 Task: Look for space in Barranqueras, Argentina from 9th June, 2023 to 16th June, 2023 for 2 adults in price range Rs.8000 to Rs.16000. Place can be entire place with 2 bedrooms having 2 beds and 1 bathroom. Property type can be house, flat, guest house. Amenities needed are: heating. Booking option can be shelf check-in. Required host language is English.
Action: Mouse moved to (540, 103)
Screenshot: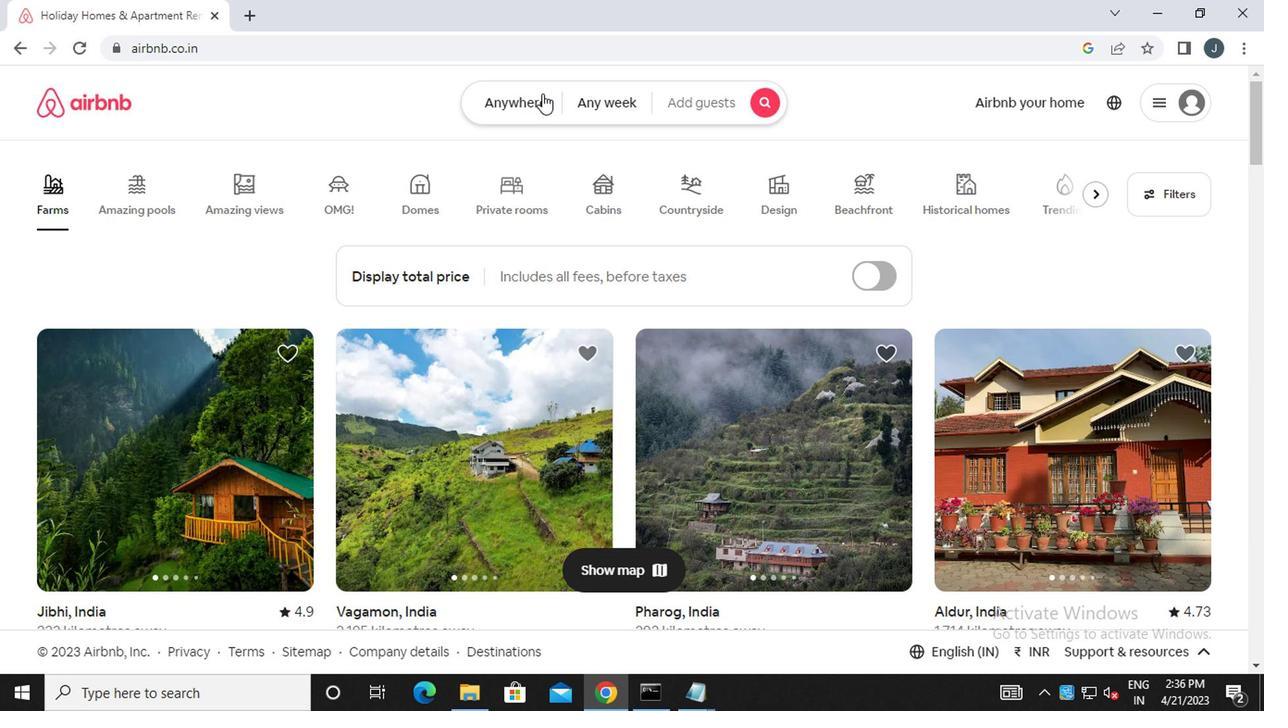
Action: Mouse pressed left at (540, 103)
Screenshot: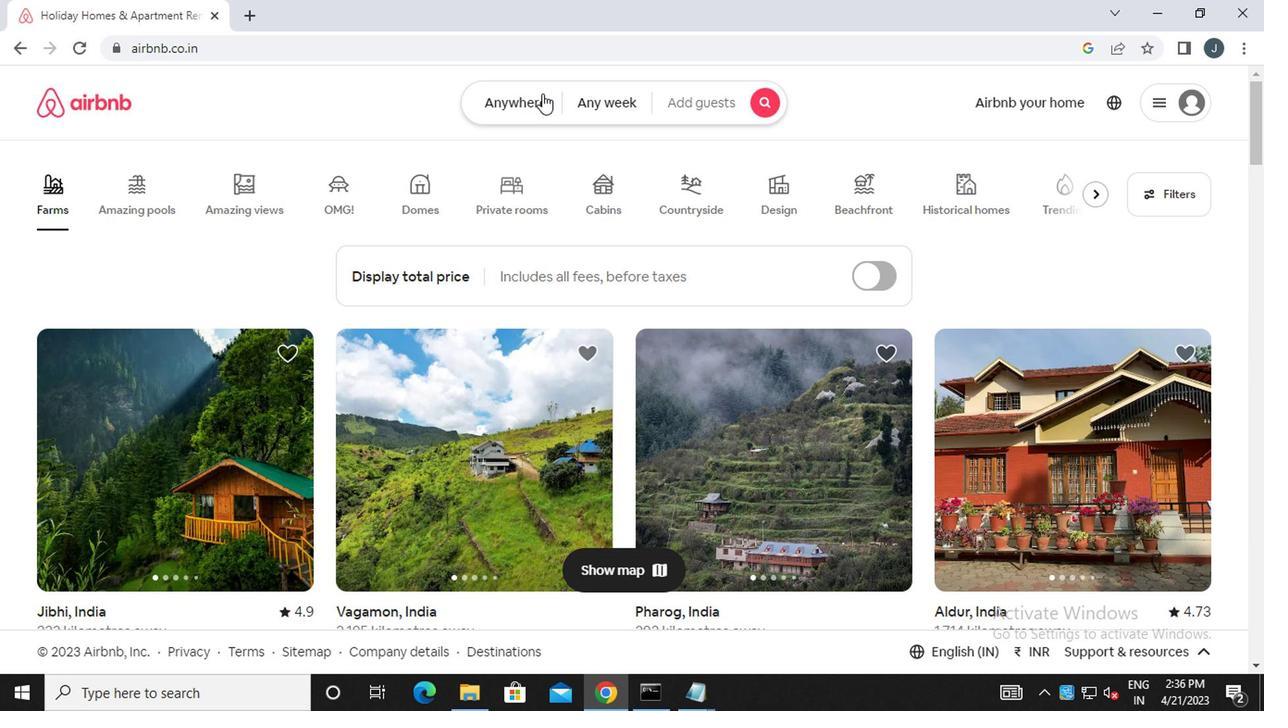 
Action: Mouse moved to (331, 187)
Screenshot: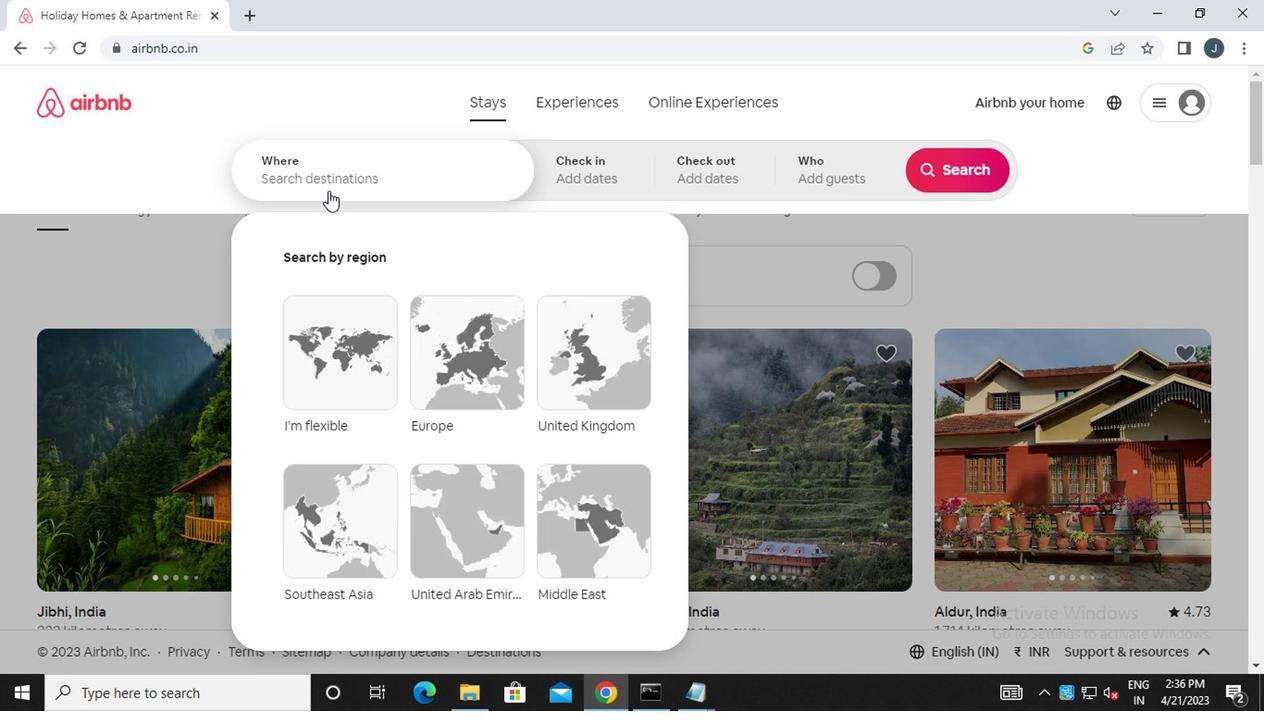 
Action: Mouse pressed left at (331, 187)
Screenshot: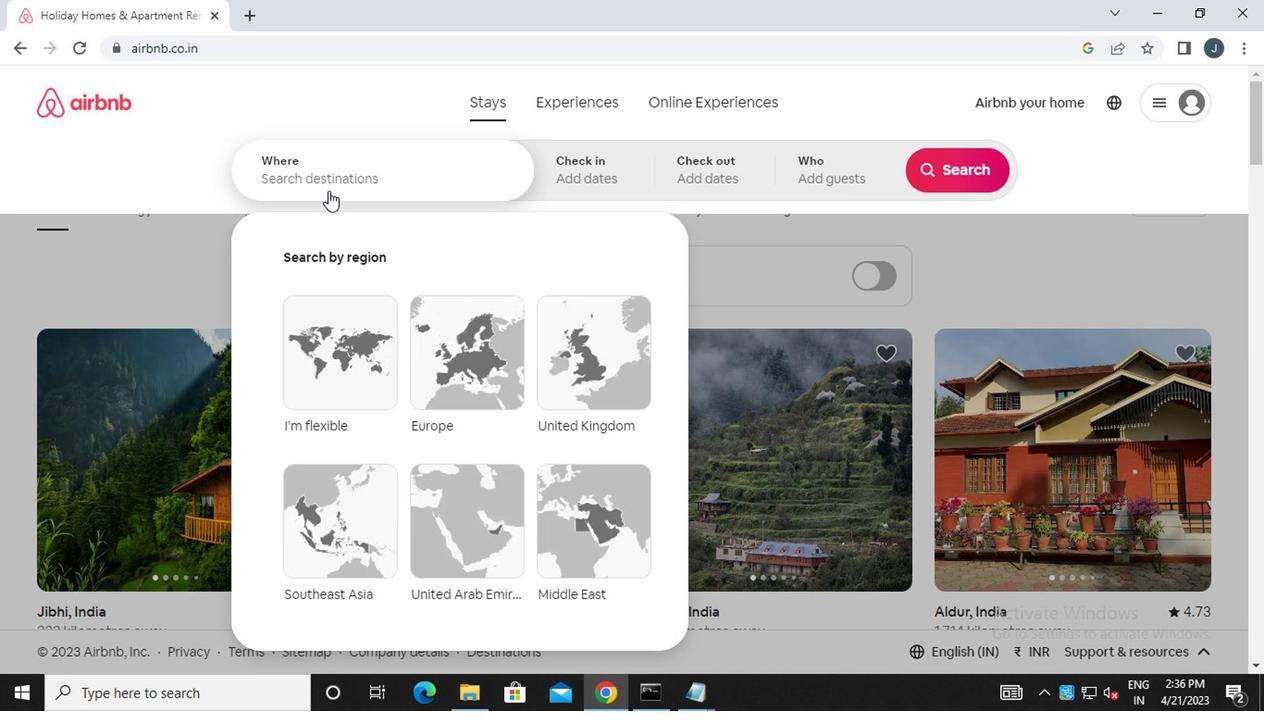 
Action: Key pressed b<Key.caps_lock>arranqueras,<Key.space><Key.caps_lock>a<Key.caps_lock>rgentina
Screenshot: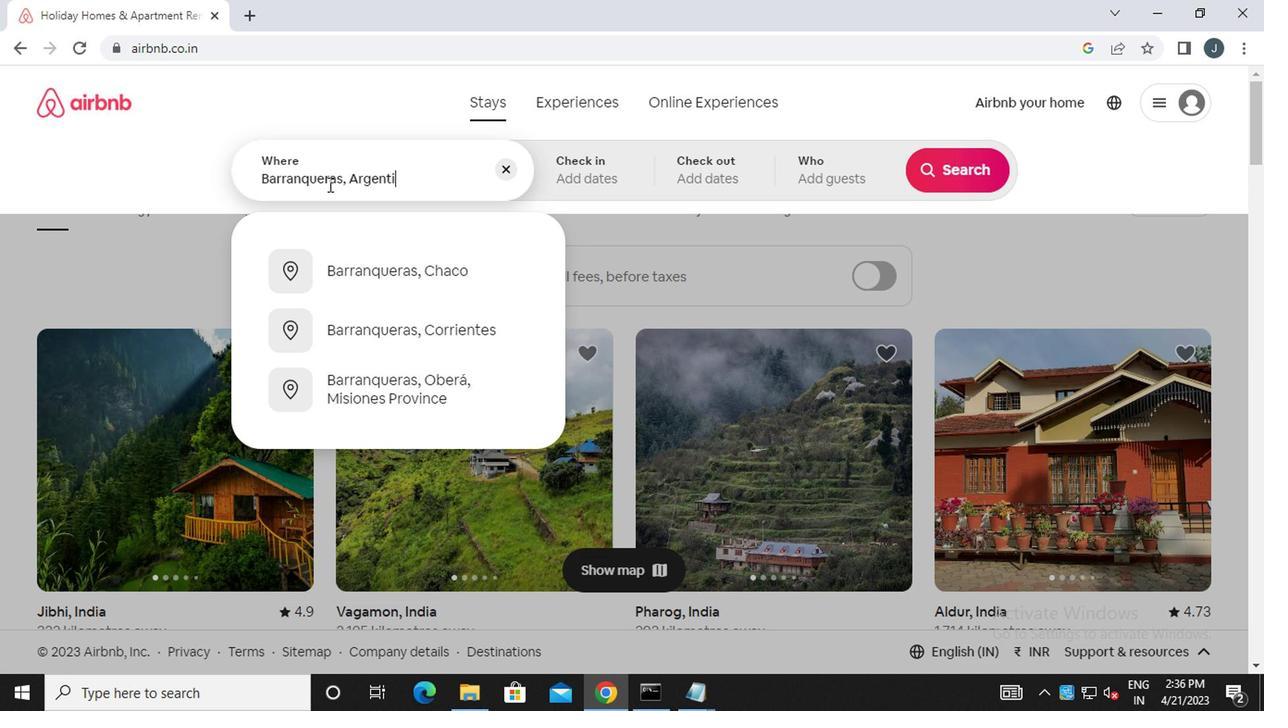 
Action: Mouse moved to (604, 183)
Screenshot: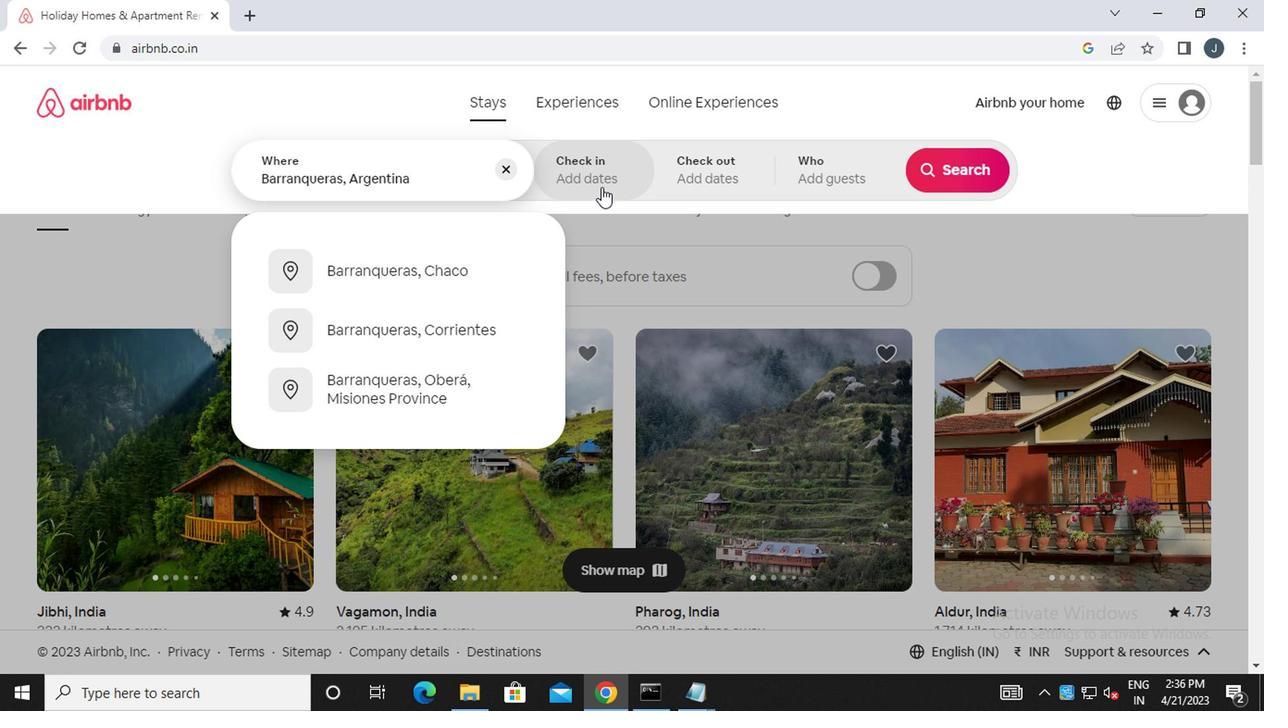 
Action: Mouse pressed left at (604, 183)
Screenshot: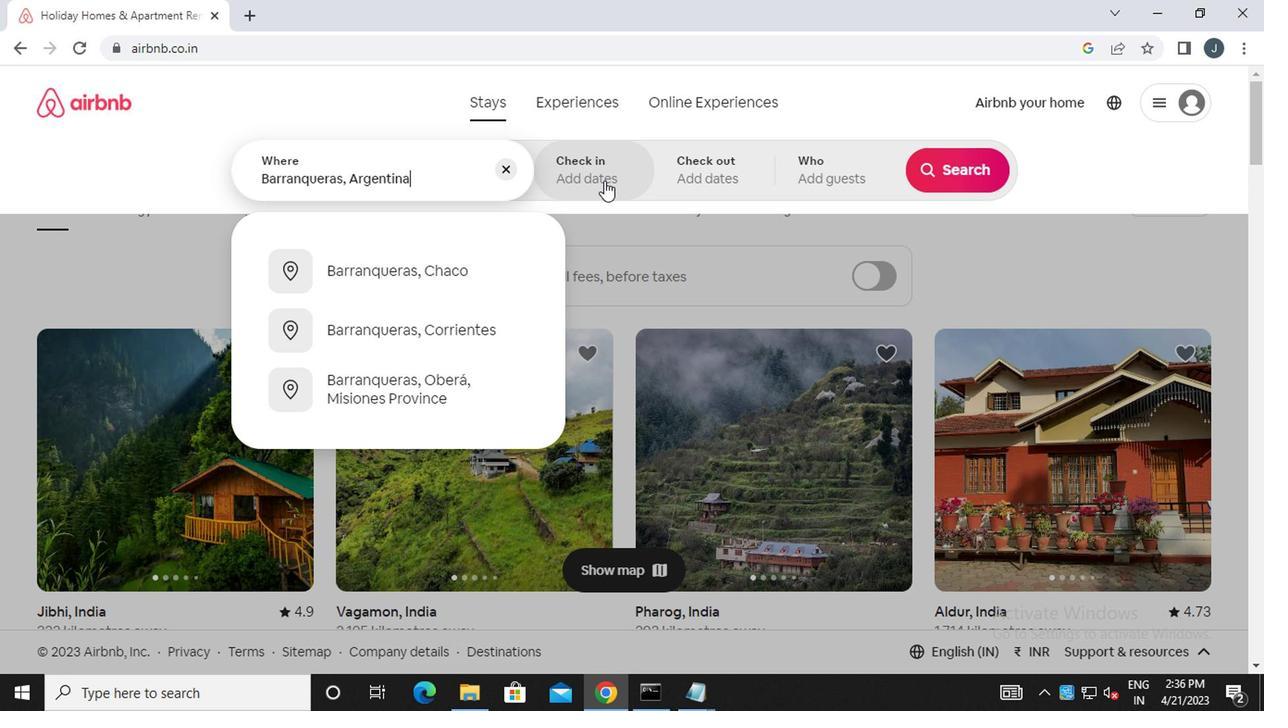 
Action: Mouse moved to (941, 318)
Screenshot: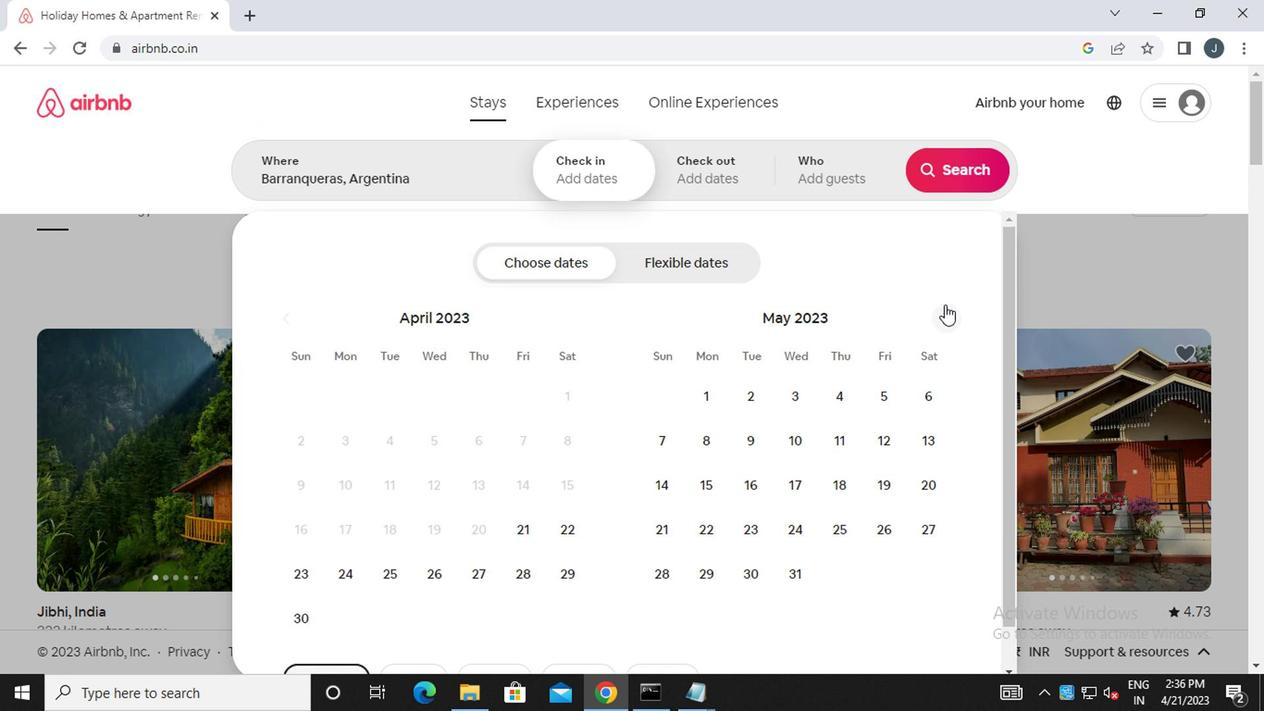
Action: Mouse pressed left at (941, 318)
Screenshot: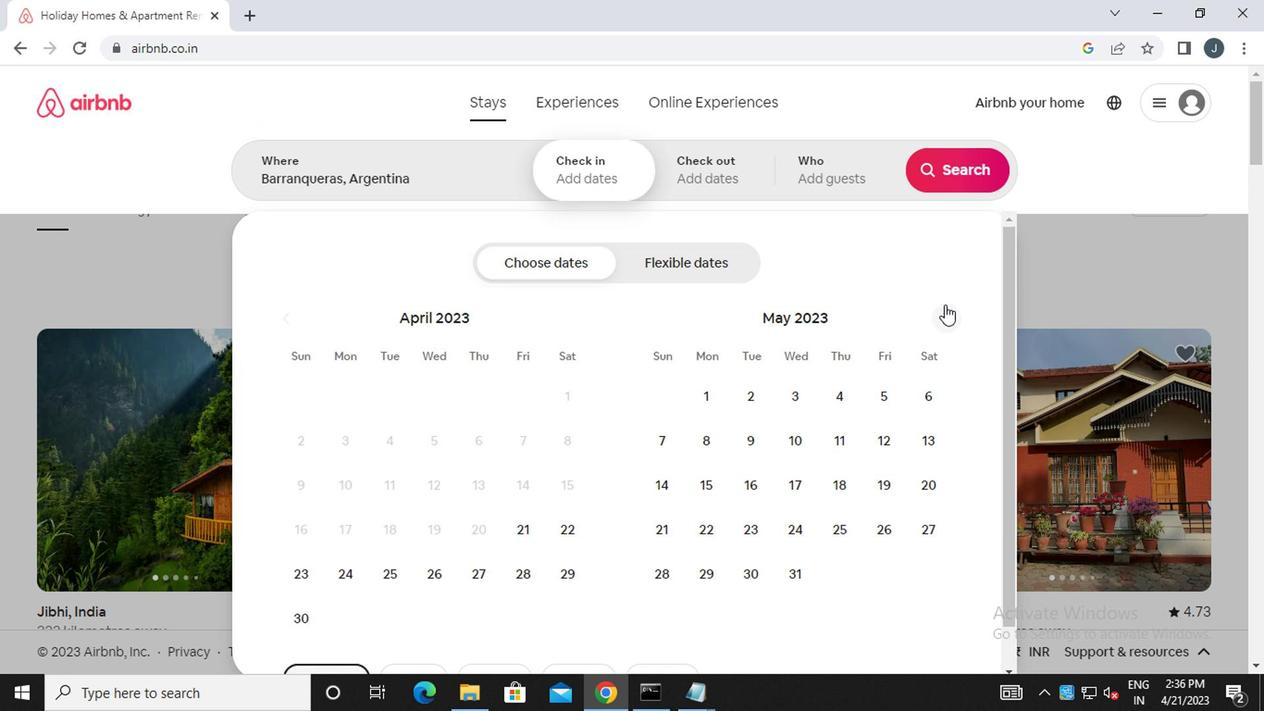 
Action: Mouse moved to (942, 318)
Screenshot: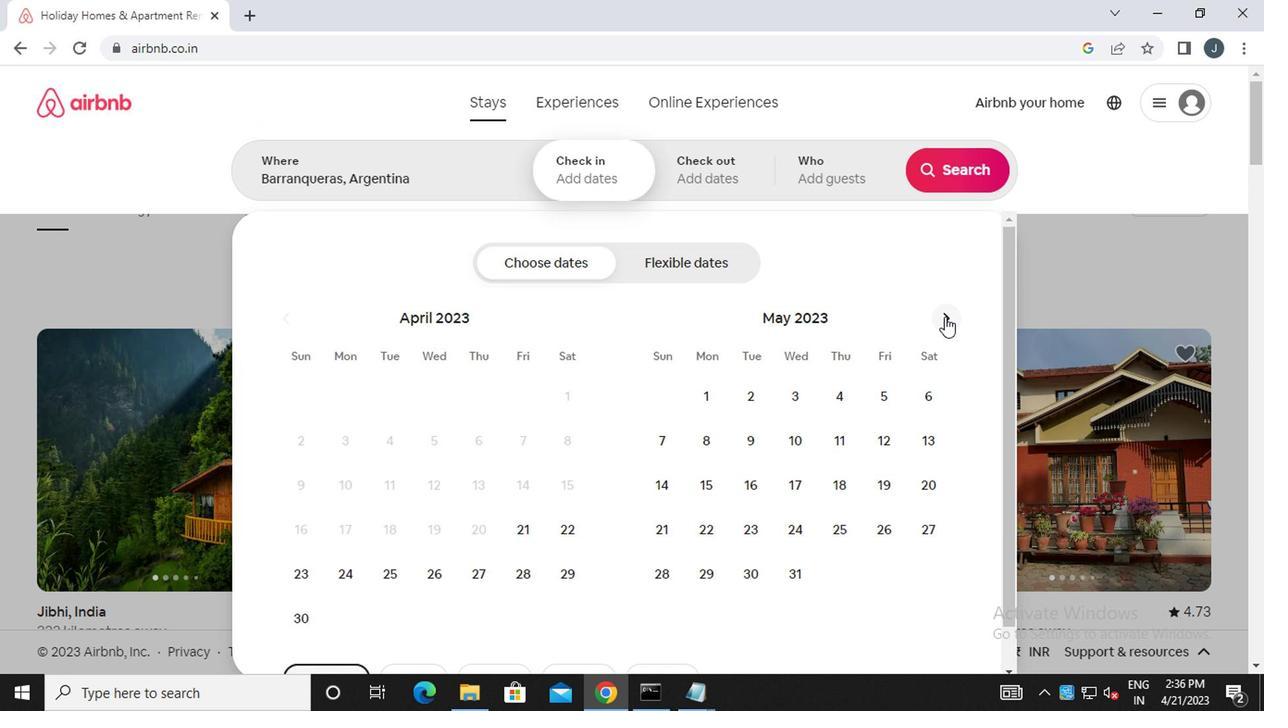 
Action: Mouse pressed left at (942, 318)
Screenshot: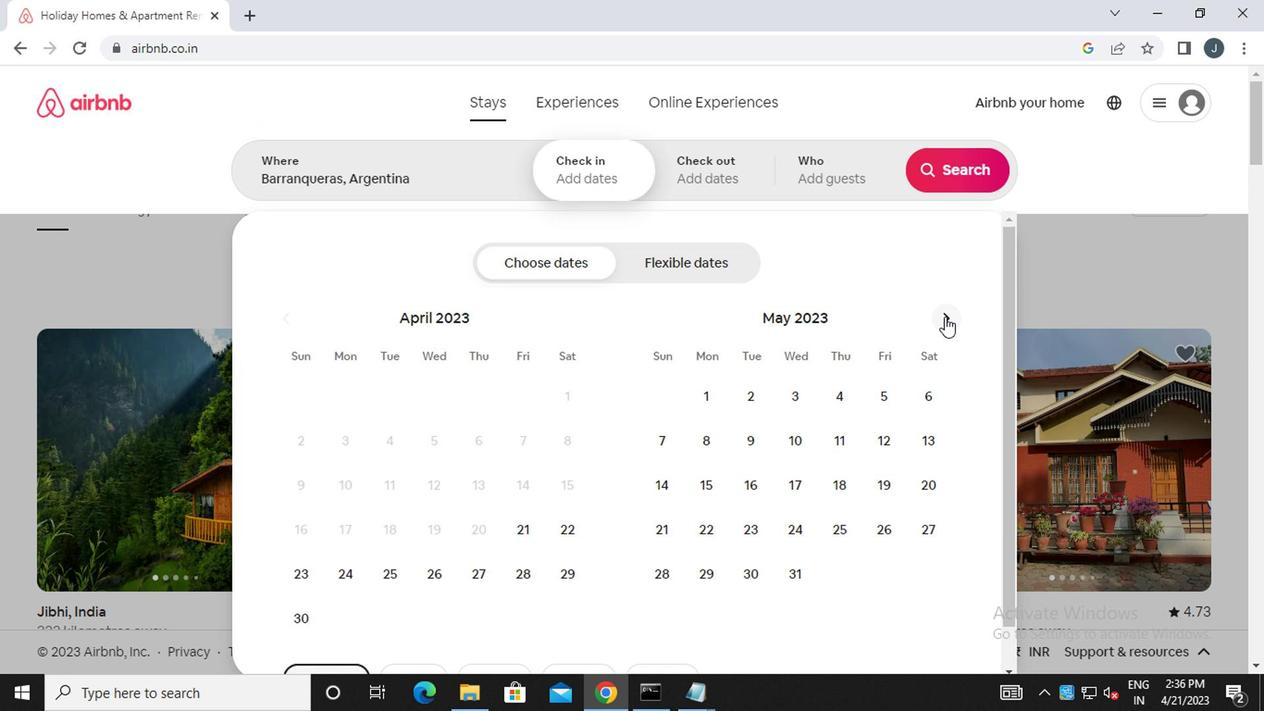 
Action: Mouse moved to (884, 445)
Screenshot: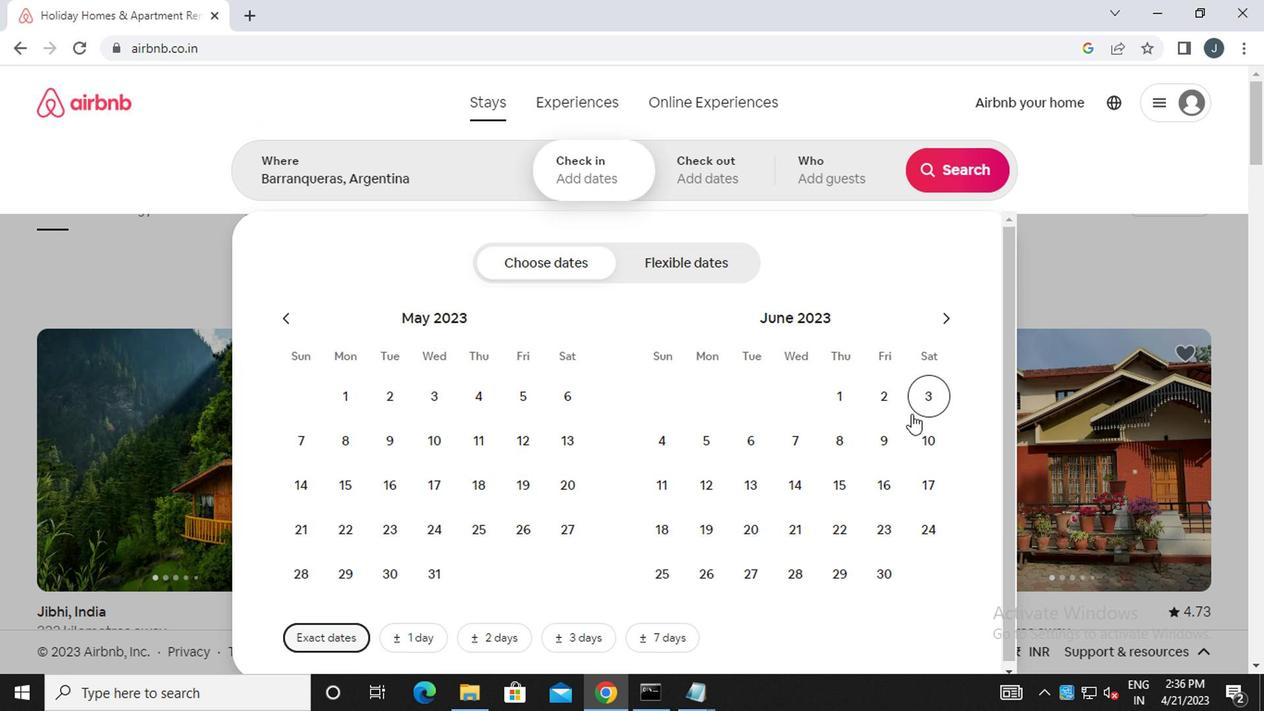 
Action: Mouse pressed left at (884, 445)
Screenshot: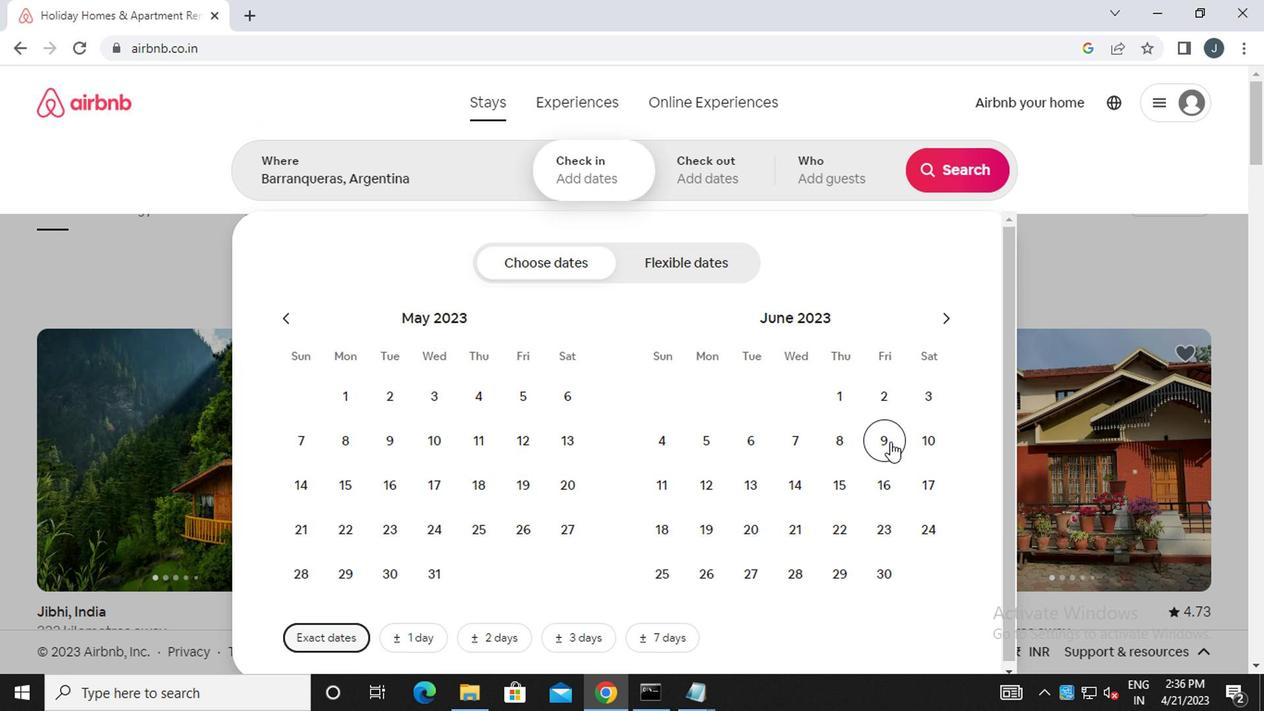 
Action: Mouse moved to (875, 484)
Screenshot: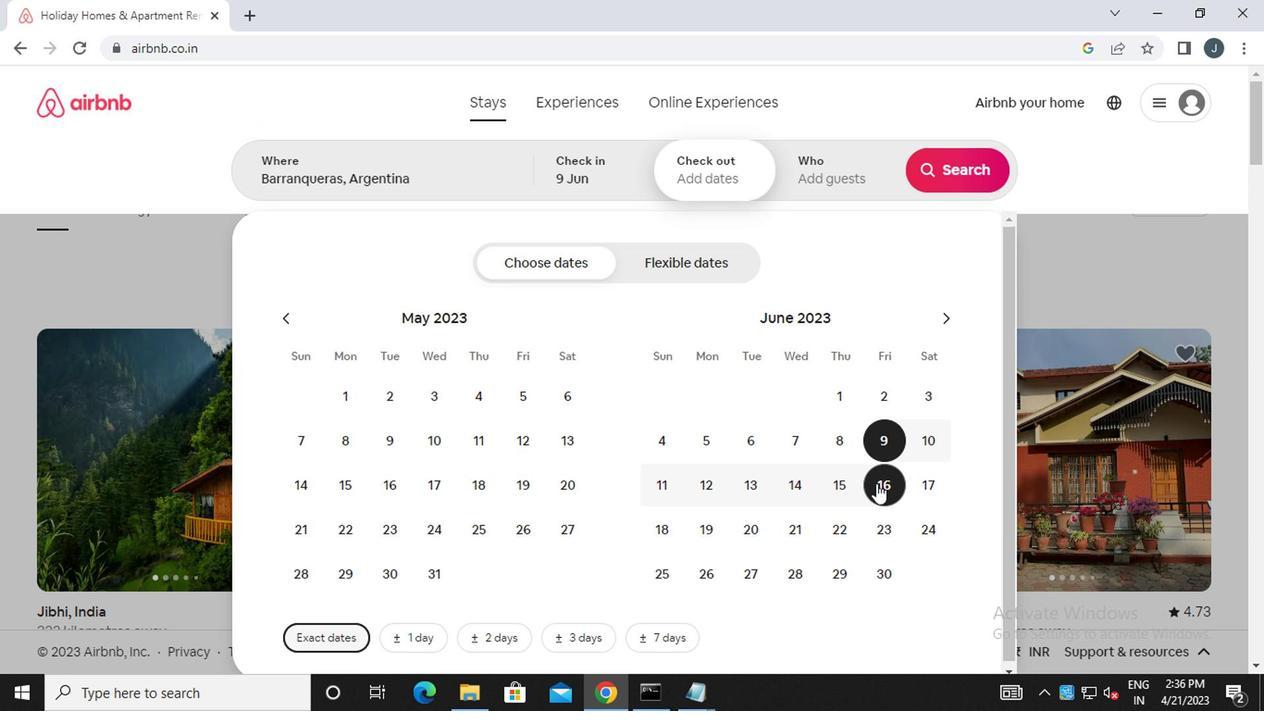 
Action: Mouse pressed left at (875, 484)
Screenshot: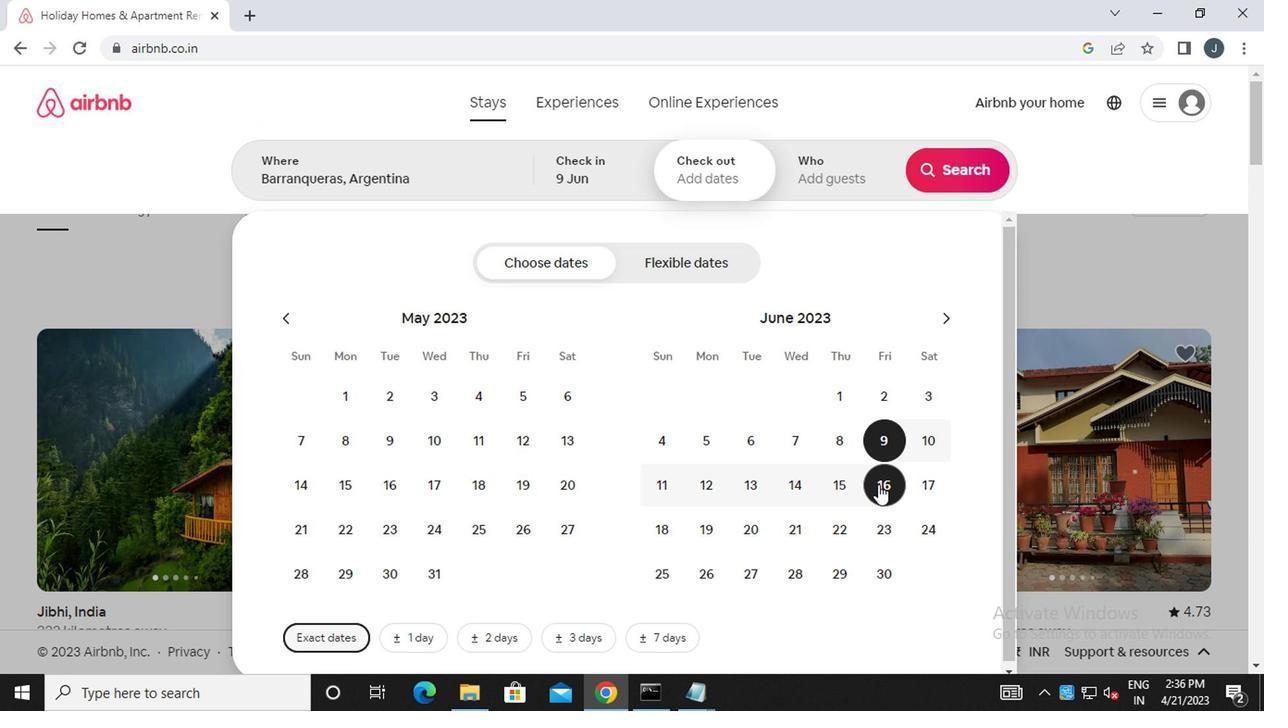
Action: Mouse moved to (847, 192)
Screenshot: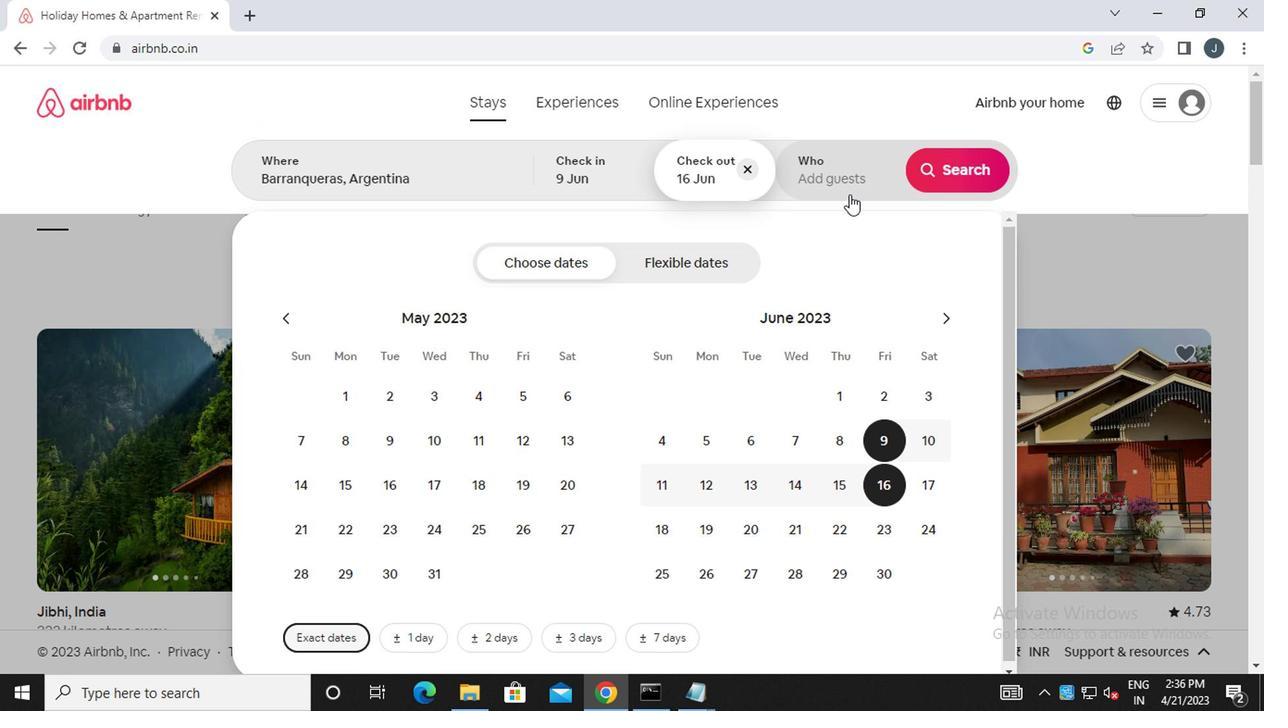 
Action: Mouse pressed left at (847, 192)
Screenshot: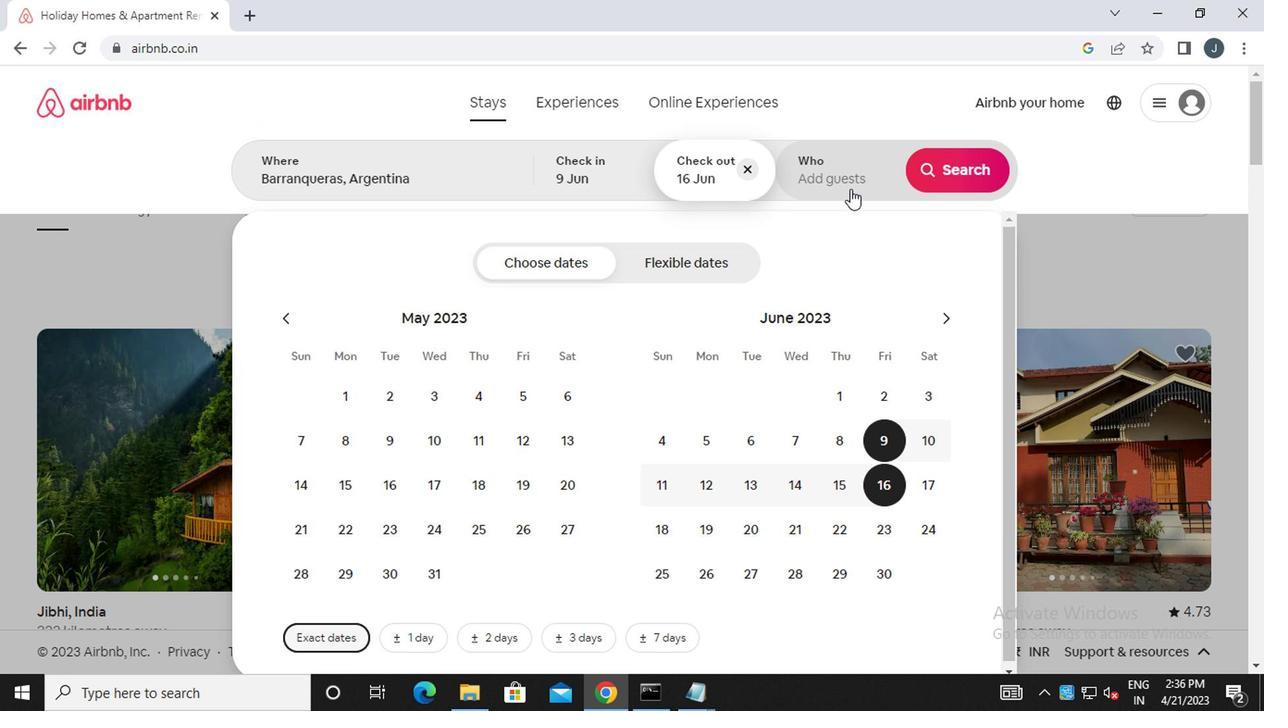 
Action: Mouse moved to (962, 265)
Screenshot: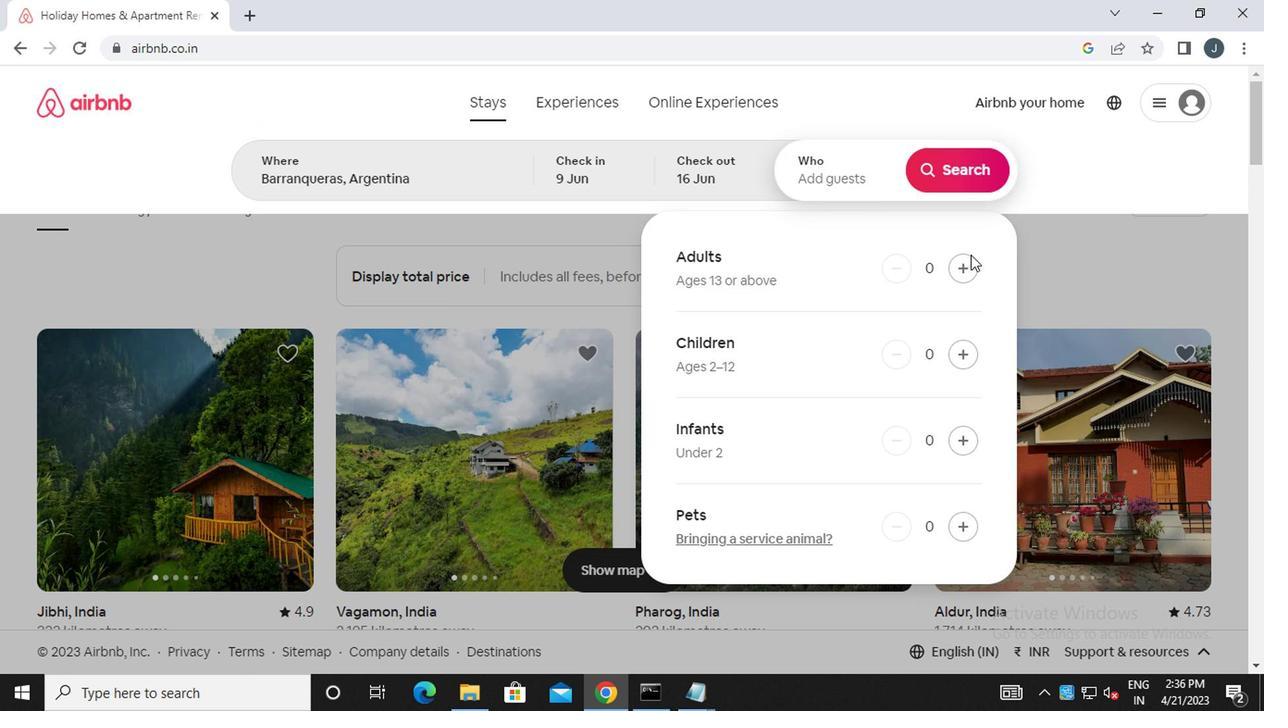 
Action: Mouse pressed left at (962, 265)
Screenshot: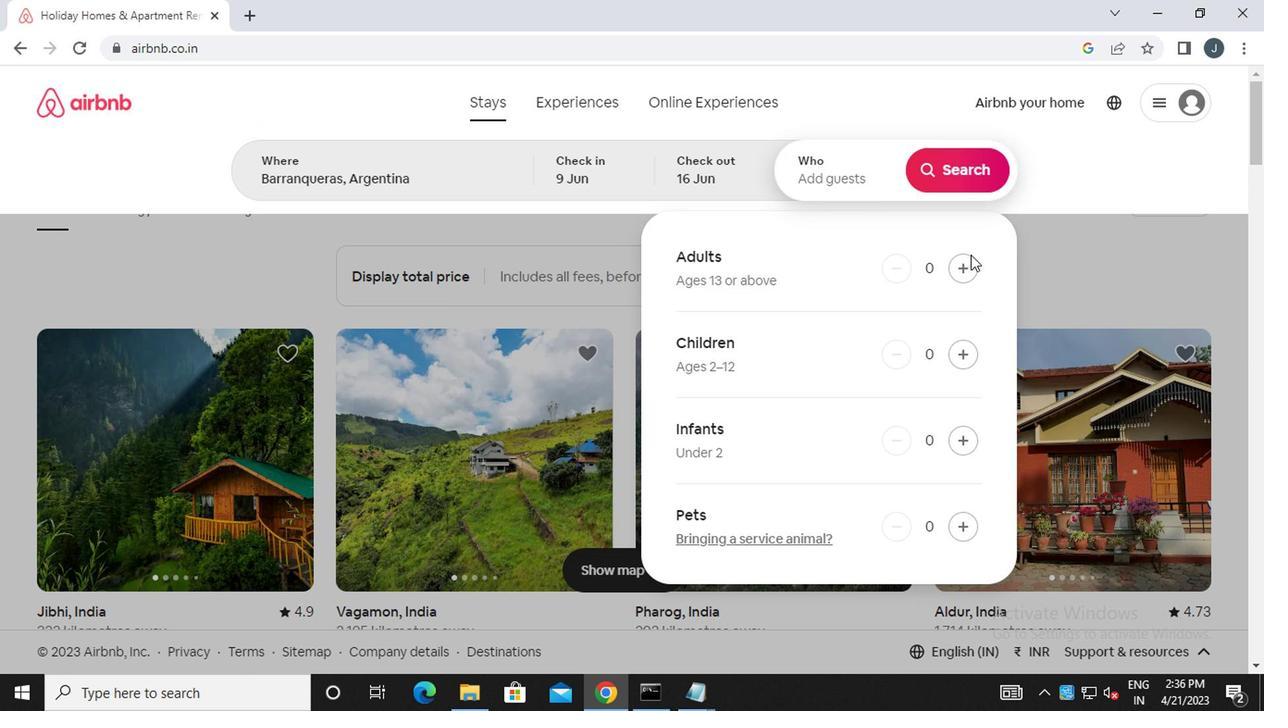 
Action: Mouse moved to (963, 266)
Screenshot: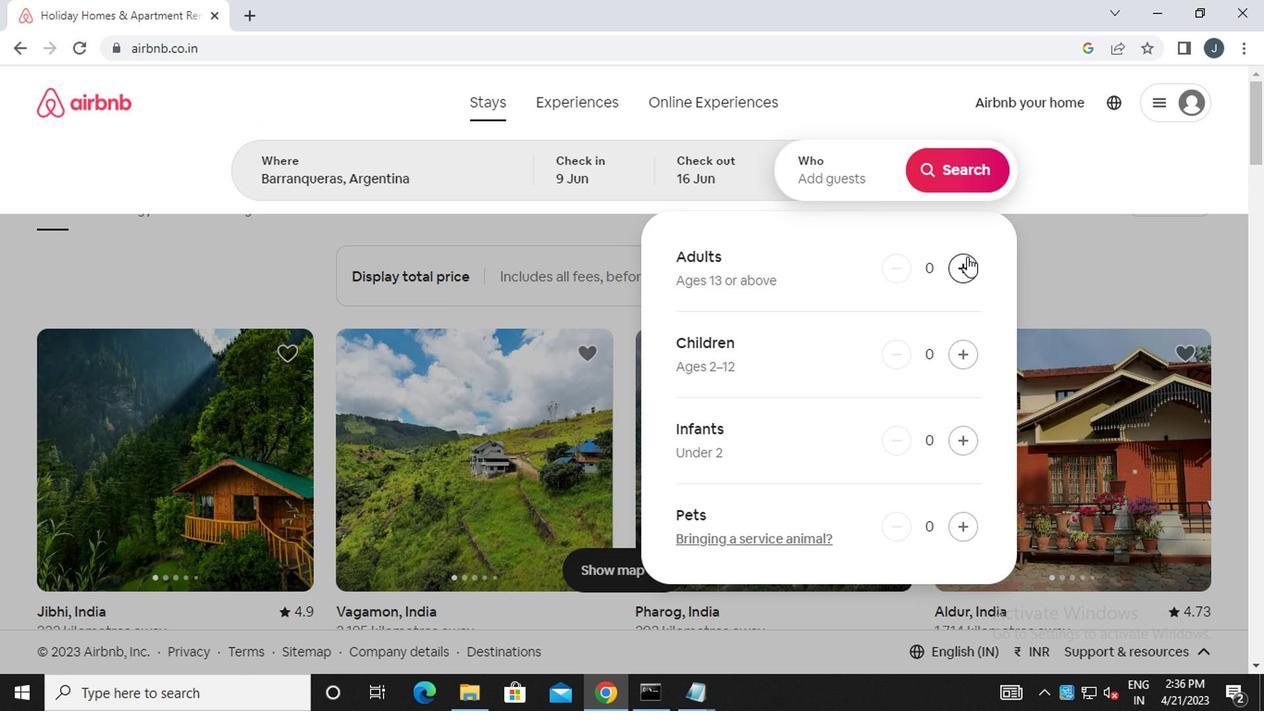 
Action: Mouse pressed left at (963, 266)
Screenshot: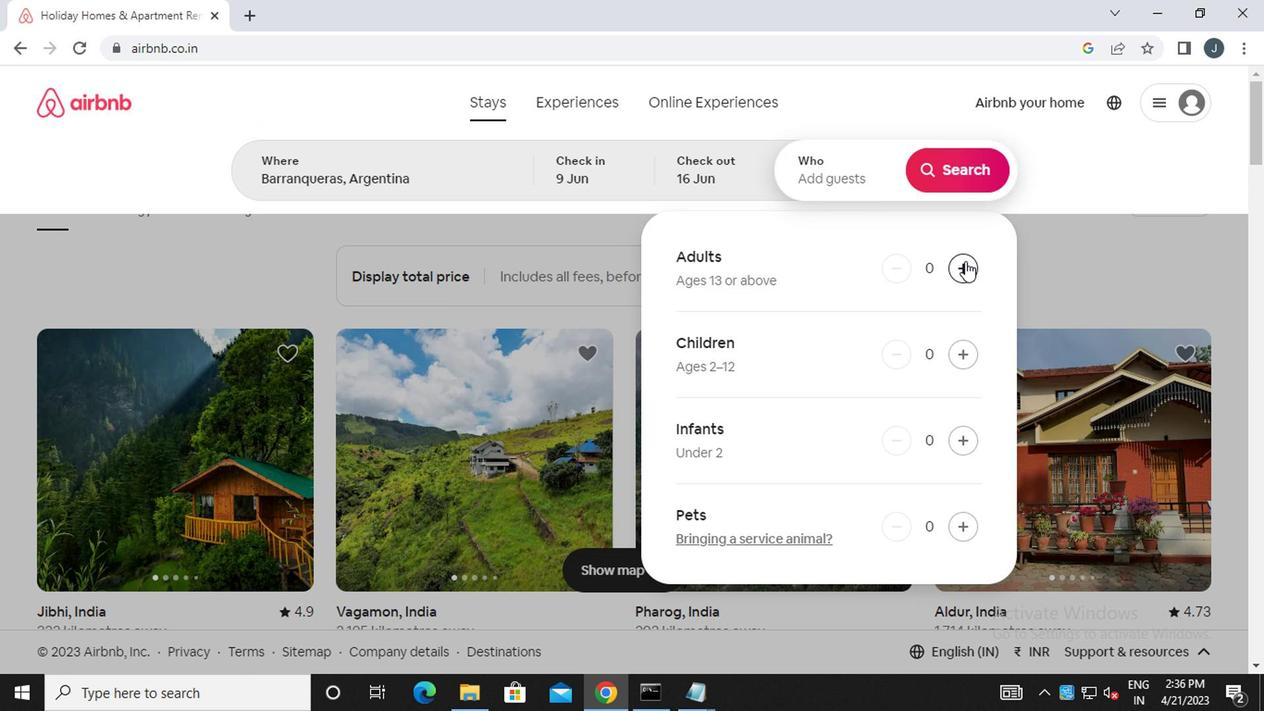 
Action: Mouse moved to (950, 169)
Screenshot: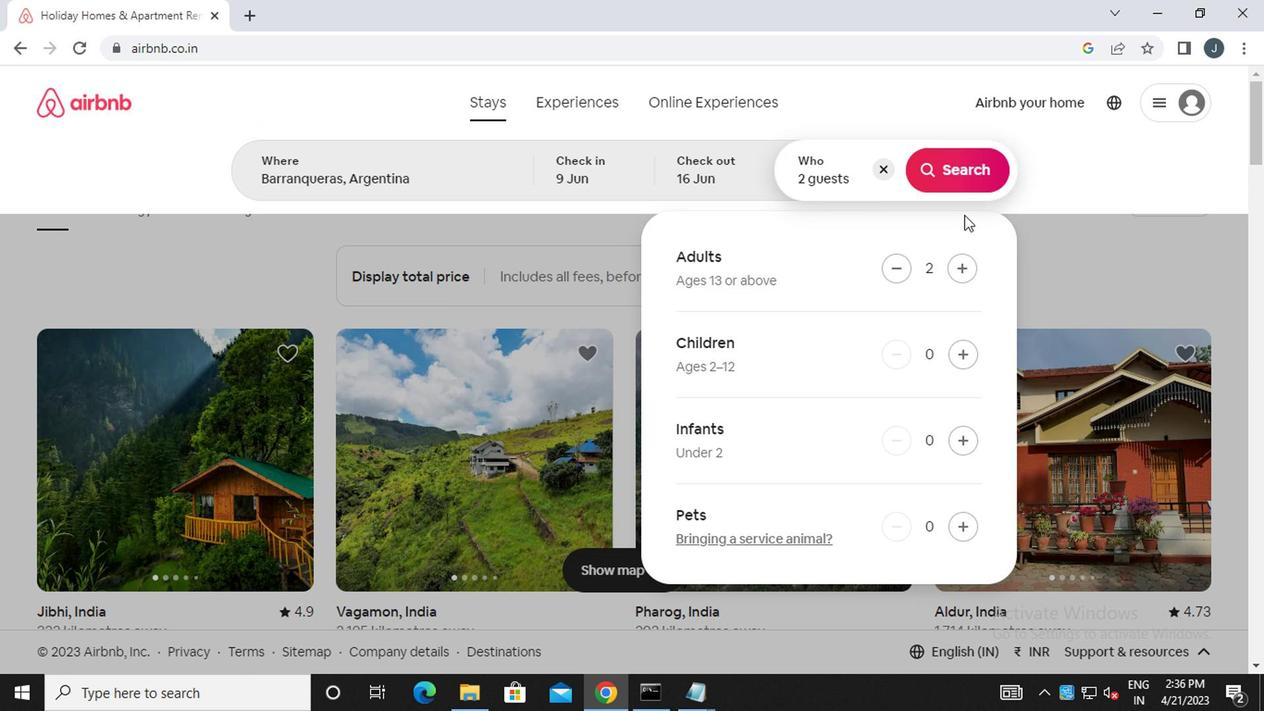 
Action: Mouse pressed left at (950, 169)
Screenshot: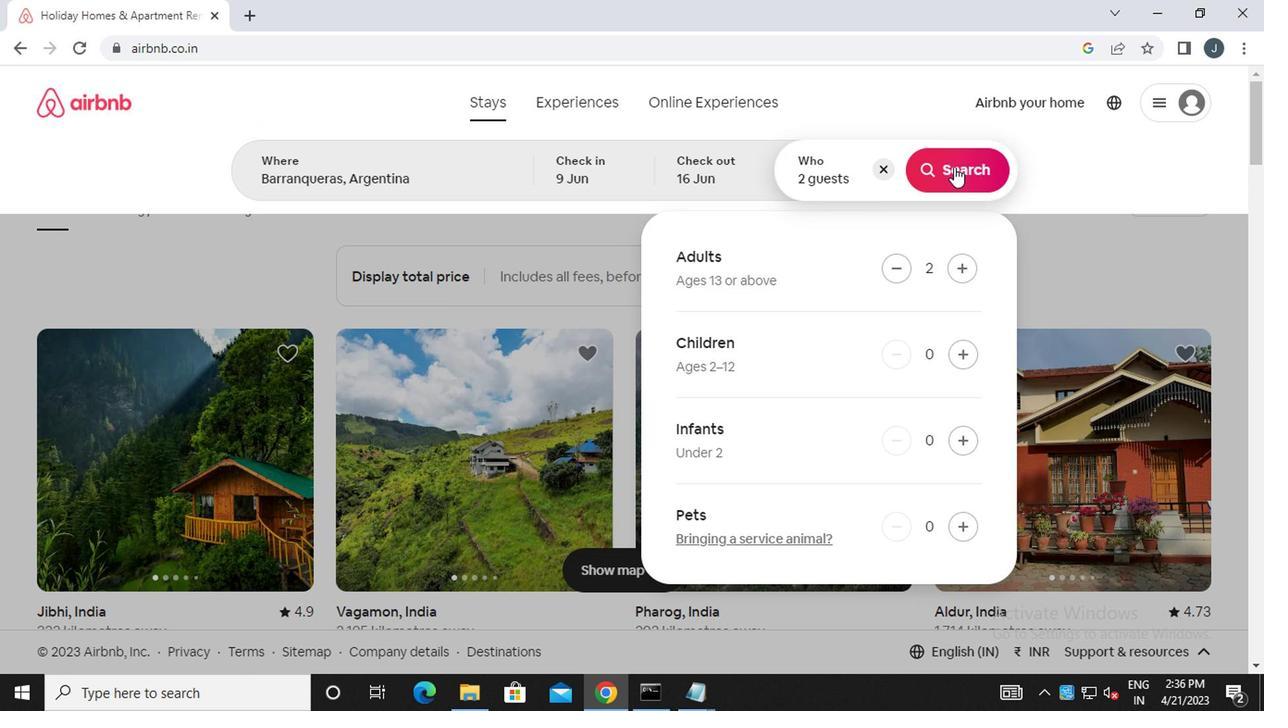 
Action: Mouse moved to (1187, 196)
Screenshot: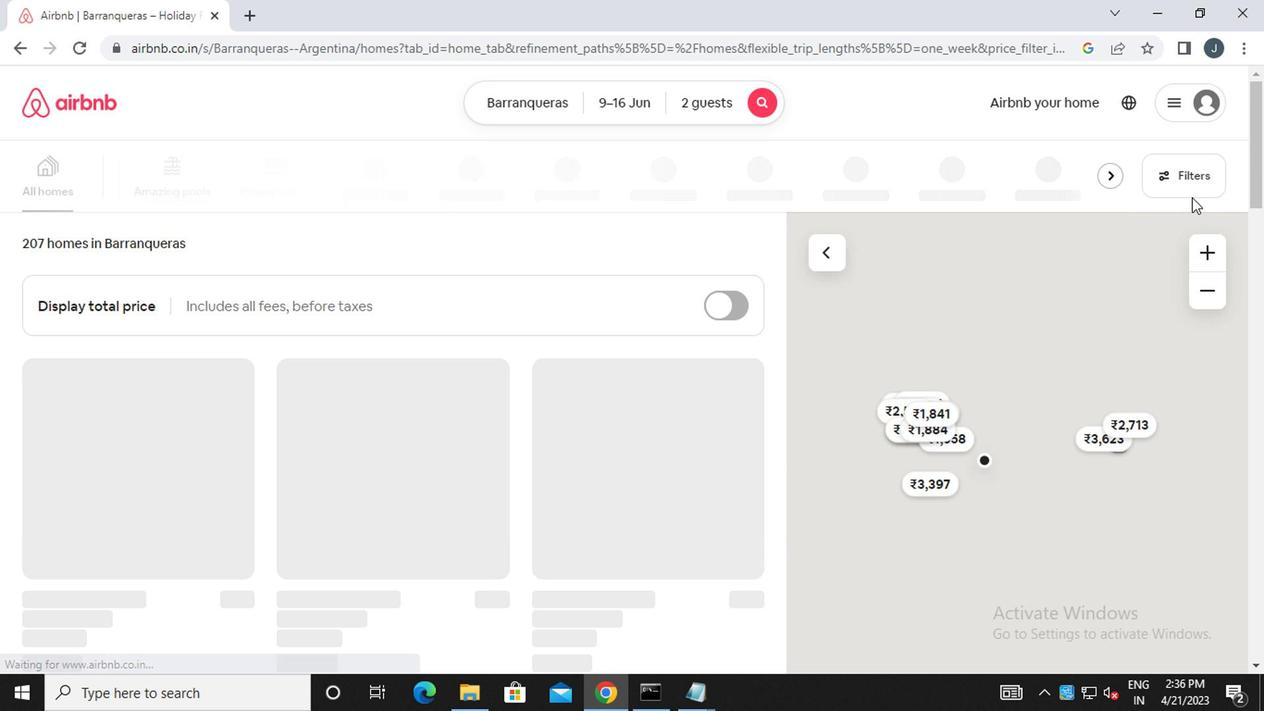 
Action: Mouse pressed left at (1187, 196)
Screenshot: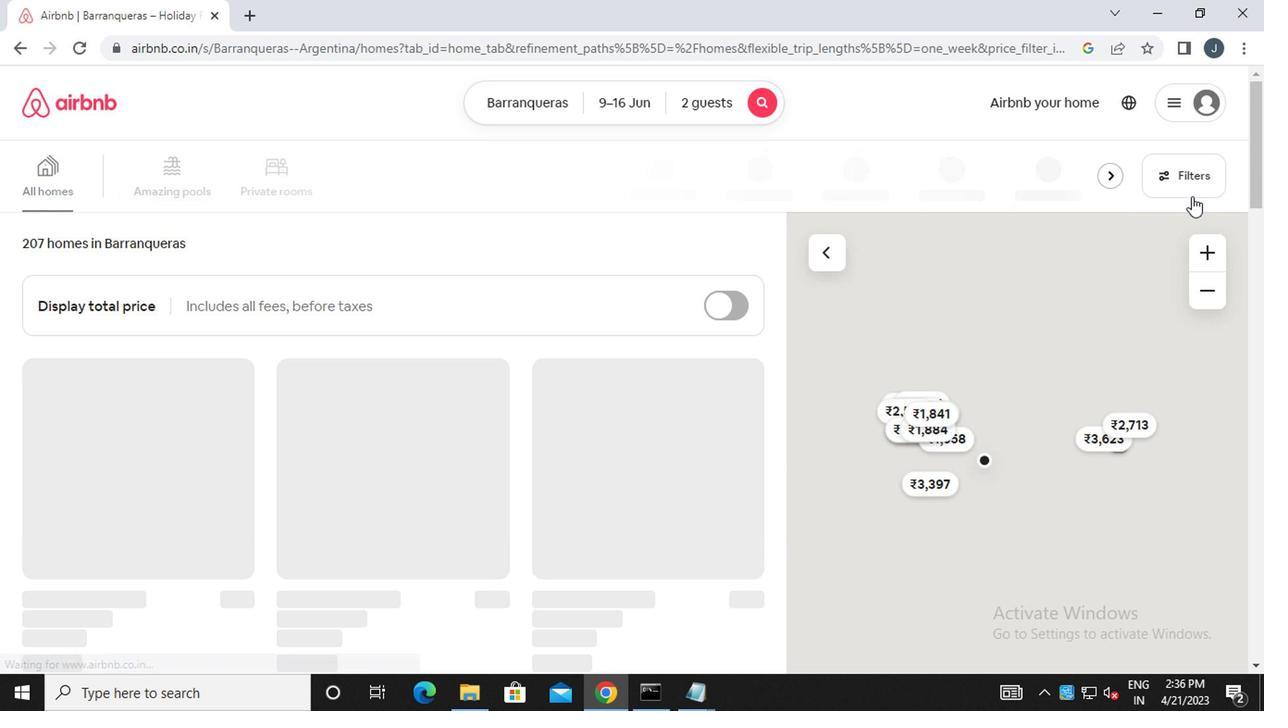 
Action: Mouse moved to (411, 422)
Screenshot: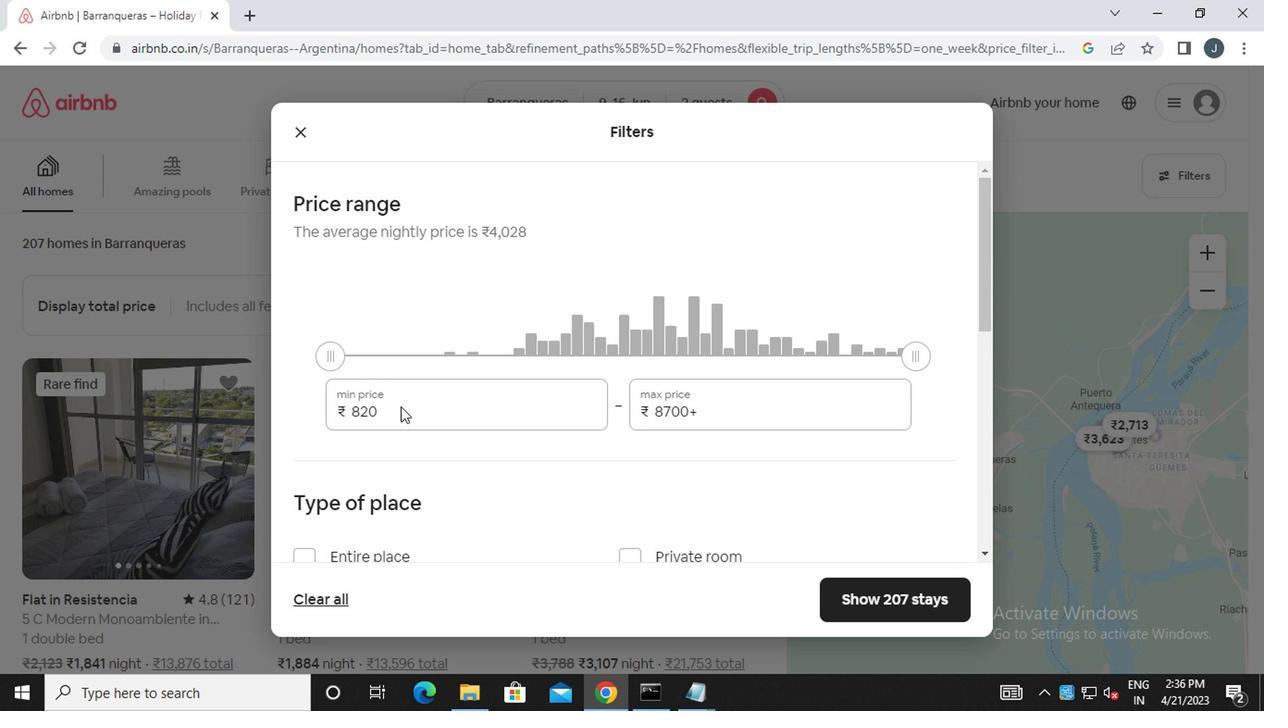
Action: Mouse pressed left at (411, 422)
Screenshot: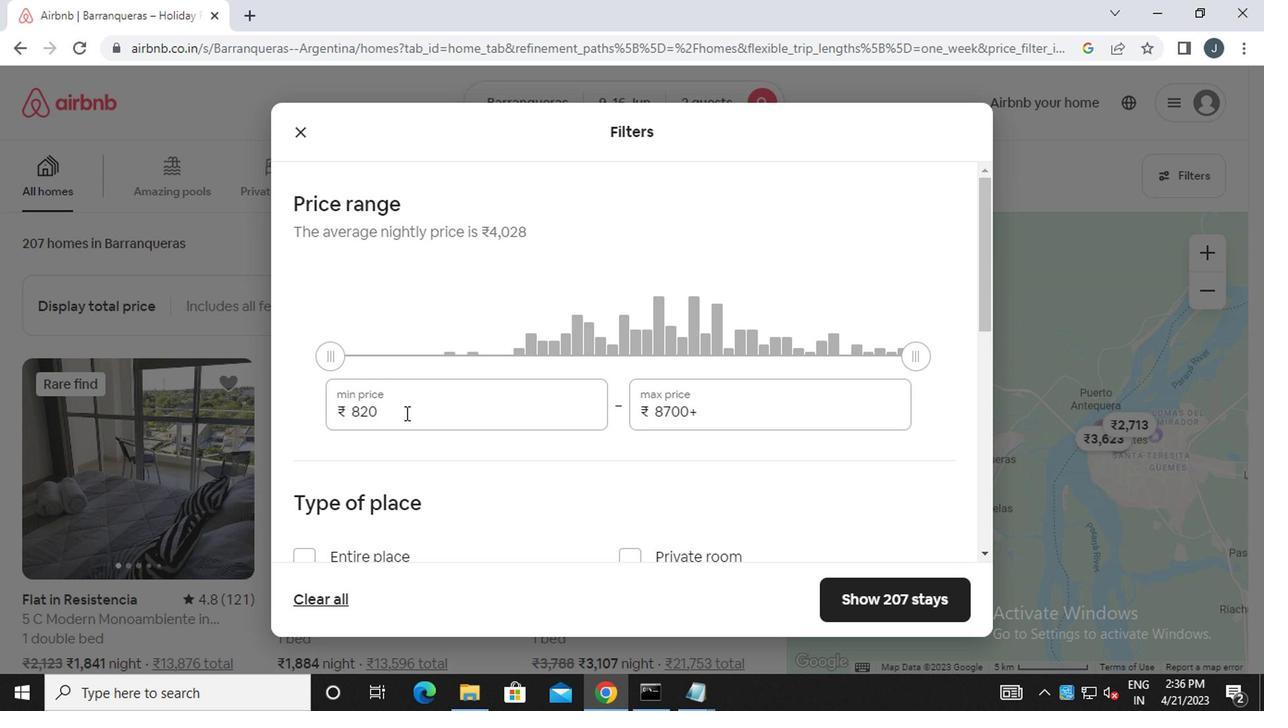 
Action: Mouse moved to (394, 416)
Screenshot: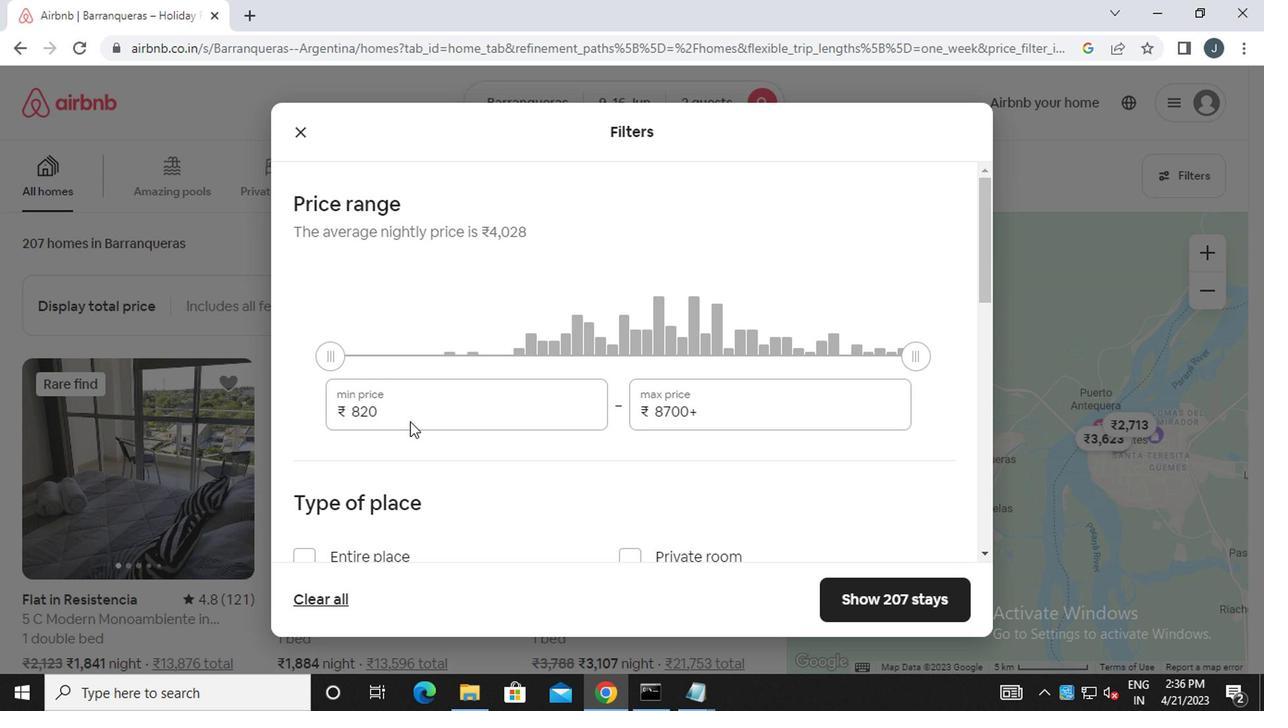 
Action: Key pressed <Key.backspace><Key.backspace>000
Screenshot: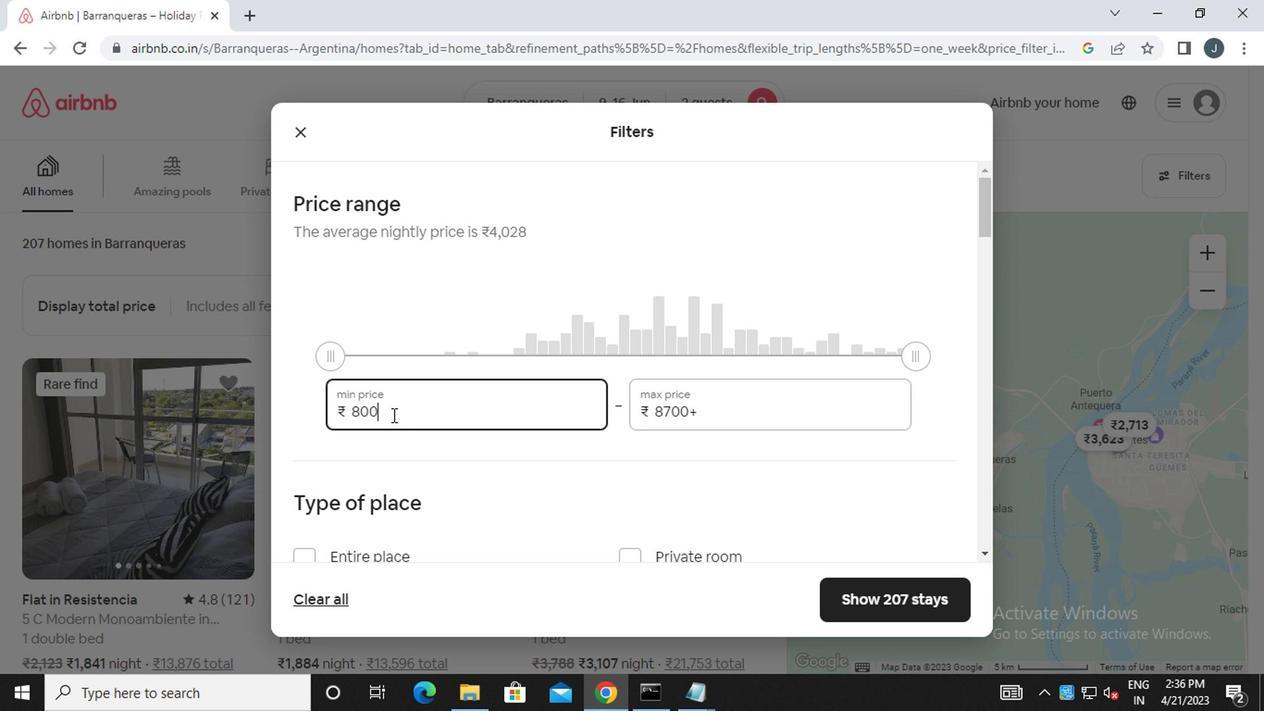 
Action: Mouse moved to (735, 408)
Screenshot: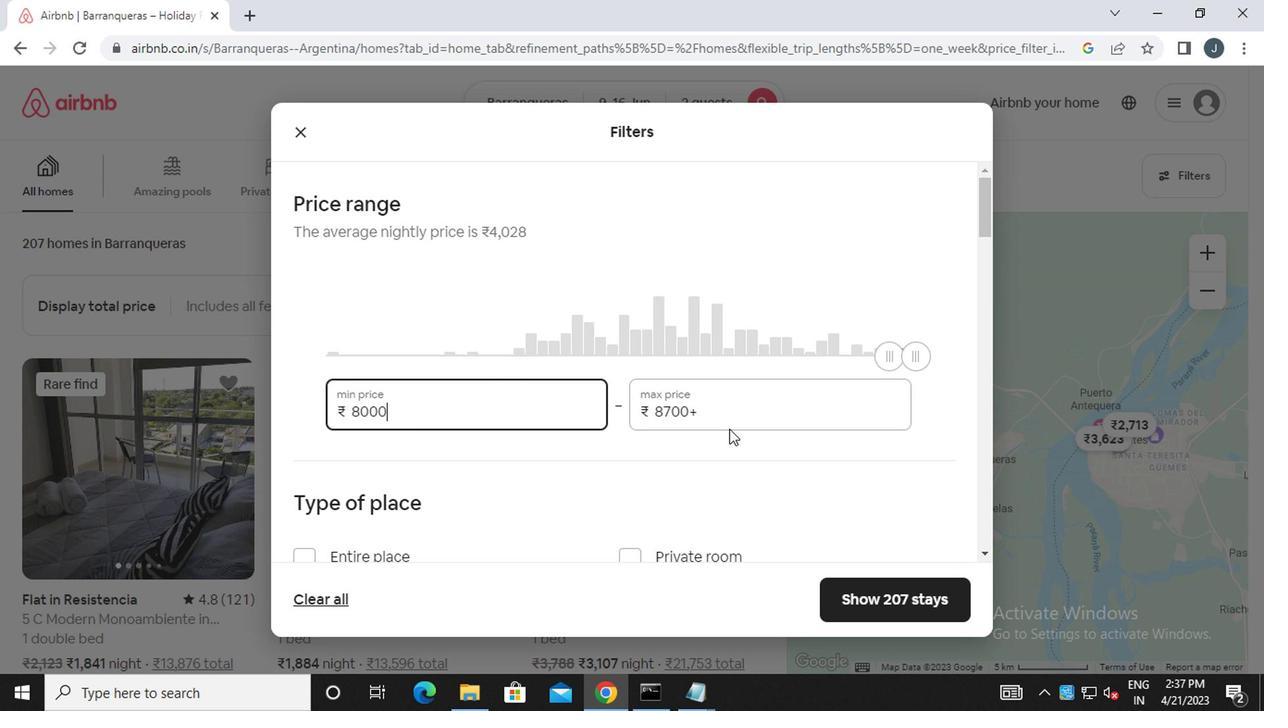 
Action: Mouse pressed left at (735, 408)
Screenshot: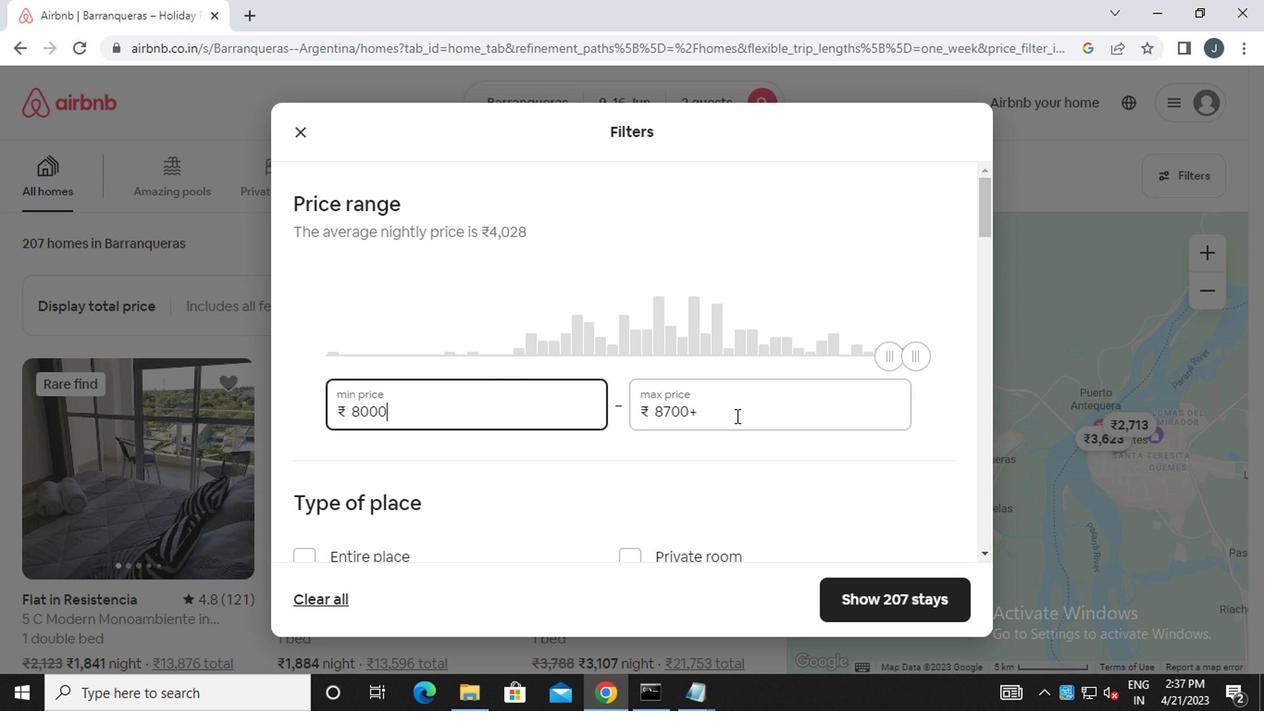 
Action: Mouse moved to (652, 418)
Screenshot: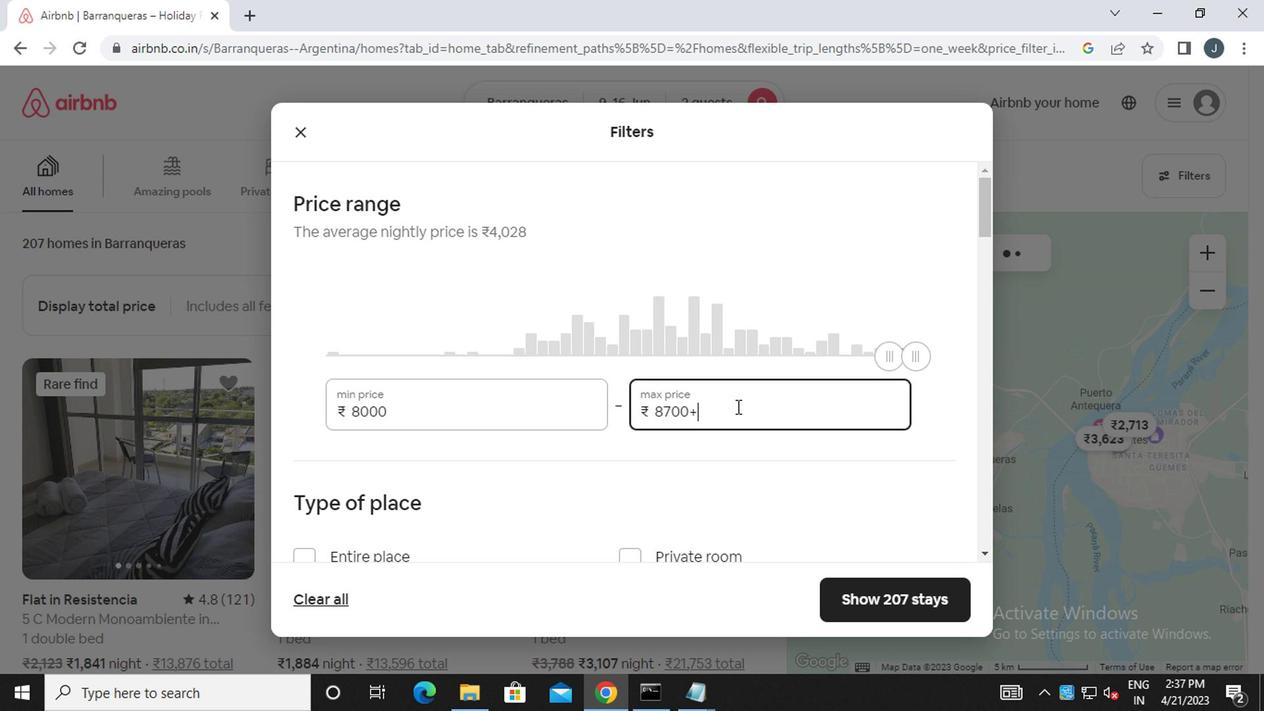 
Action: Key pressed <Key.backspace><Key.backspace><Key.backspace><Key.backspace><Key.backspace><Key.backspace><Key.backspace>16000
Screenshot: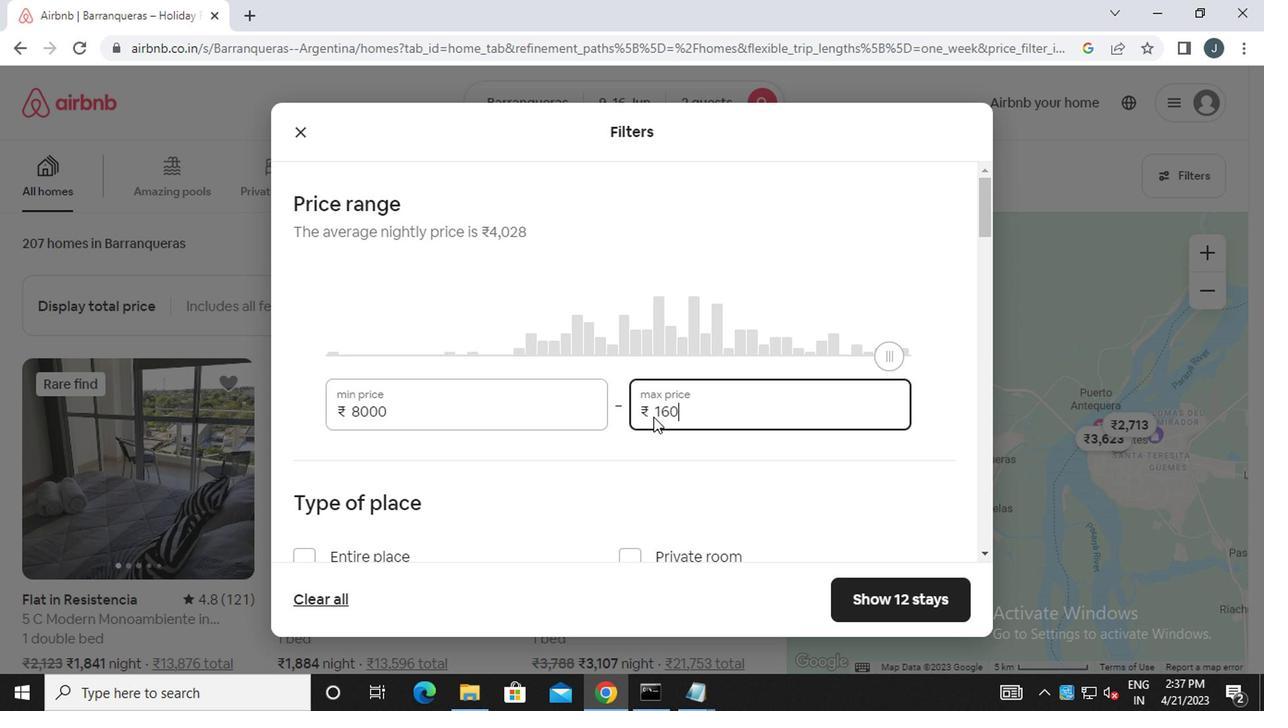 
Action: Mouse moved to (652, 420)
Screenshot: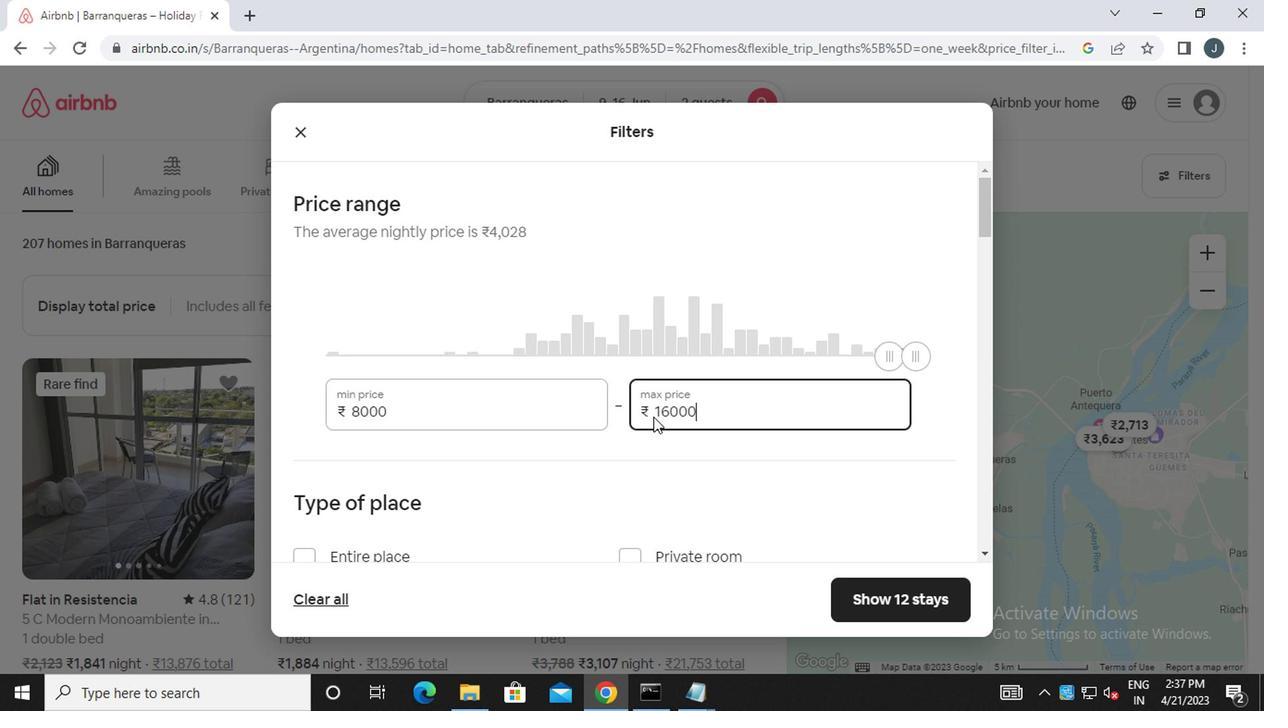 
Action: Mouse scrolled (652, 419) with delta (0, 0)
Screenshot: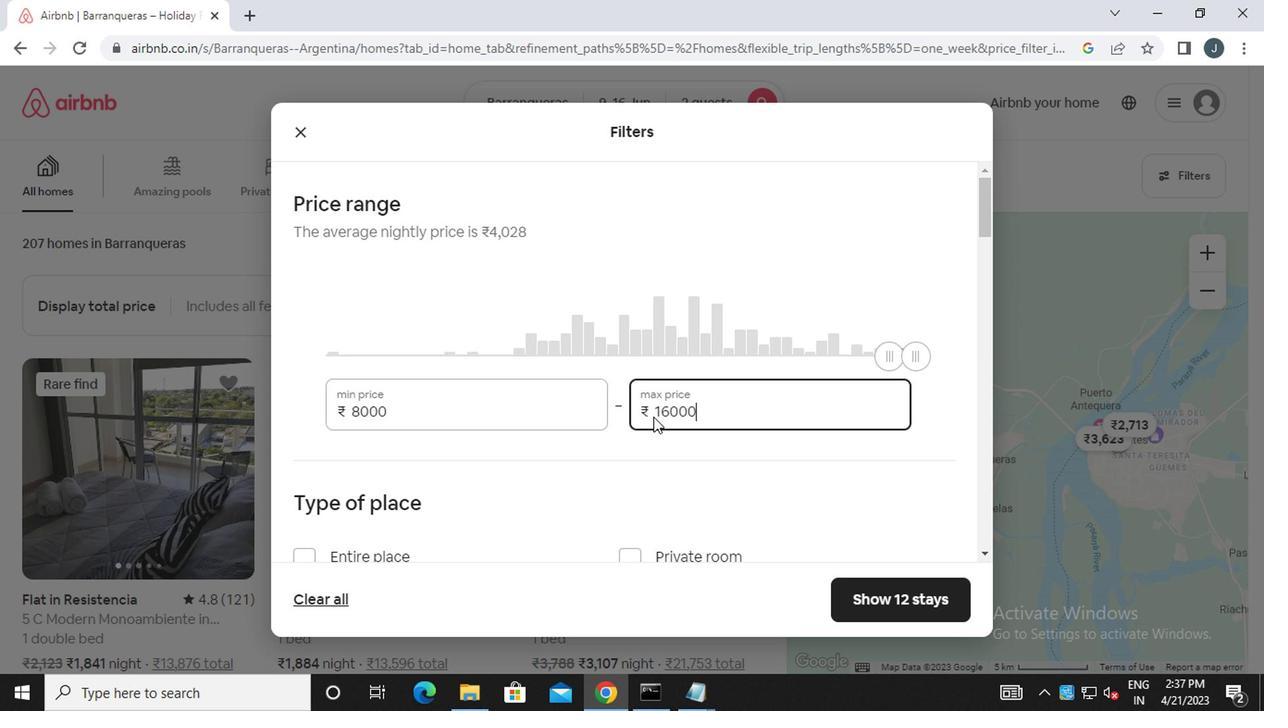 
Action: Mouse moved to (652, 421)
Screenshot: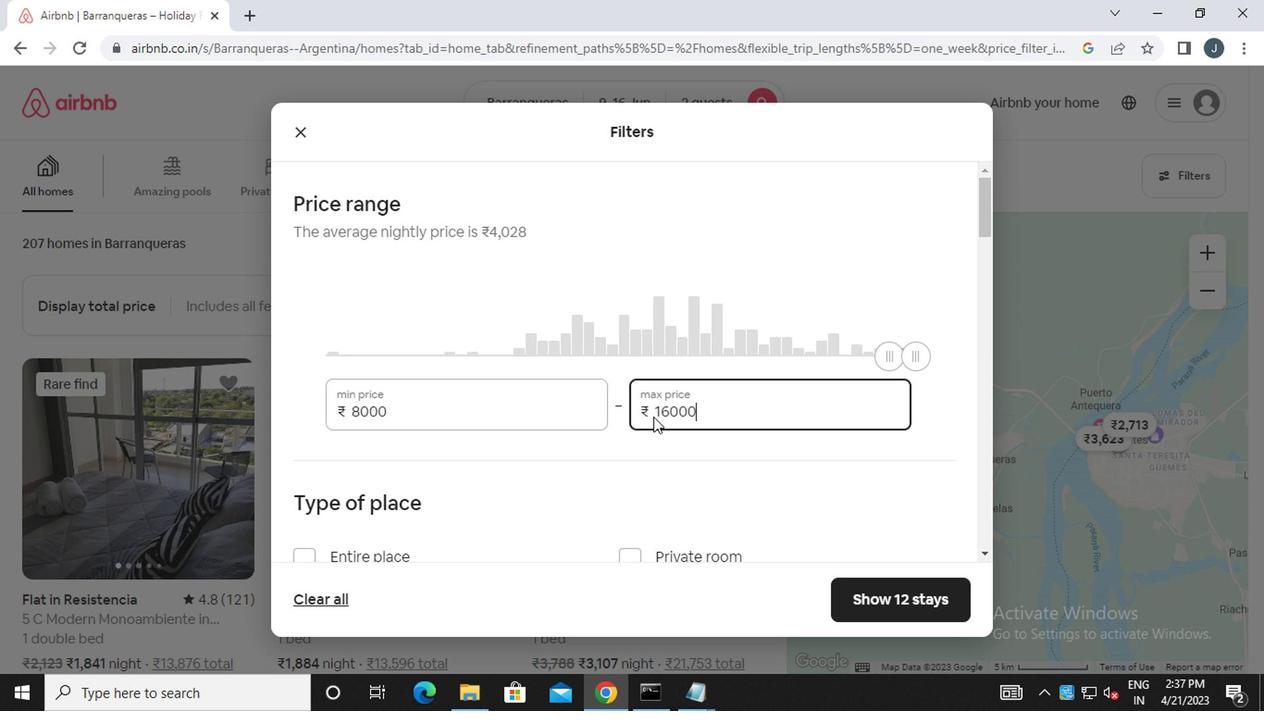 
Action: Mouse scrolled (652, 420) with delta (0, -1)
Screenshot: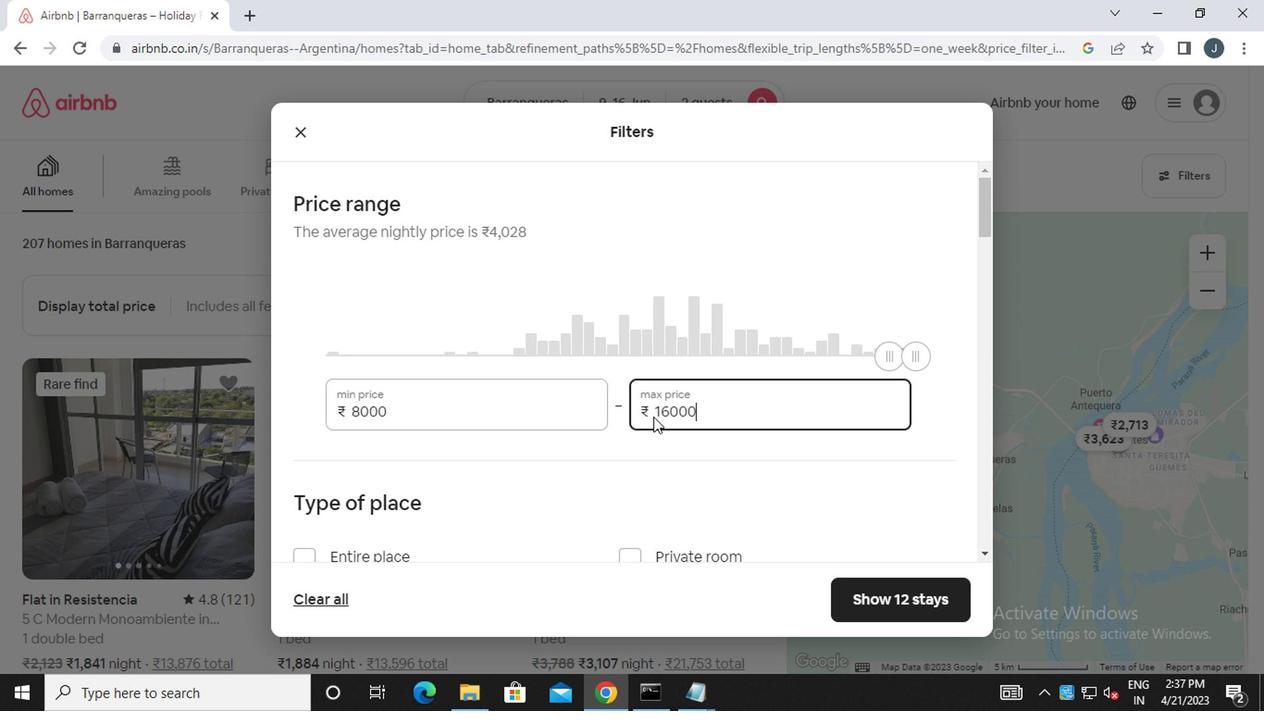
Action: Mouse moved to (652, 422)
Screenshot: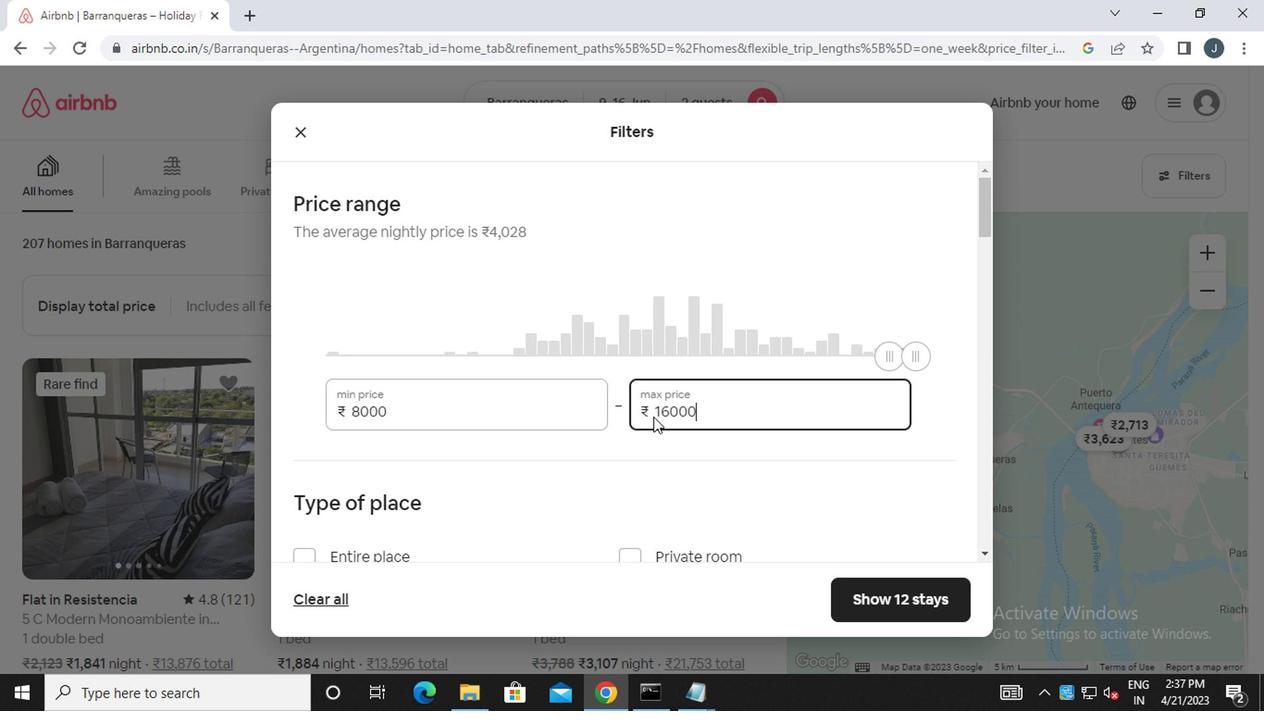
Action: Mouse scrolled (652, 421) with delta (0, 0)
Screenshot: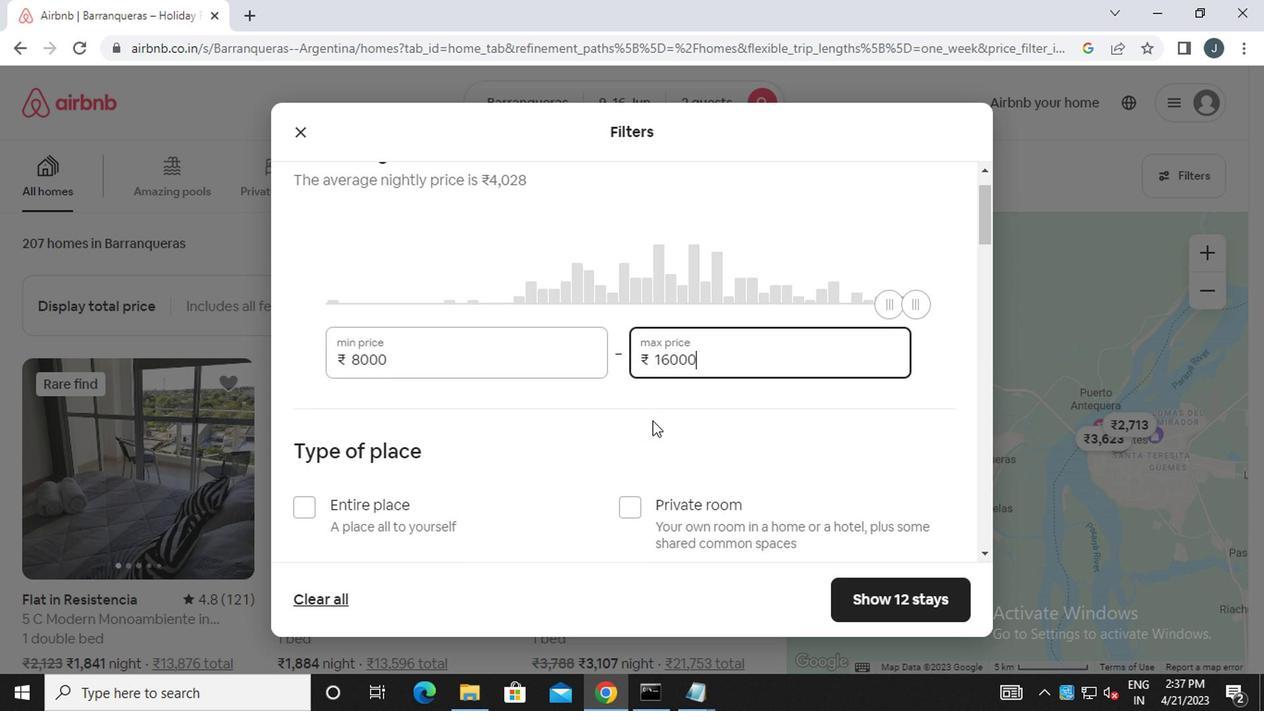 
Action: Mouse scrolled (652, 421) with delta (0, 0)
Screenshot: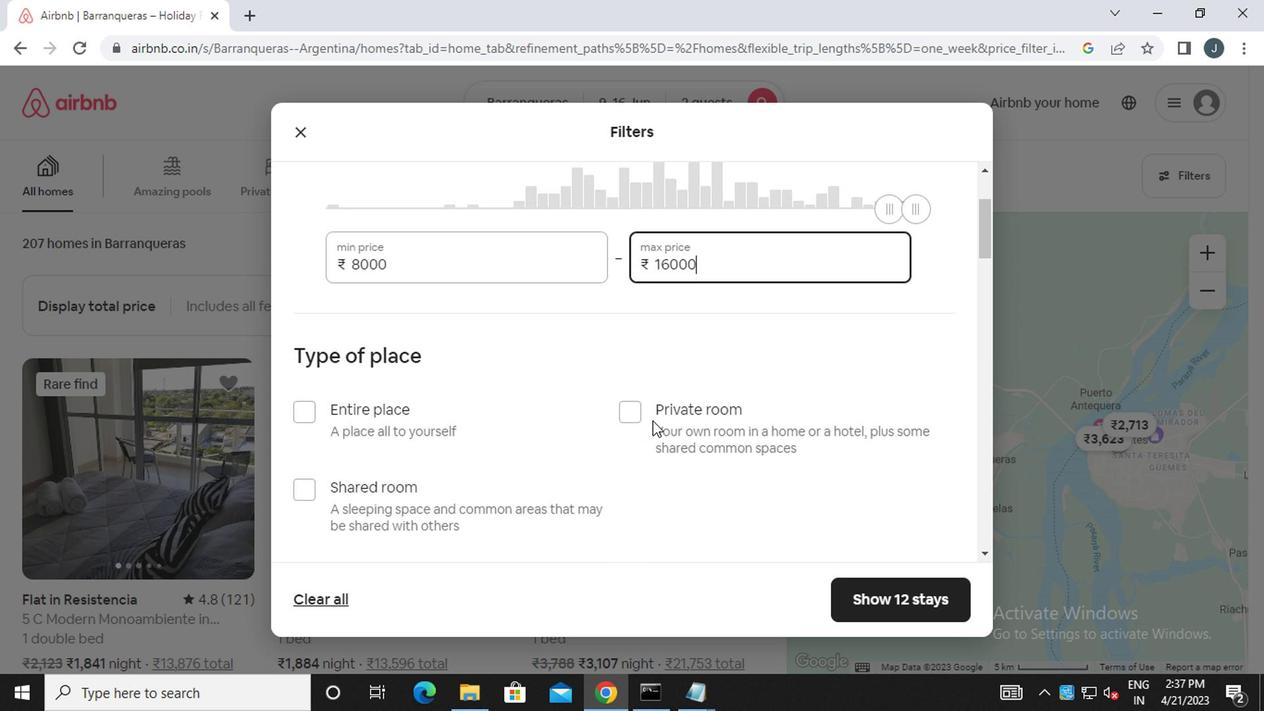 
Action: Mouse moved to (472, 209)
Screenshot: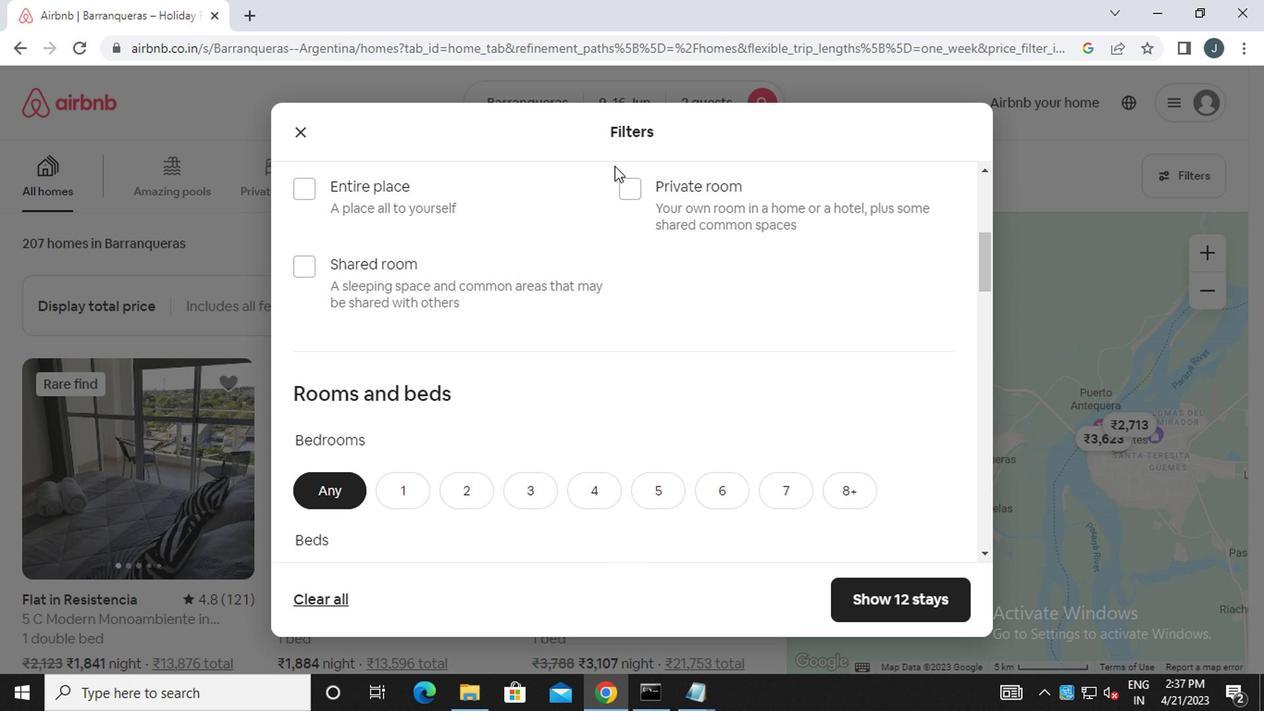 
Action: Mouse pressed left at (472, 209)
Screenshot: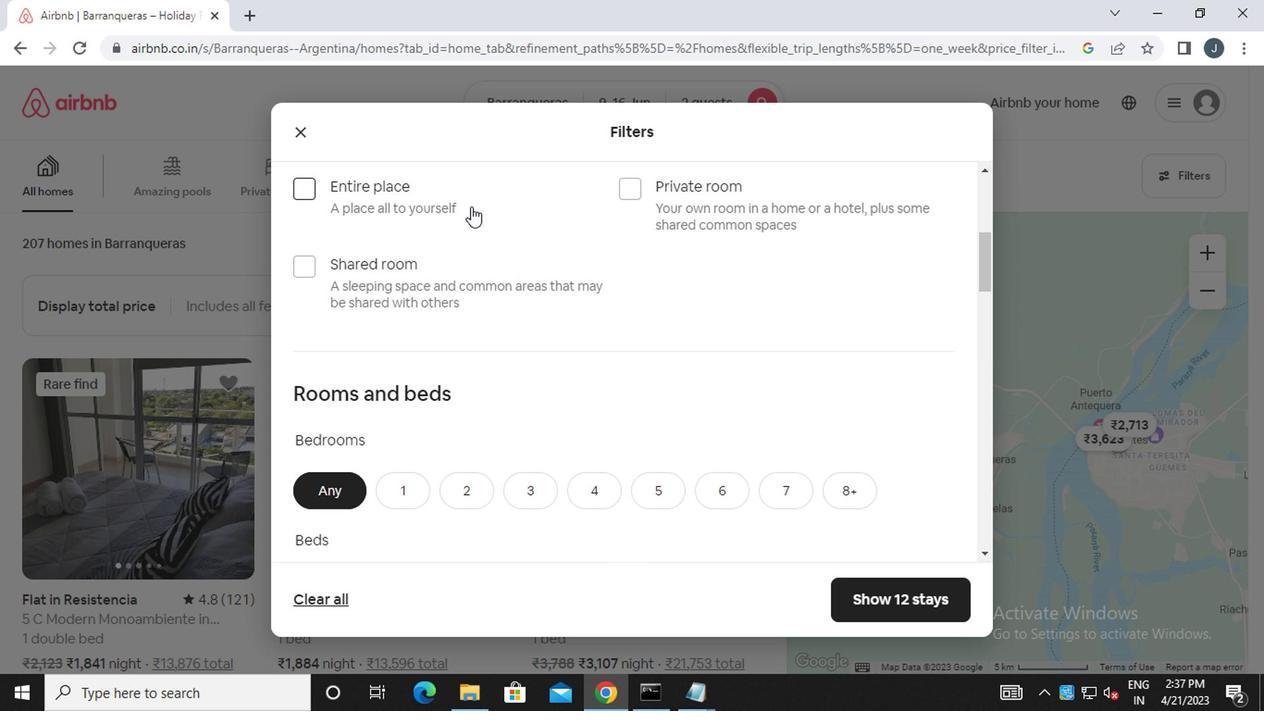
Action: Mouse moved to (474, 403)
Screenshot: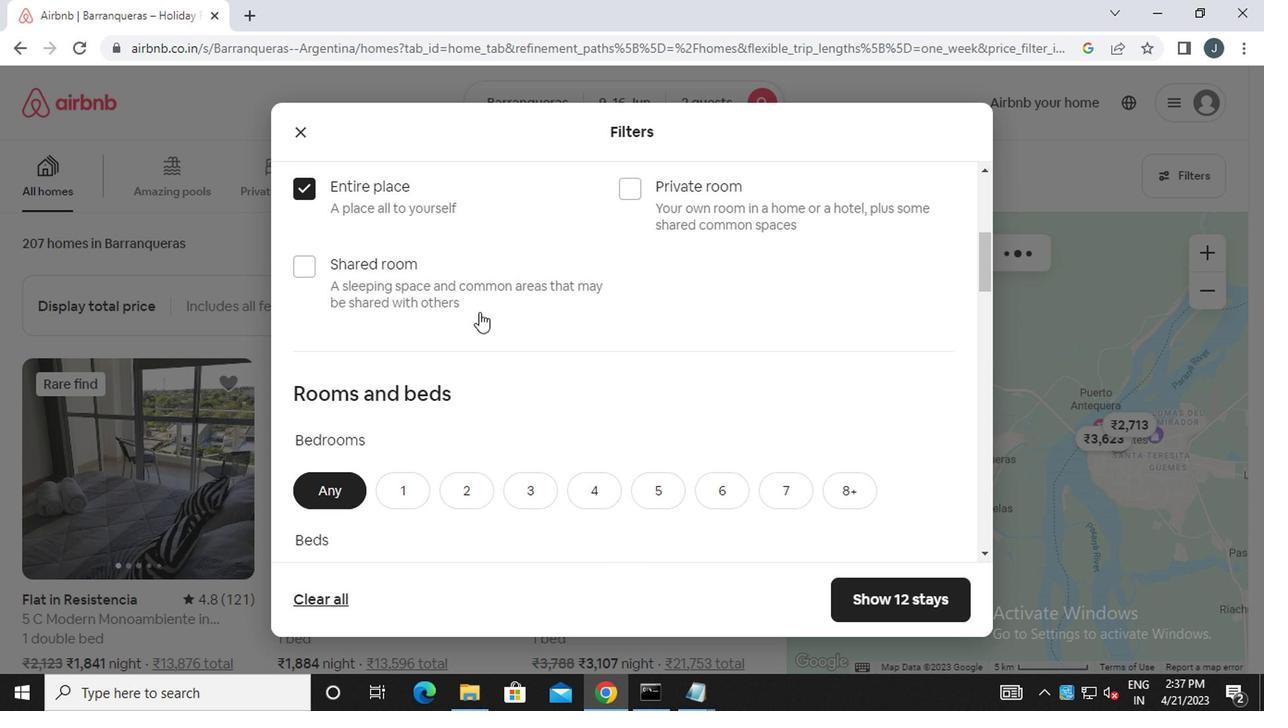 
Action: Mouse scrolled (474, 403) with delta (0, 0)
Screenshot: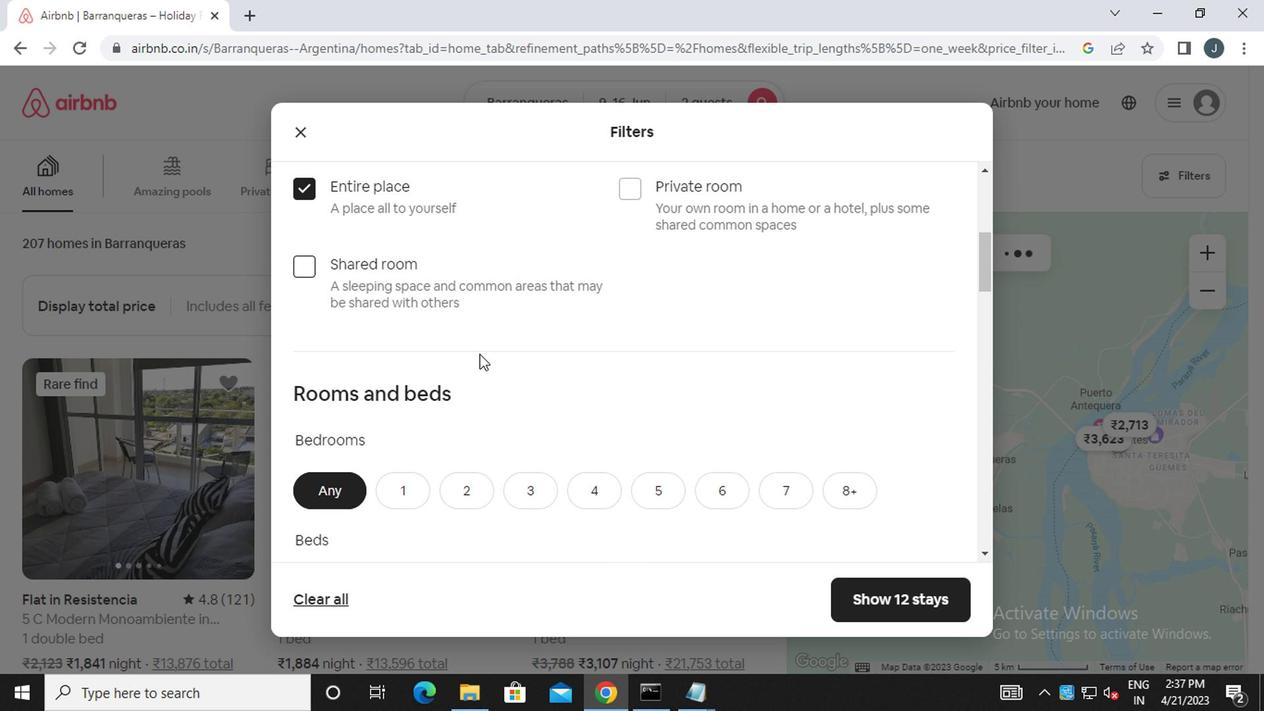 
Action: Mouse moved to (456, 411)
Screenshot: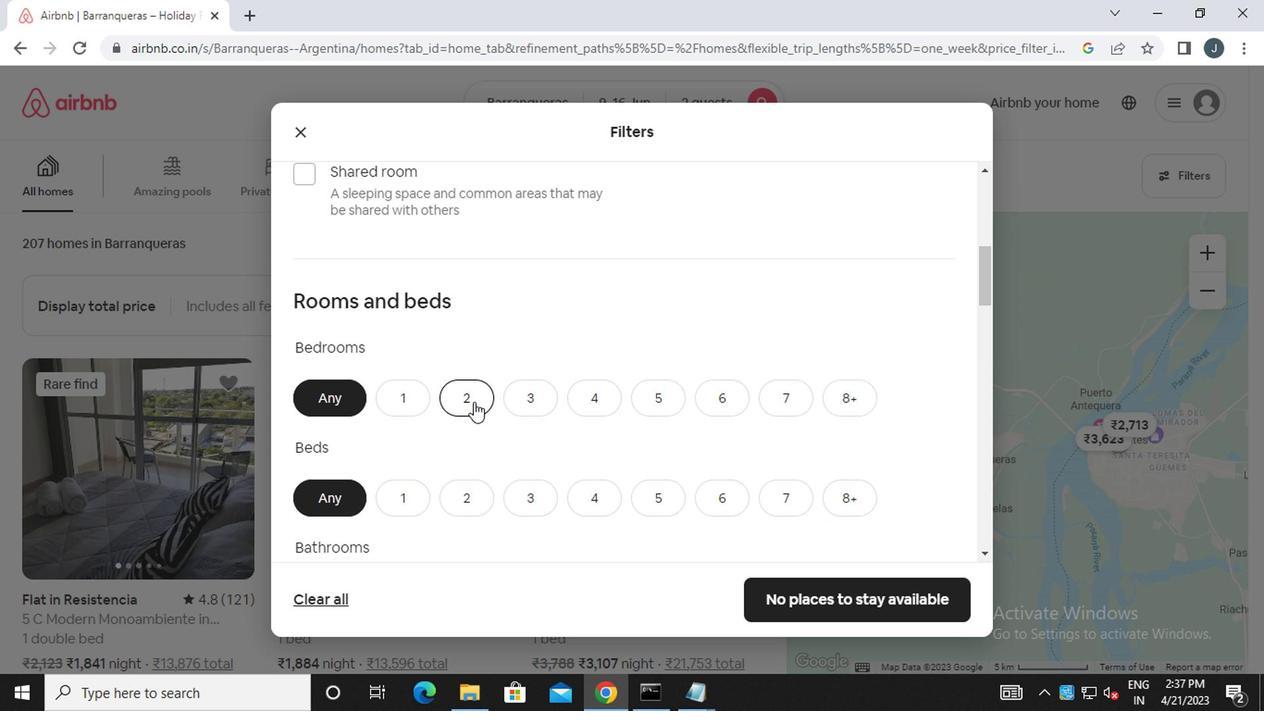 
Action: Mouse scrolled (456, 410) with delta (0, 0)
Screenshot: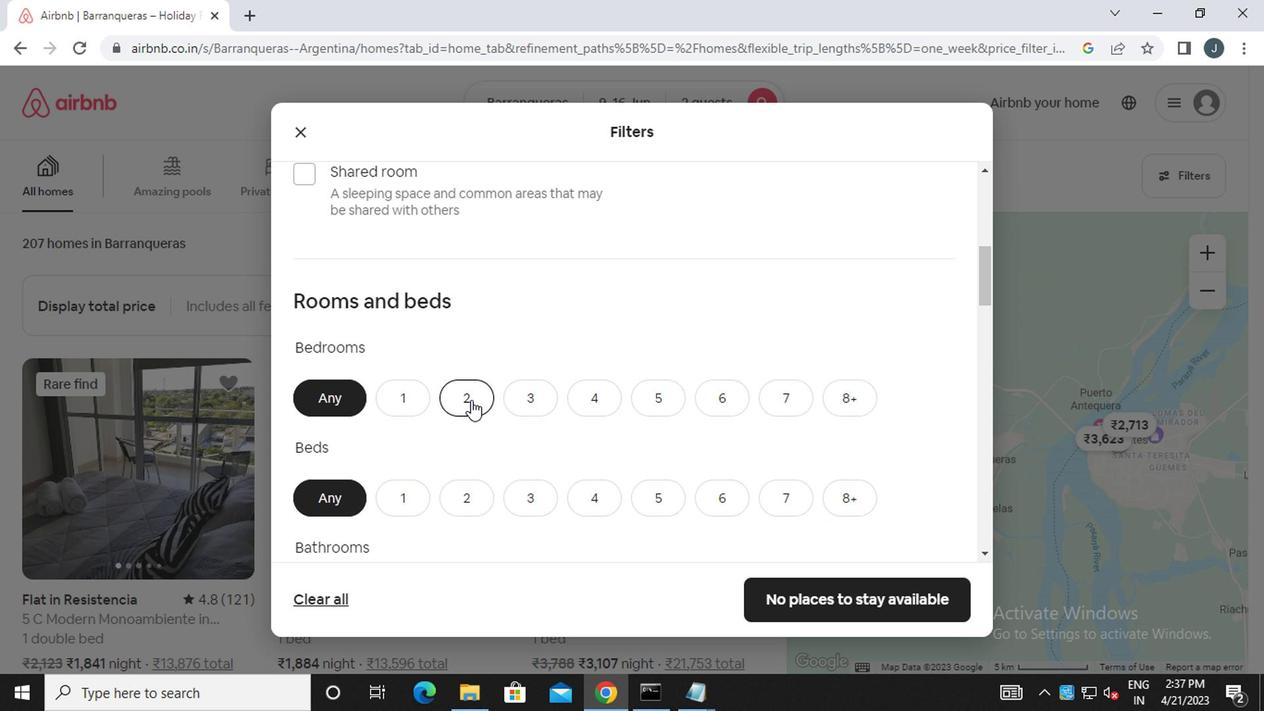 
Action: Mouse moved to (437, 428)
Screenshot: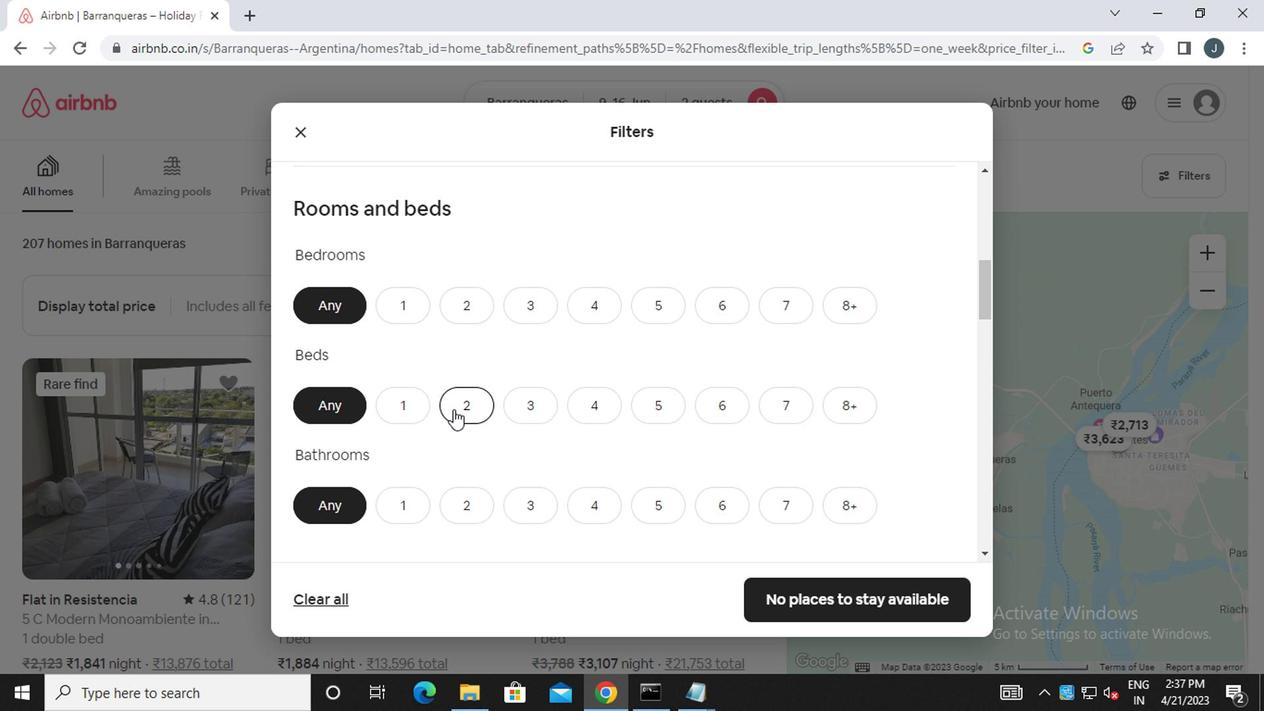 
Action: Mouse scrolled (437, 427) with delta (0, -1)
Screenshot: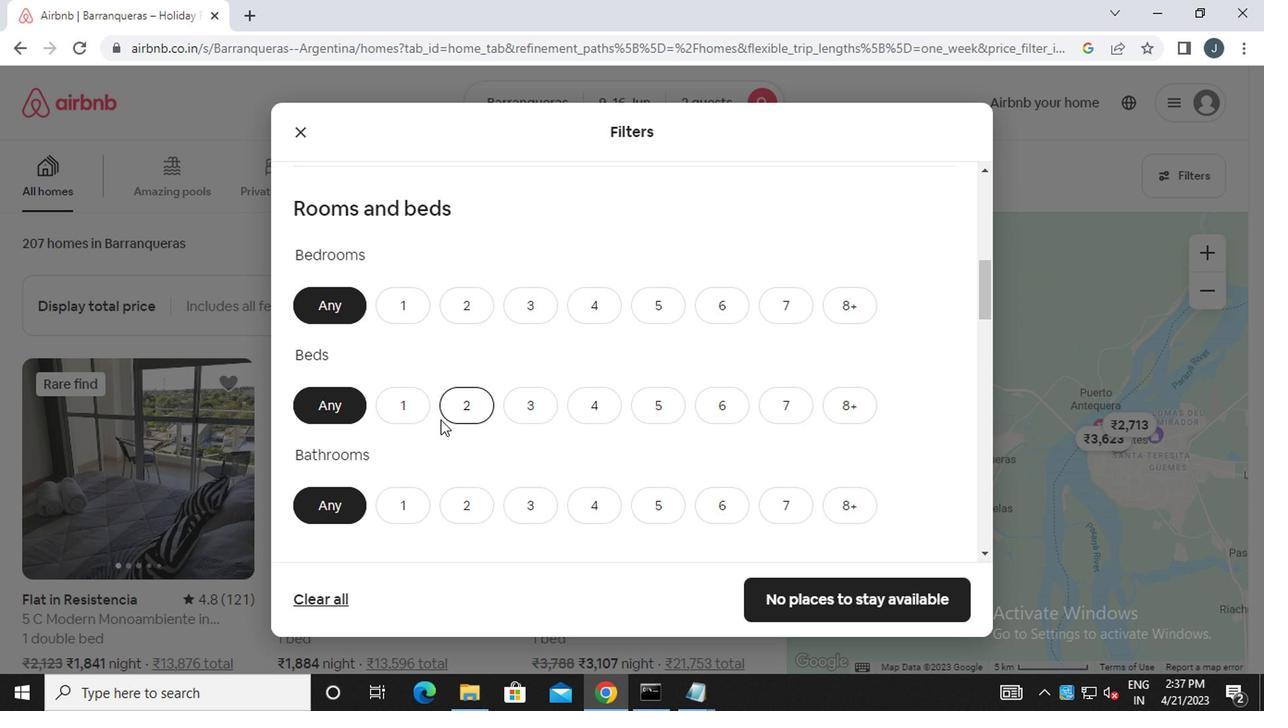 
Action: Mouse moved to (476, 225)
Screenshot: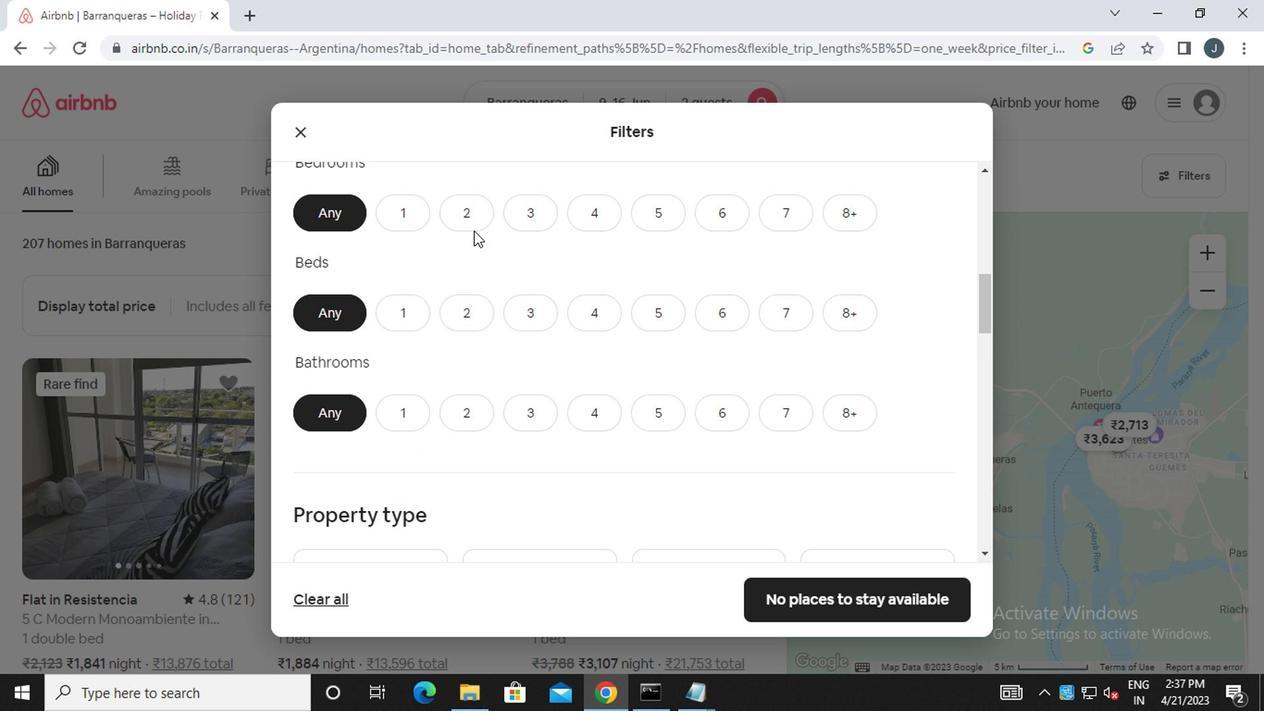 
Action: Mouse pressed left at (476, 225)
Screenshot: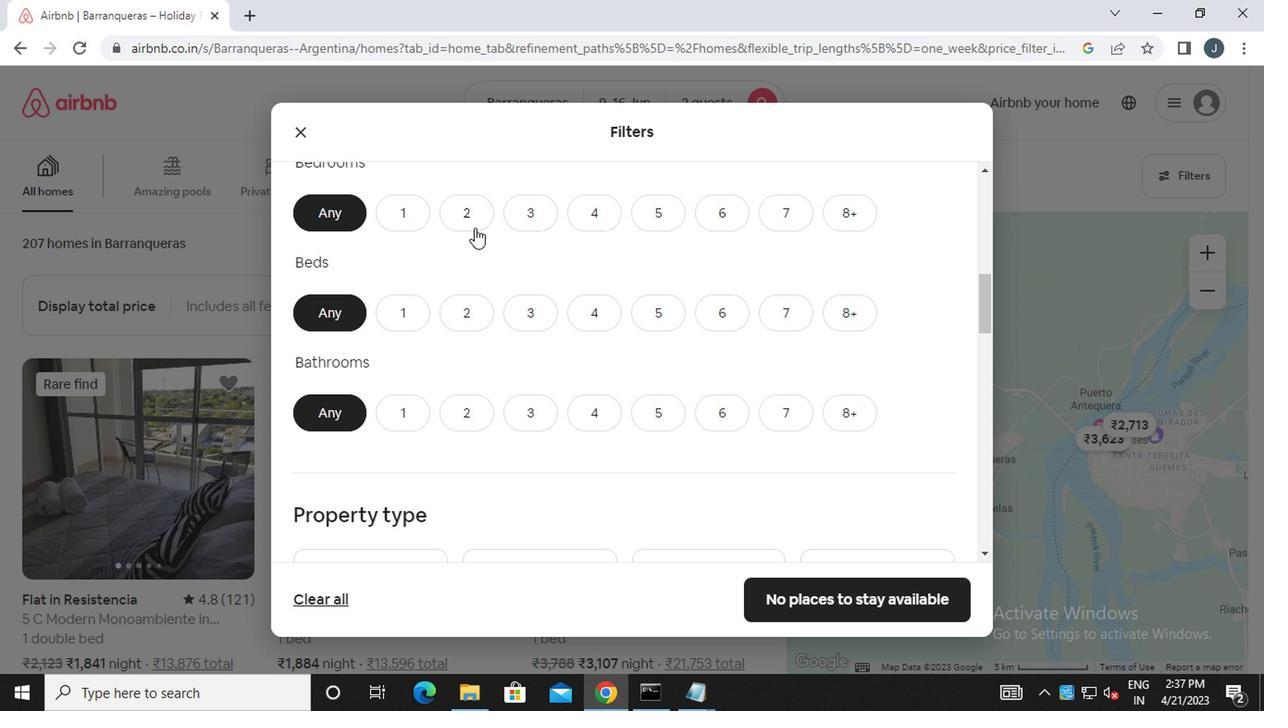 
Action: Mouse moved to (472, 316)
Screenshot: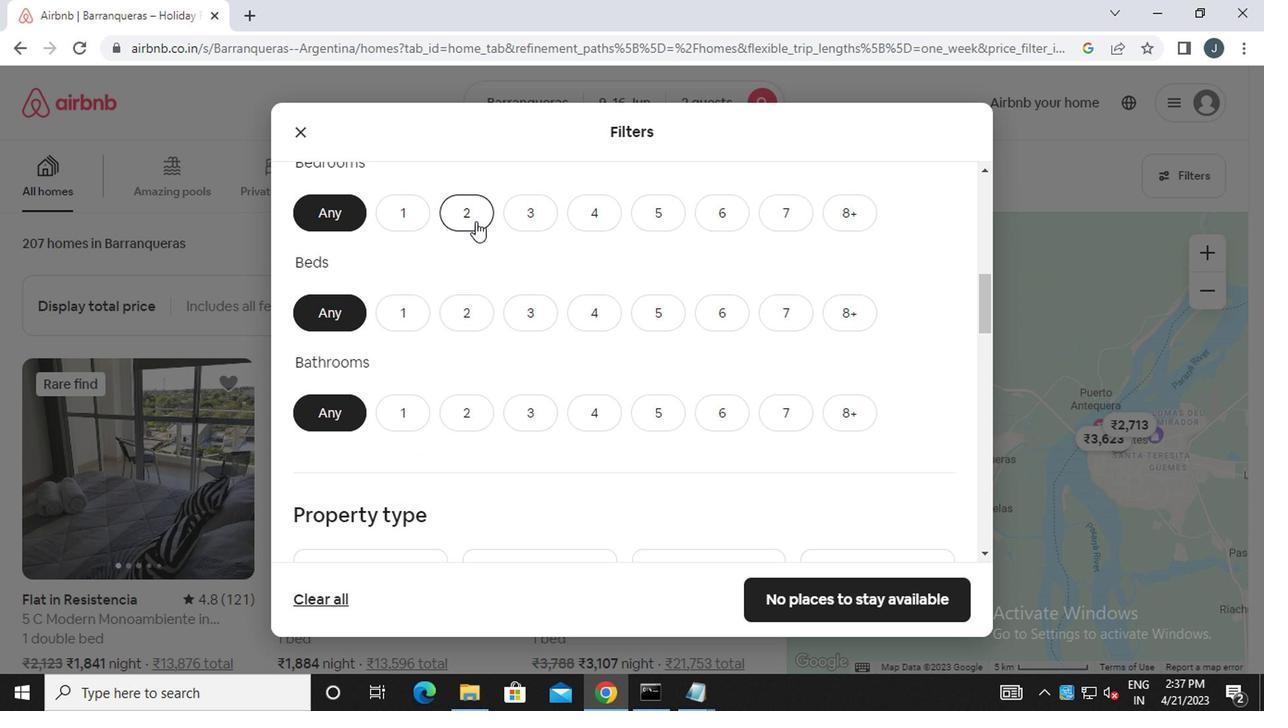 
Action: Mouse pressed left at (472, 316)
Screenshot: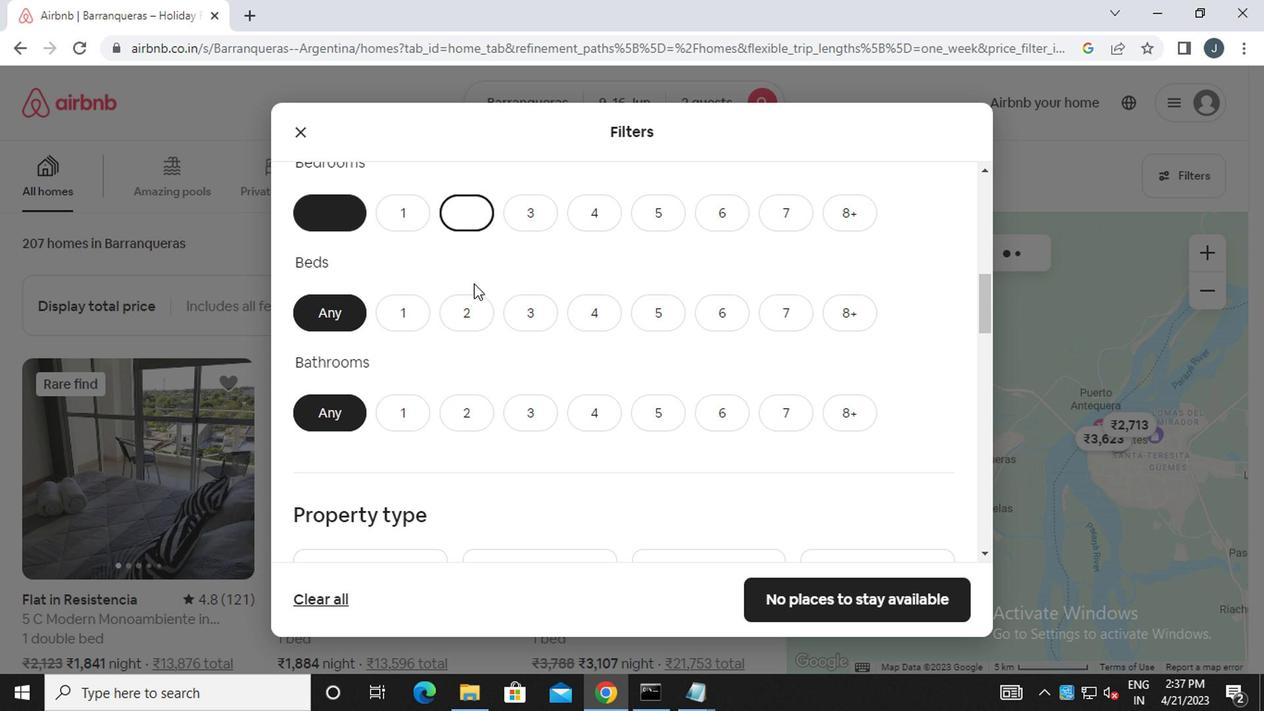 
Action: Mouse moved to (420, 409)
Screenshot: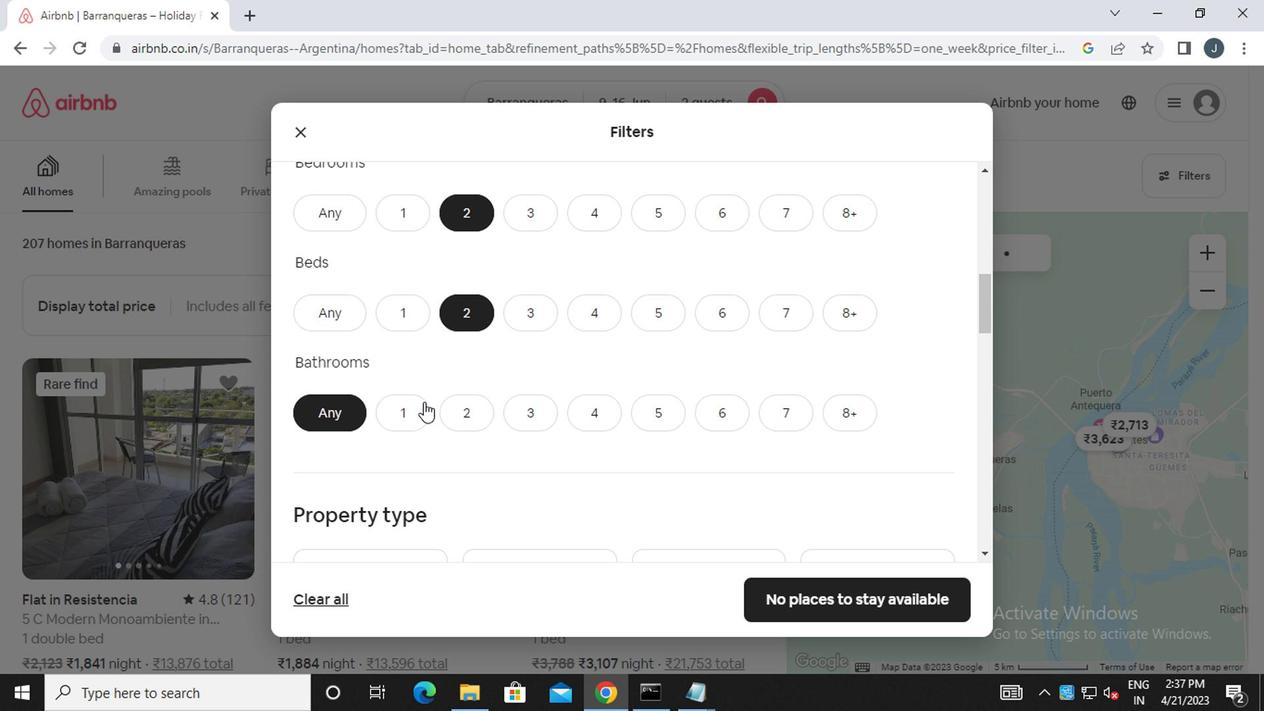 
Action: Mouse pressed left at (420, 409)
Screenshot: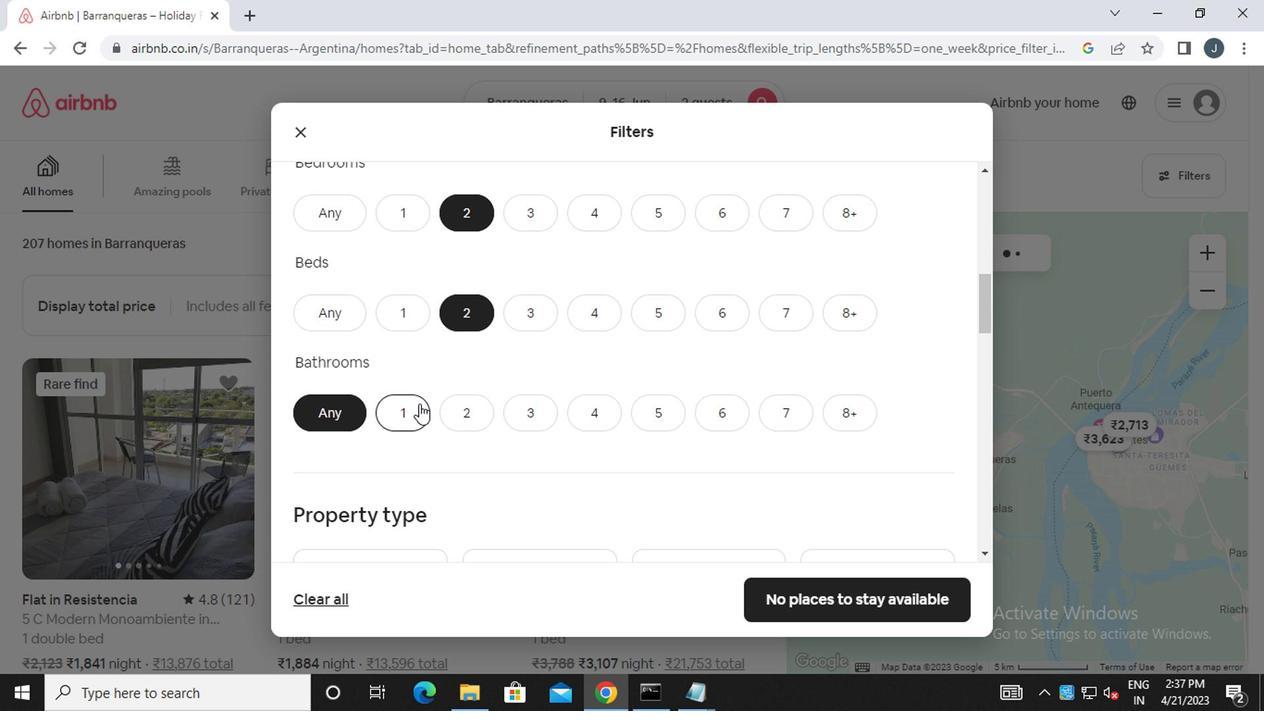 
Action: Mouse moved to (443, 440)
Screenshot: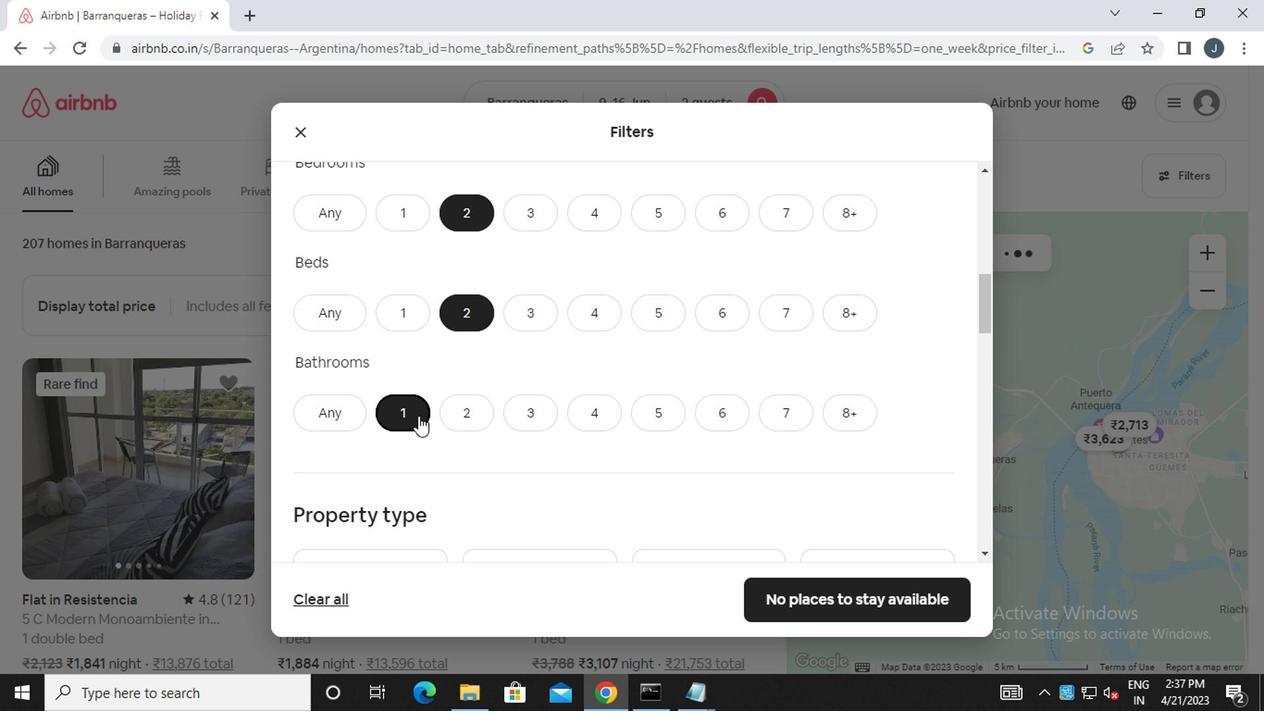 
Action: Mouse scrolled (443, 440) with delta (0, 0)
Screenshot: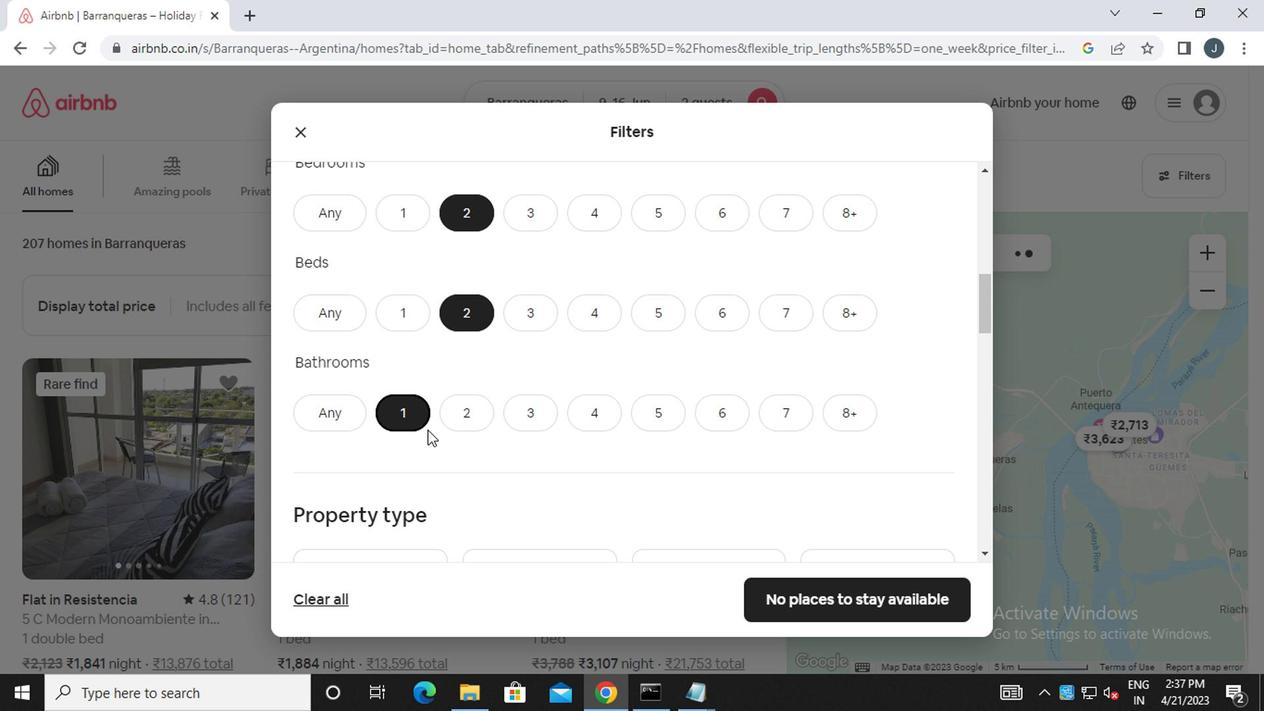 
Action: Mouse scrolled (443, 440) with delta (0, 0)
Screenshot: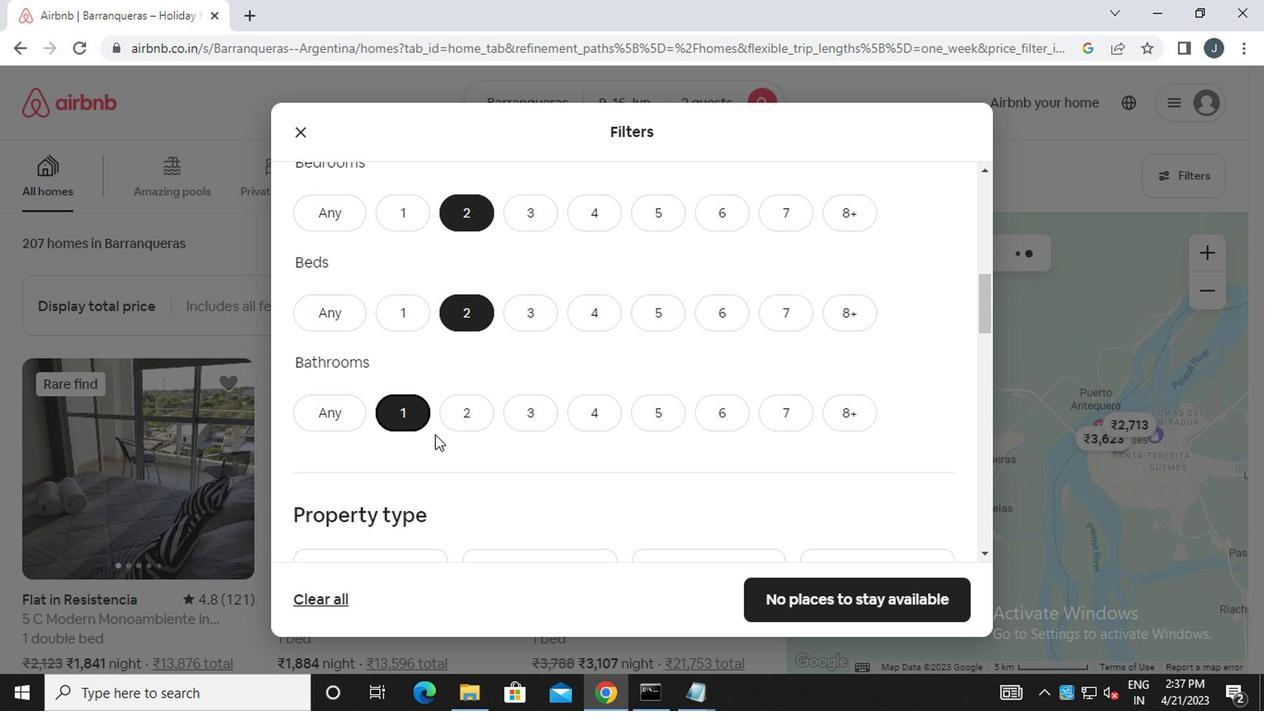 
Action: Mouse scrolled (443, 440) with delta (0, 0)
Screenshot: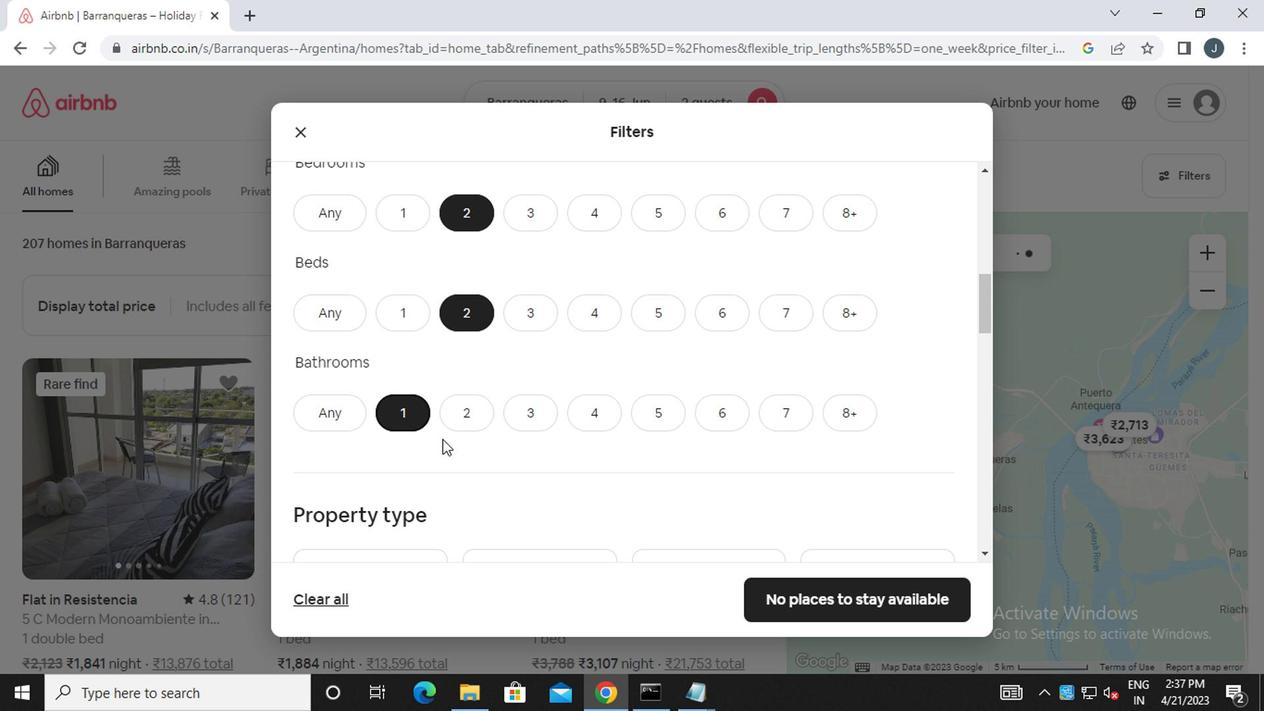 
Action: Mouse scrolled (443, 440) with delta (0, 0)
Screenshot: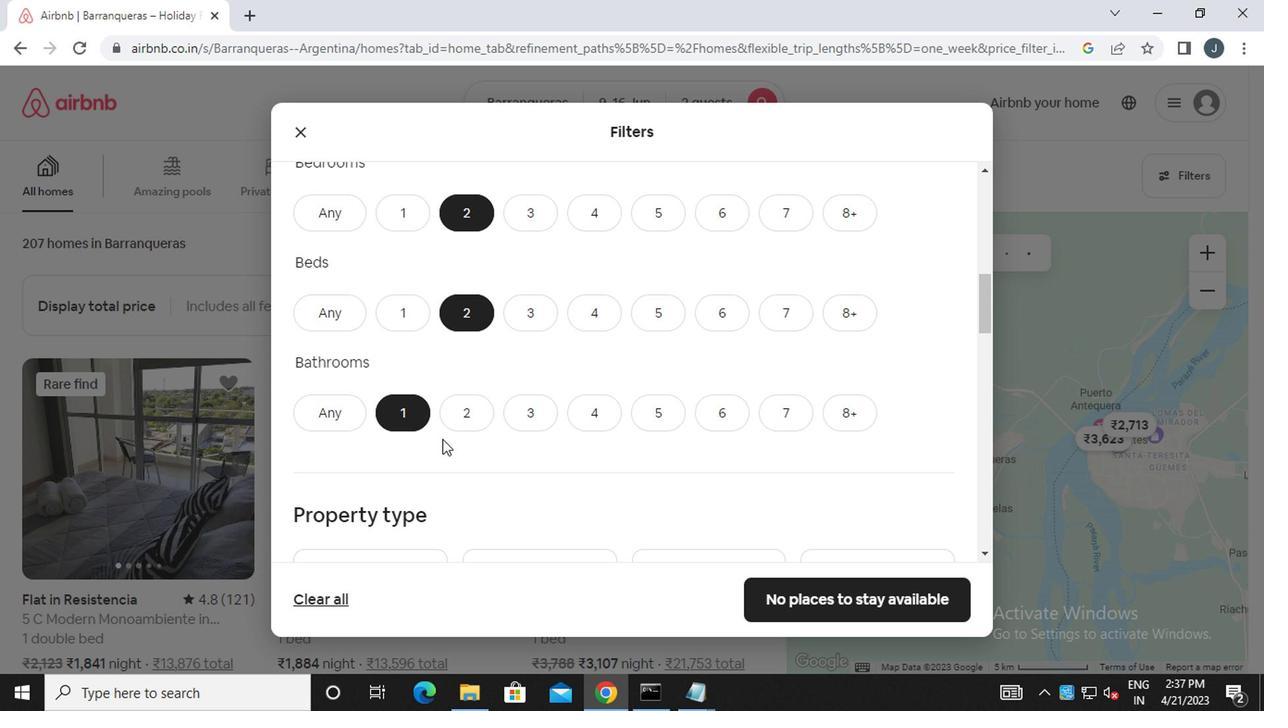 
Action: Mouse moved to (393, 270)
Screenshot: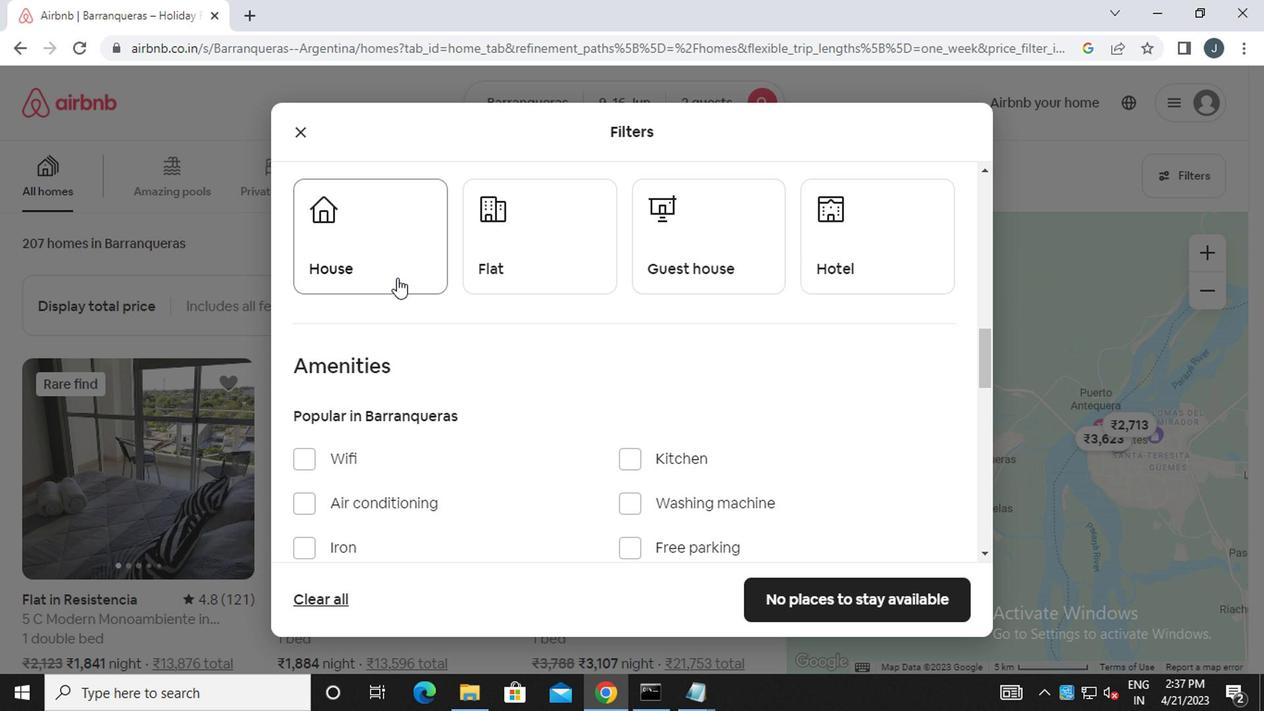 
Action: Mouse pressed left at (393, 270)
Screenshot: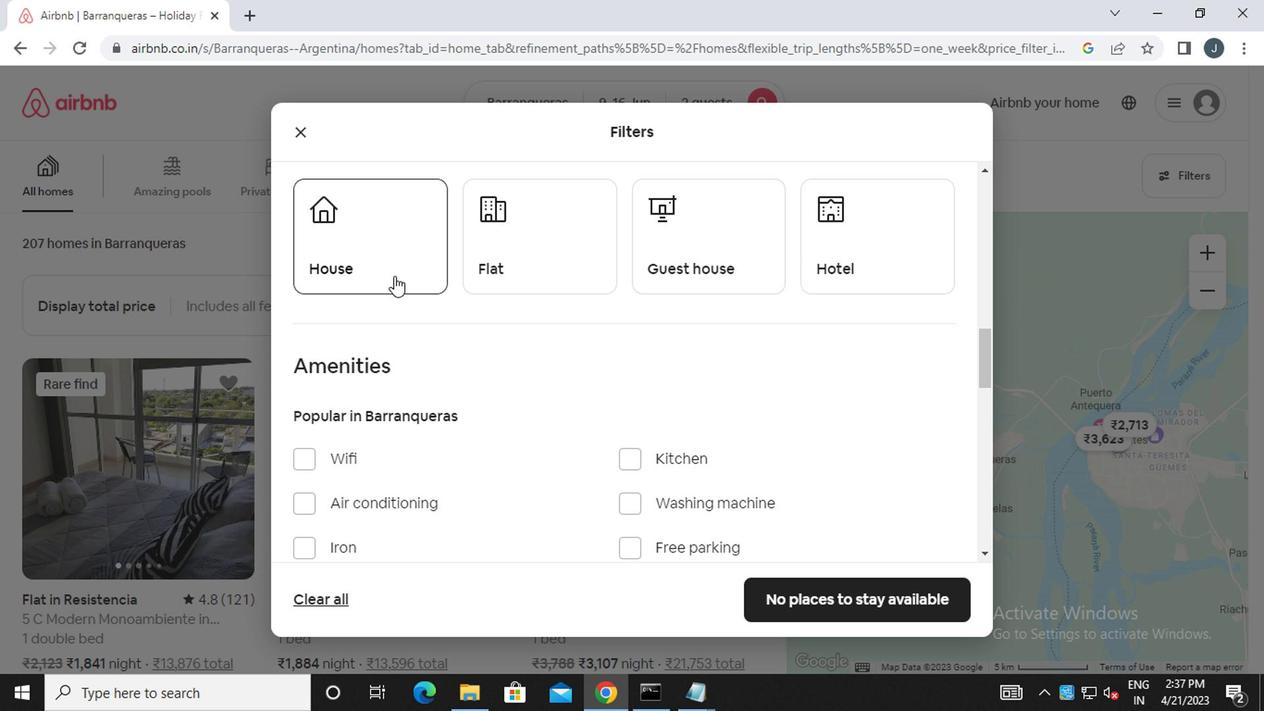 
Action: Mouse moved to (489, 257)
Screenshot: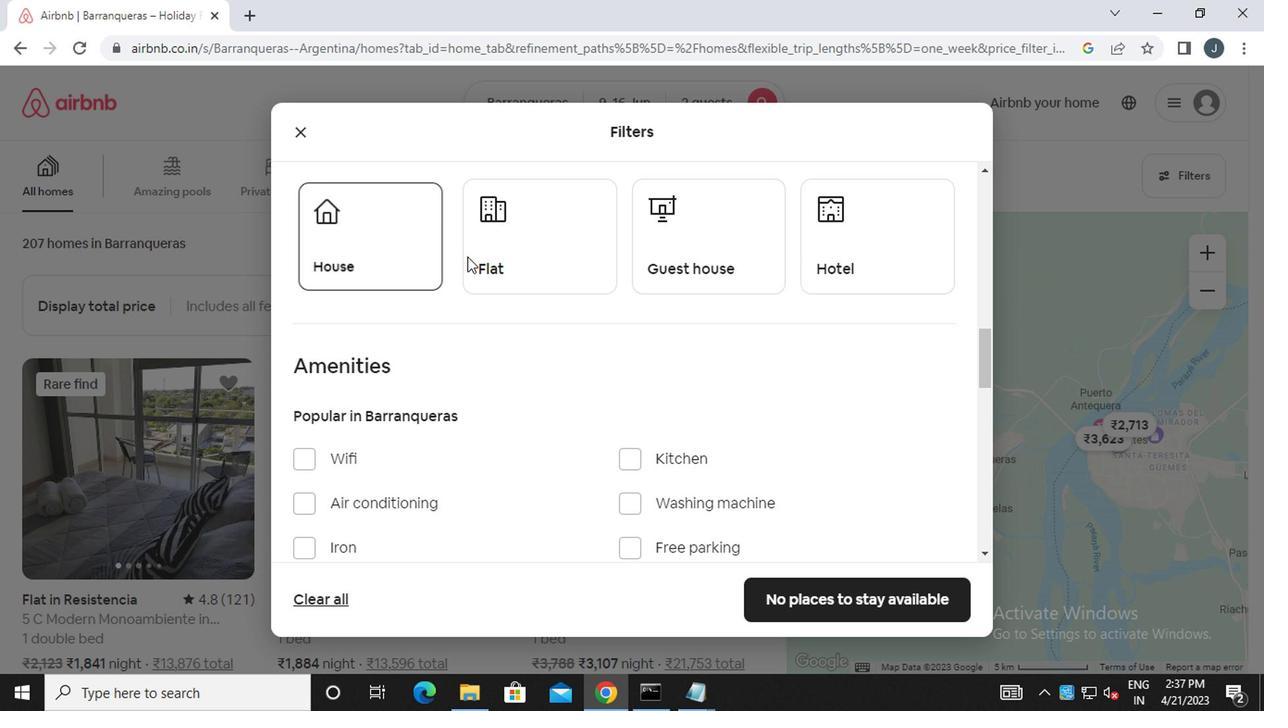 
Action: Mouse pressed left at (489, 257)
Screenshot: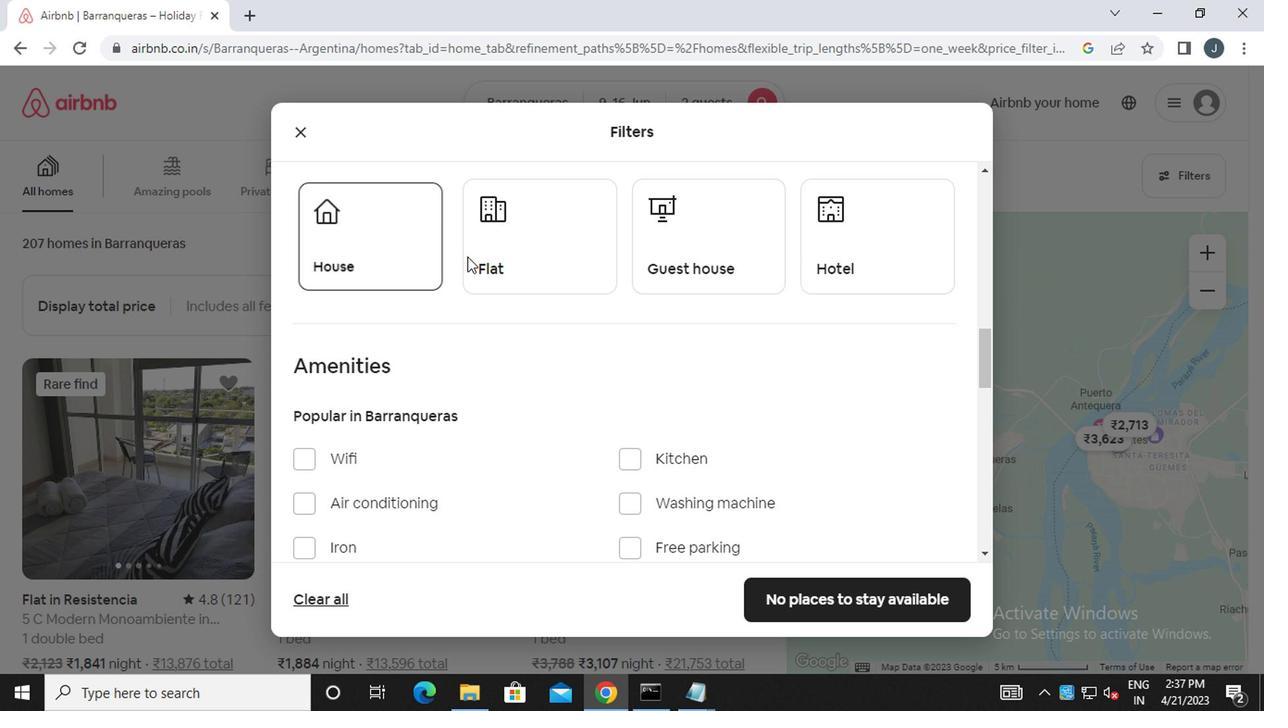 
Action: Mouse moved to (680, 255)
Screenshot: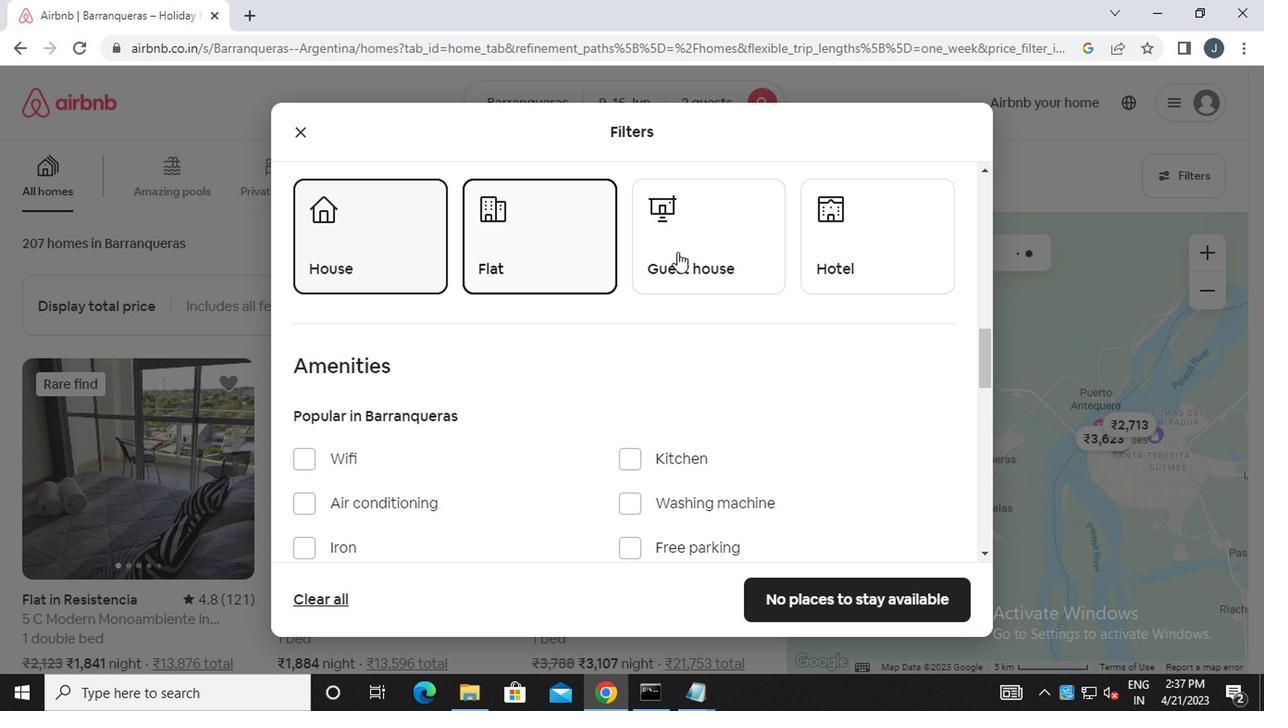 
Action: Mouse pressed left at (680, 255)
Screenshot: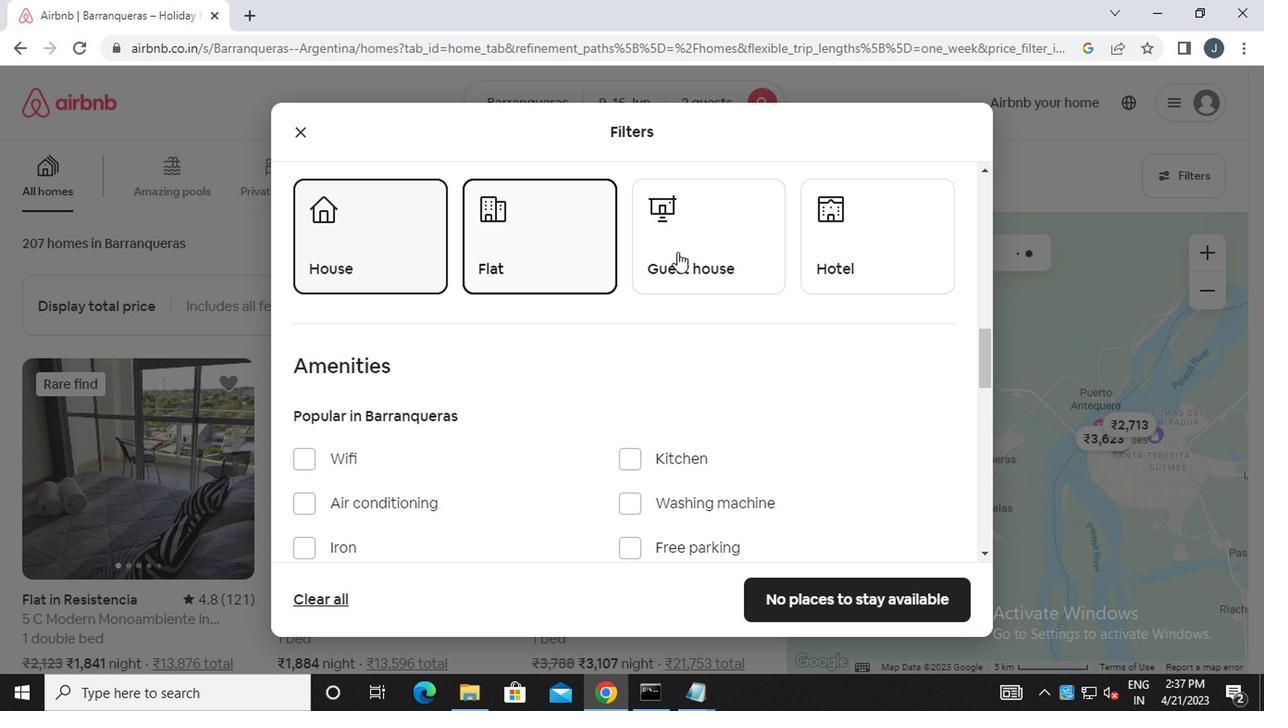
Action: Mouse moved to (681, 276)
Screenshot: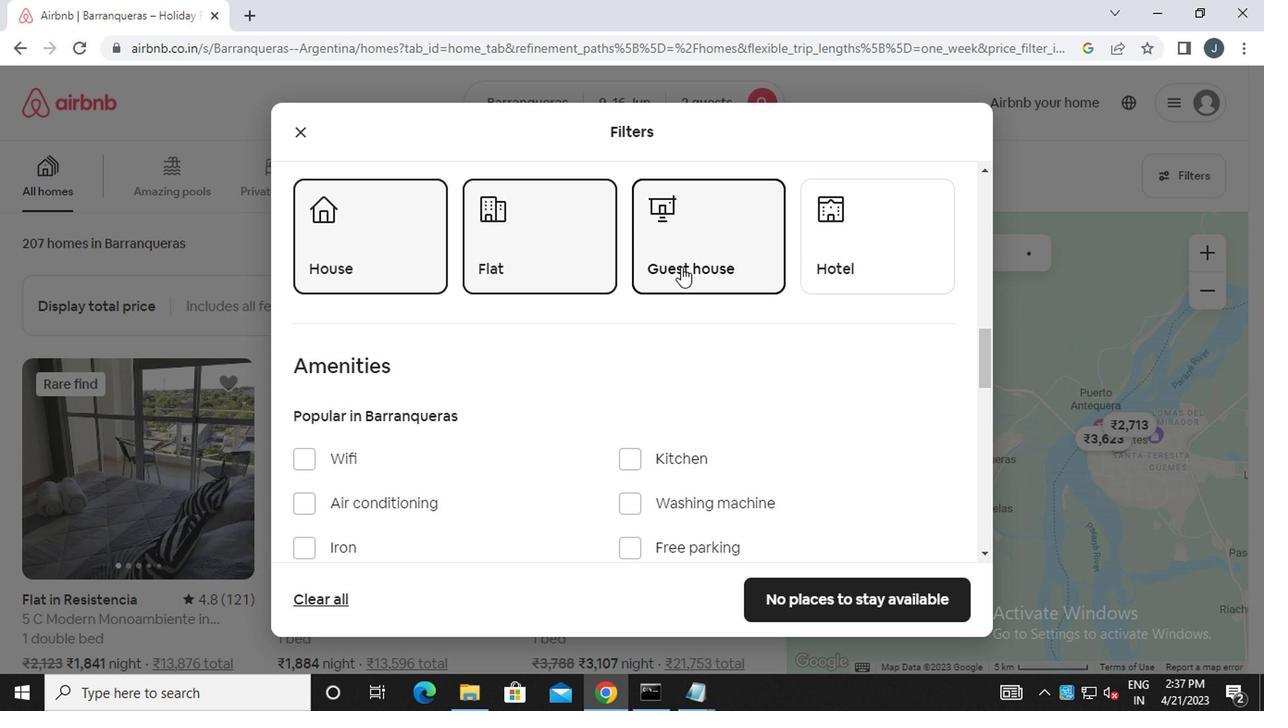 
Action: Mouse scrolled (681, 276) with delta (0, 0)
Screenshot: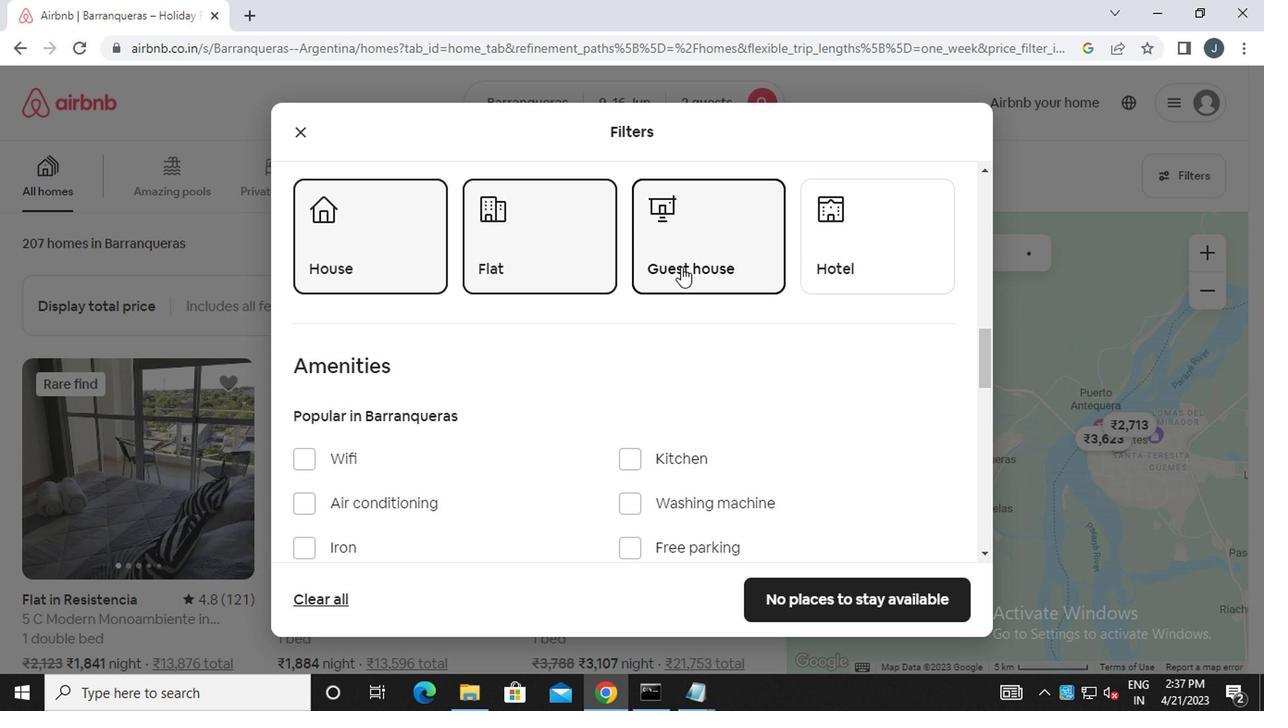 
Action: Mouse scrolled (681, 276) with delta (0, 0)
Screenshot: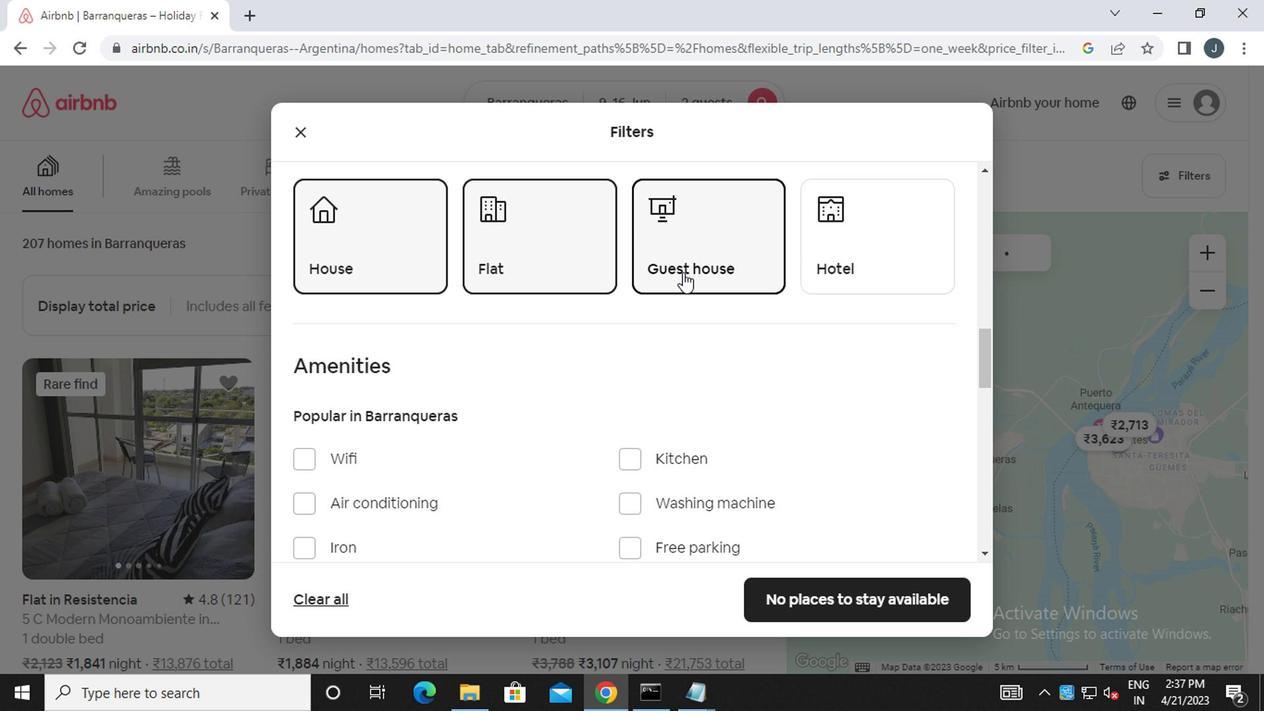 
Action: Mouse scrolled (681, 276) with delta (0, 0)
Screenshot: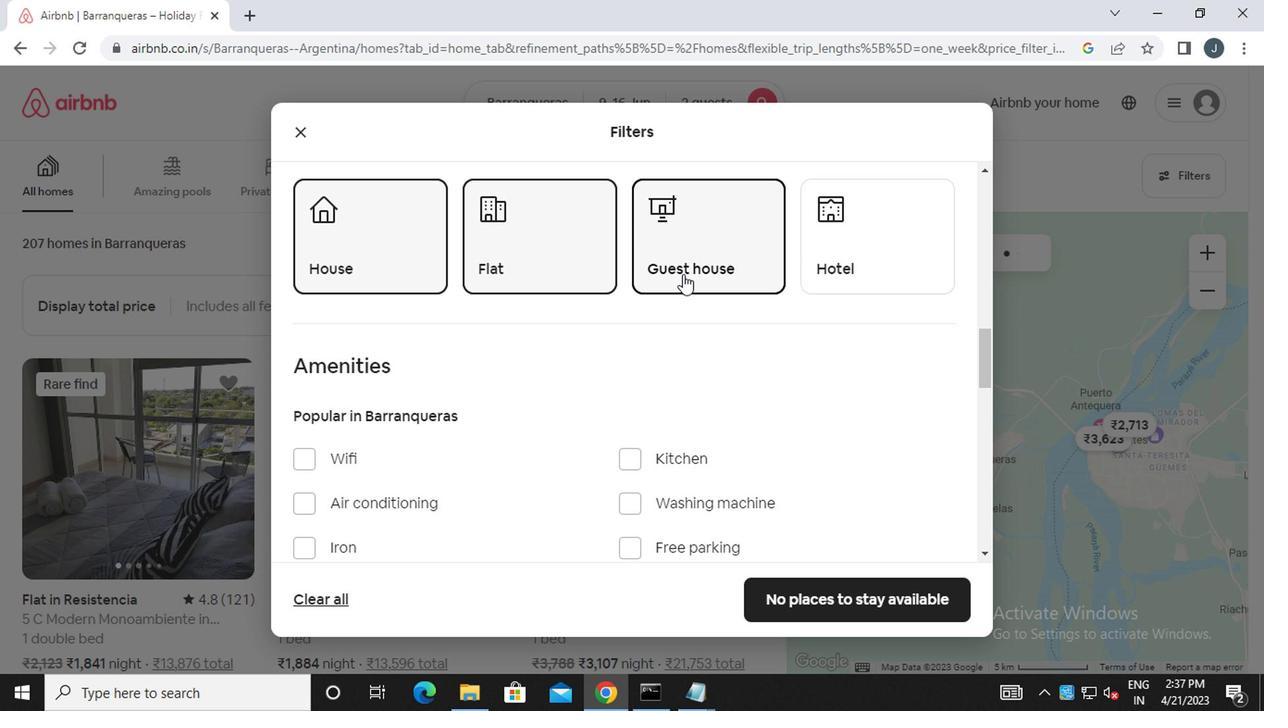 
Action: Mouse moved to (341, 303)
Screenshot: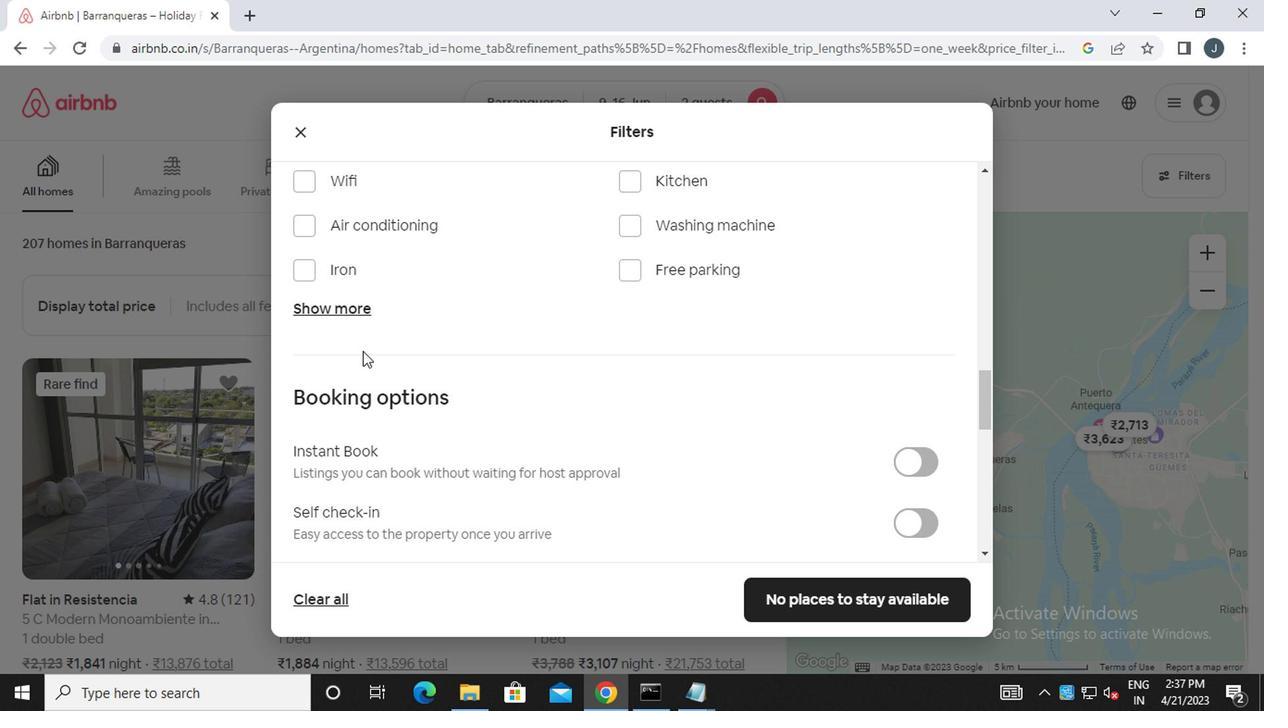 
Action: Mouse pressed left at (341, 303)
Screenshot: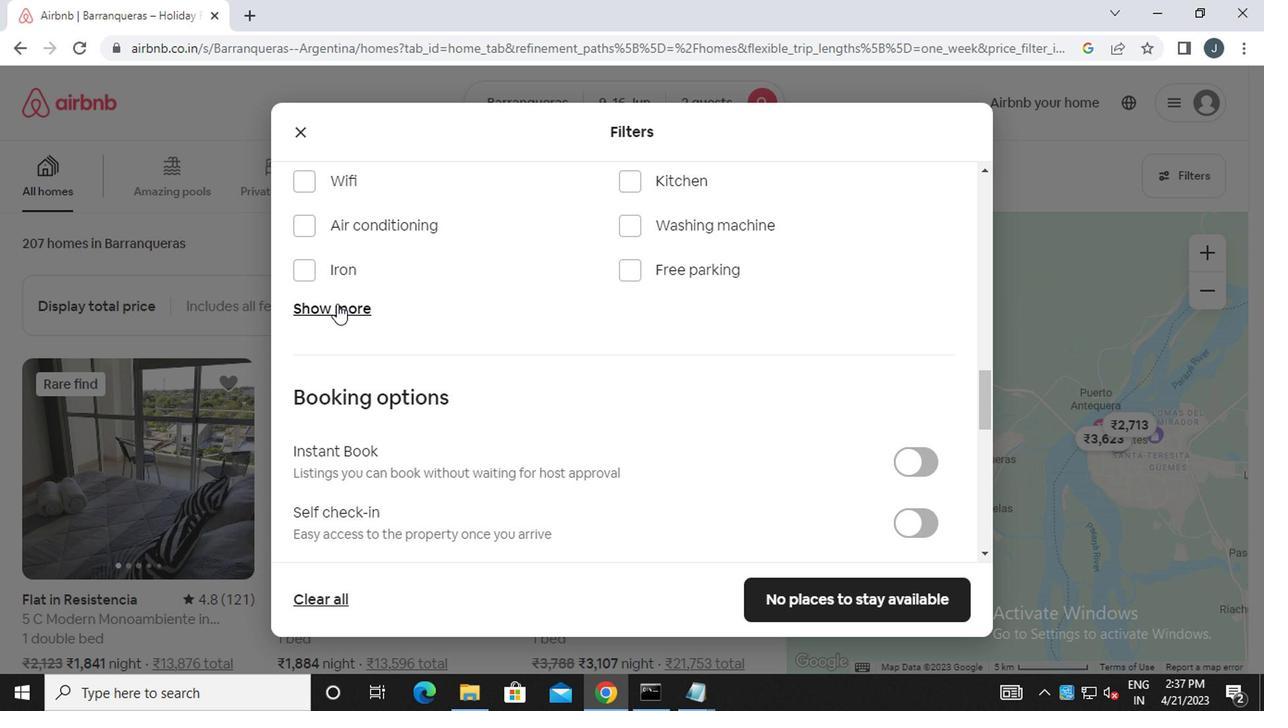 
Action: Mouse moved to (675, 391)
Screenshot: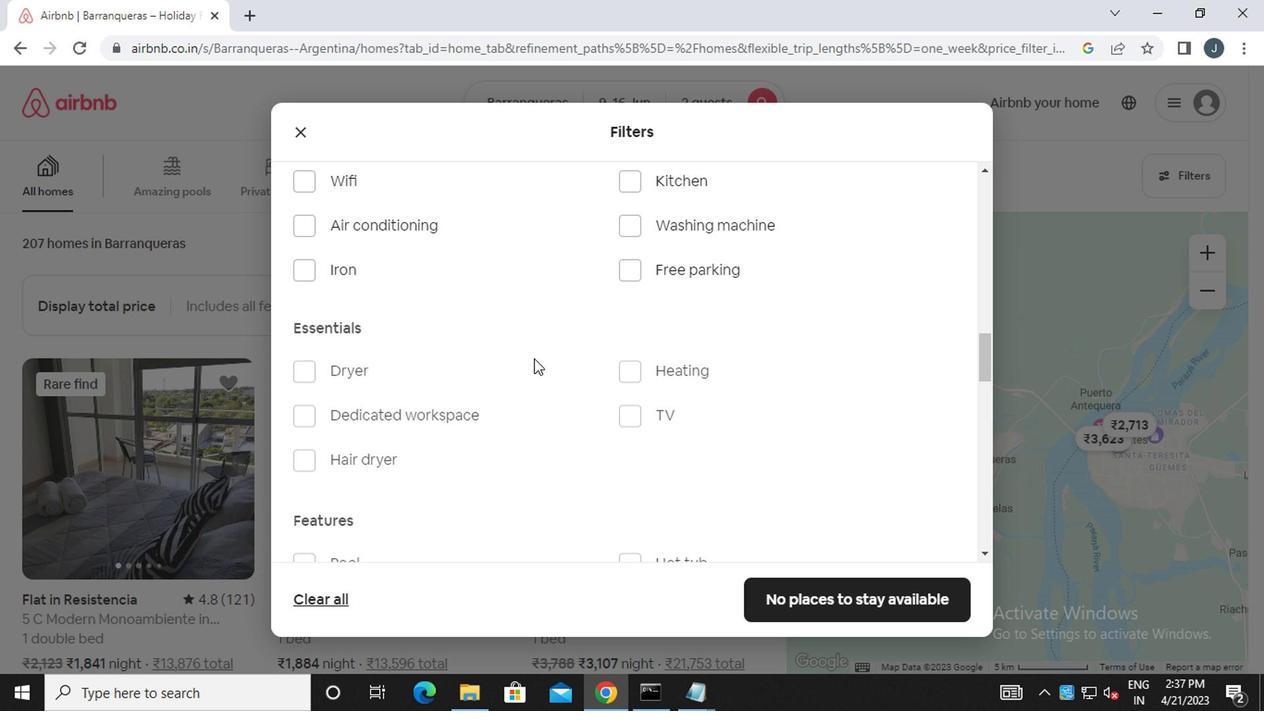 
Action: Mouse pressed left at (675, 391)
Screenshot: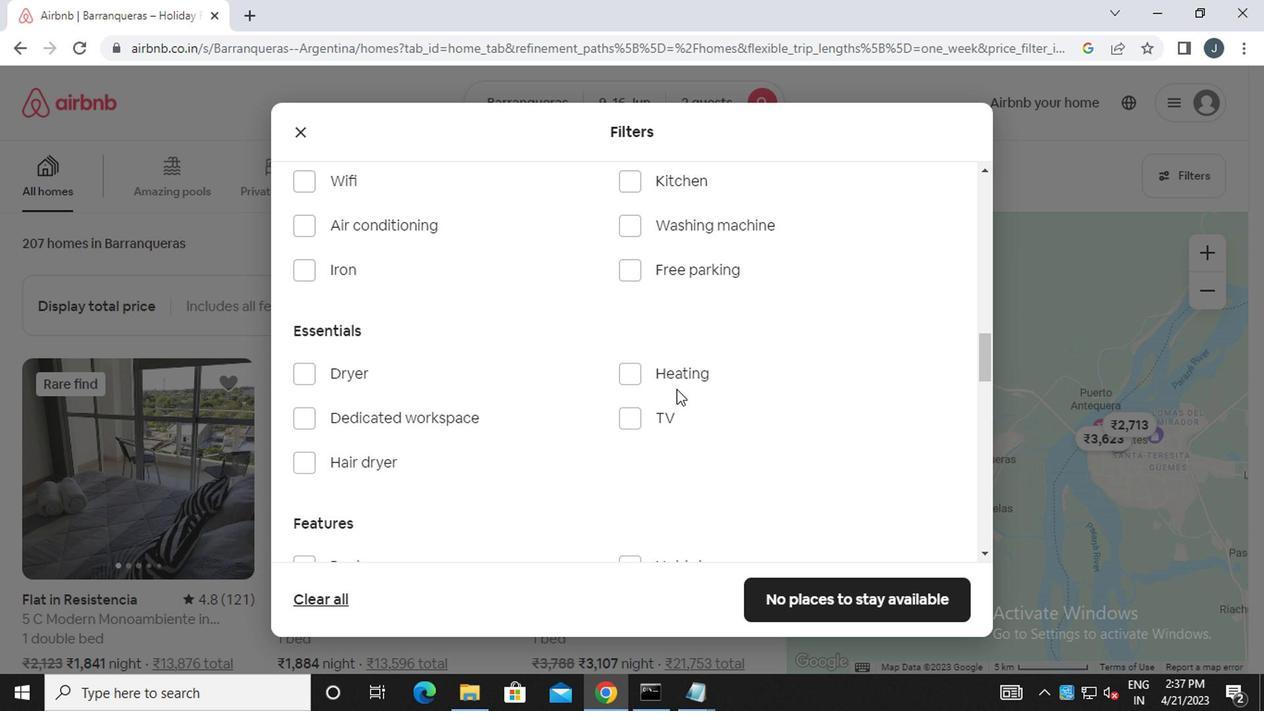 
Action: Mouse moved to (655, 391)
Screenshot: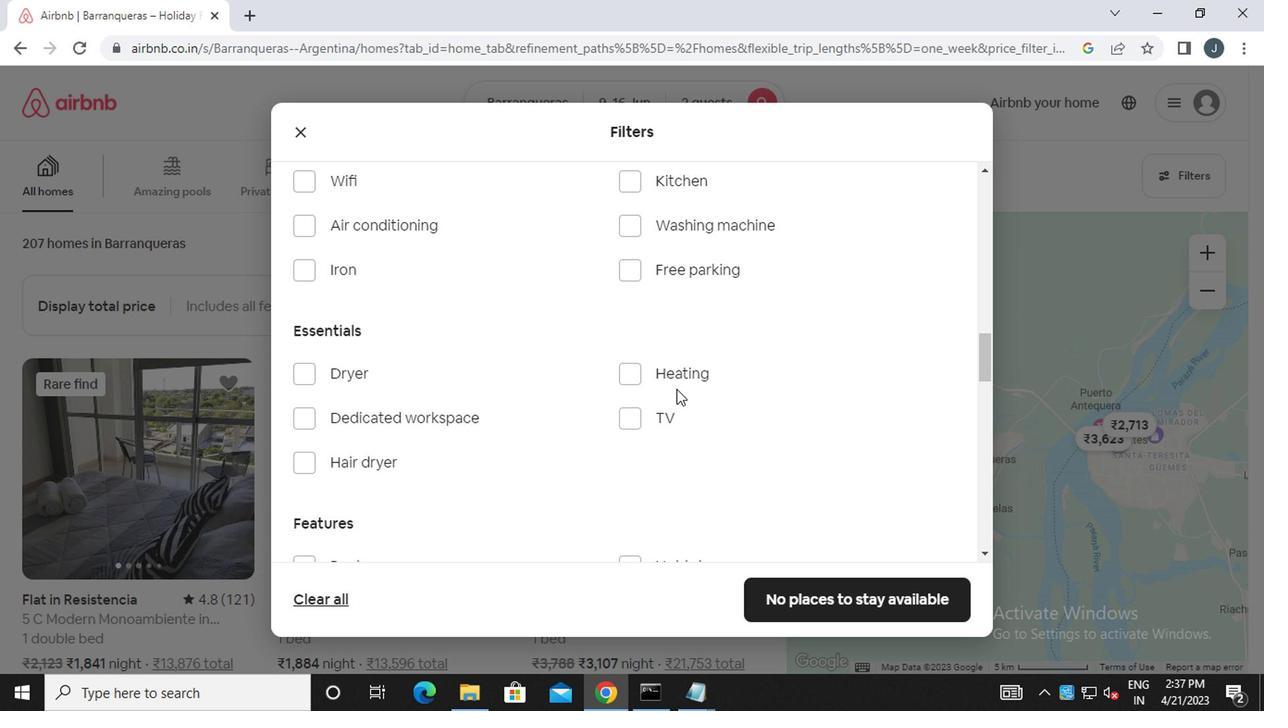 
Action: Mouse scrolled (655, 389) with delta (0, -1)
Screenshot: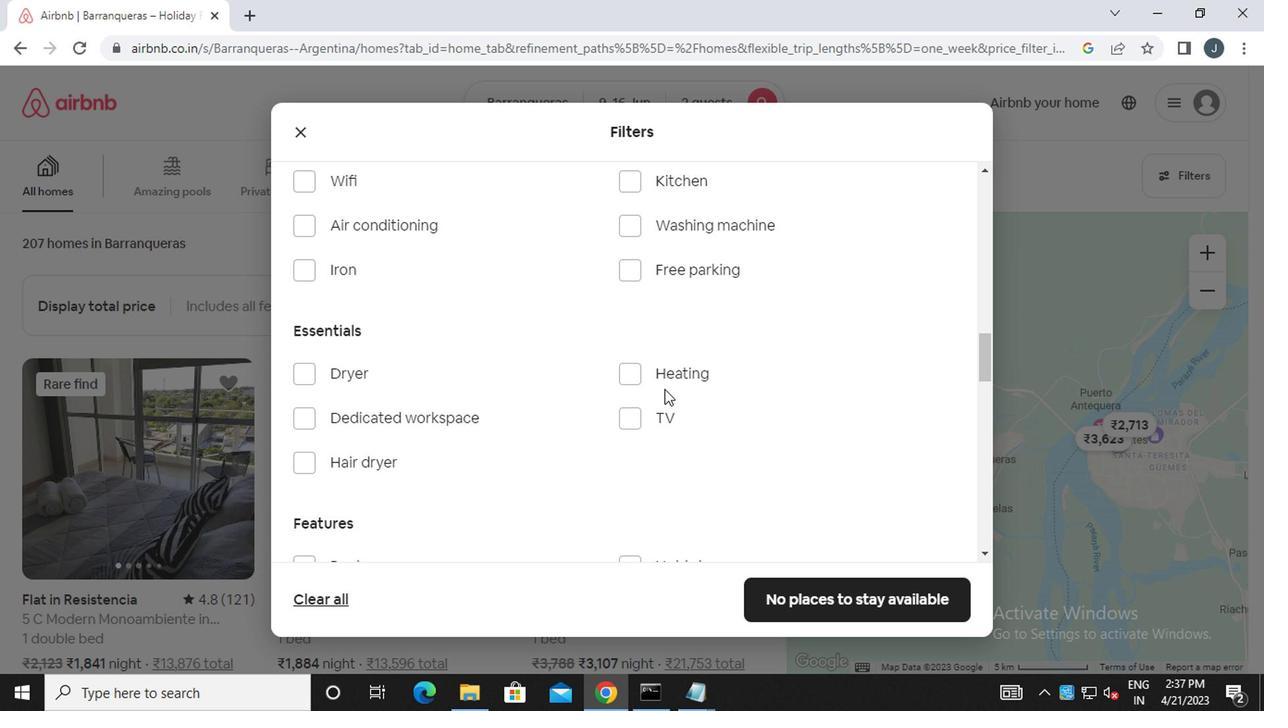 
Action: Mouse scrolled (655, 389) with delta (0, -1)
Screenshot: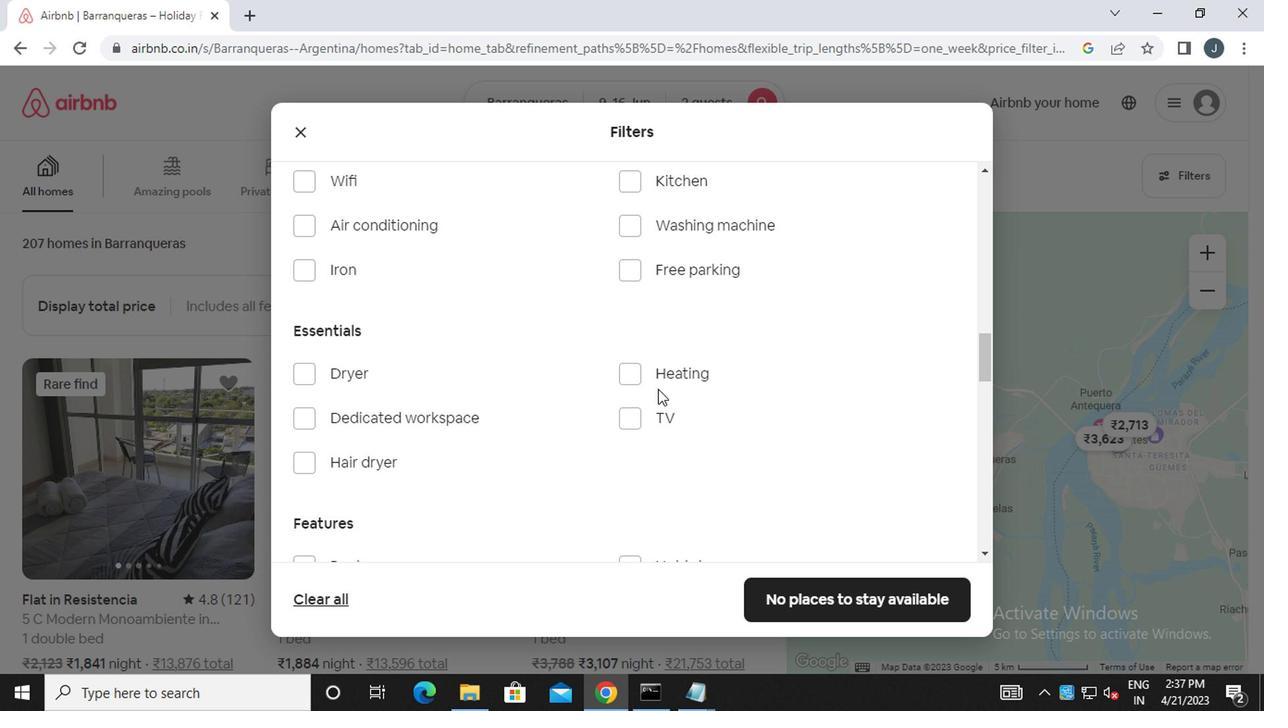 
Action: Mouse moved to (638, 188)
Screenshot: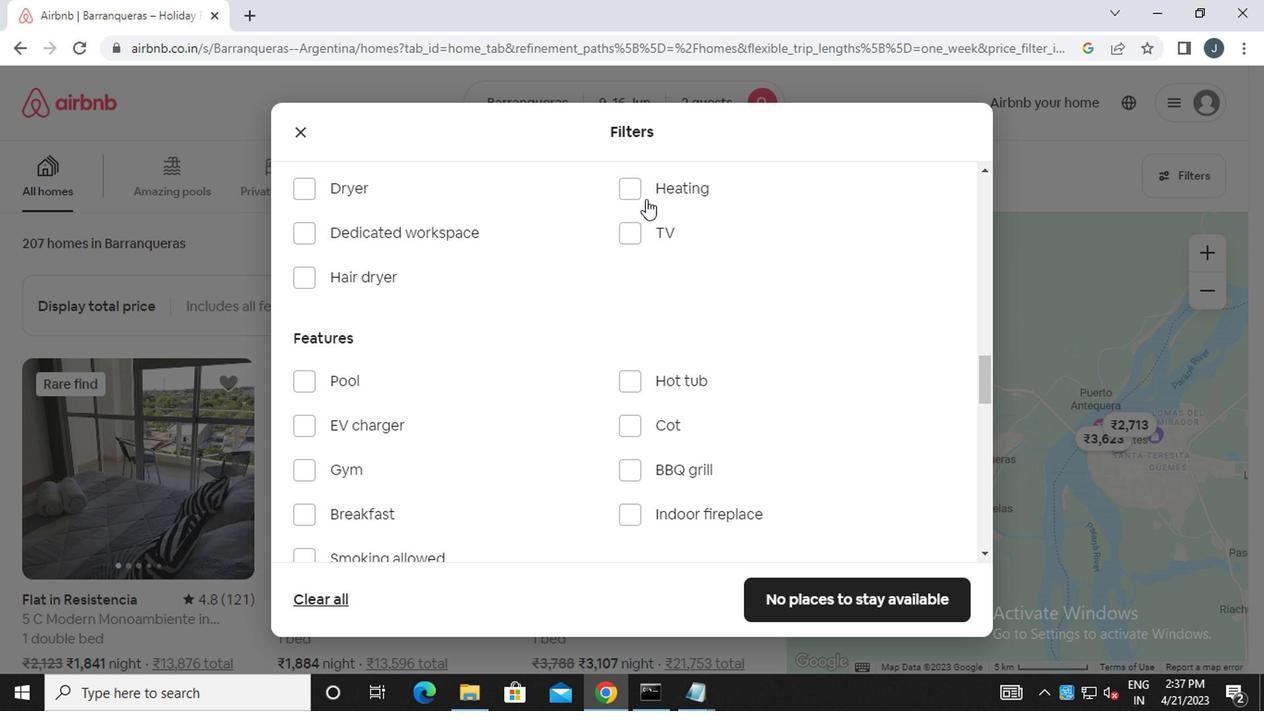 
Action: Mouse pressed left at (638, 188)
Screenshot: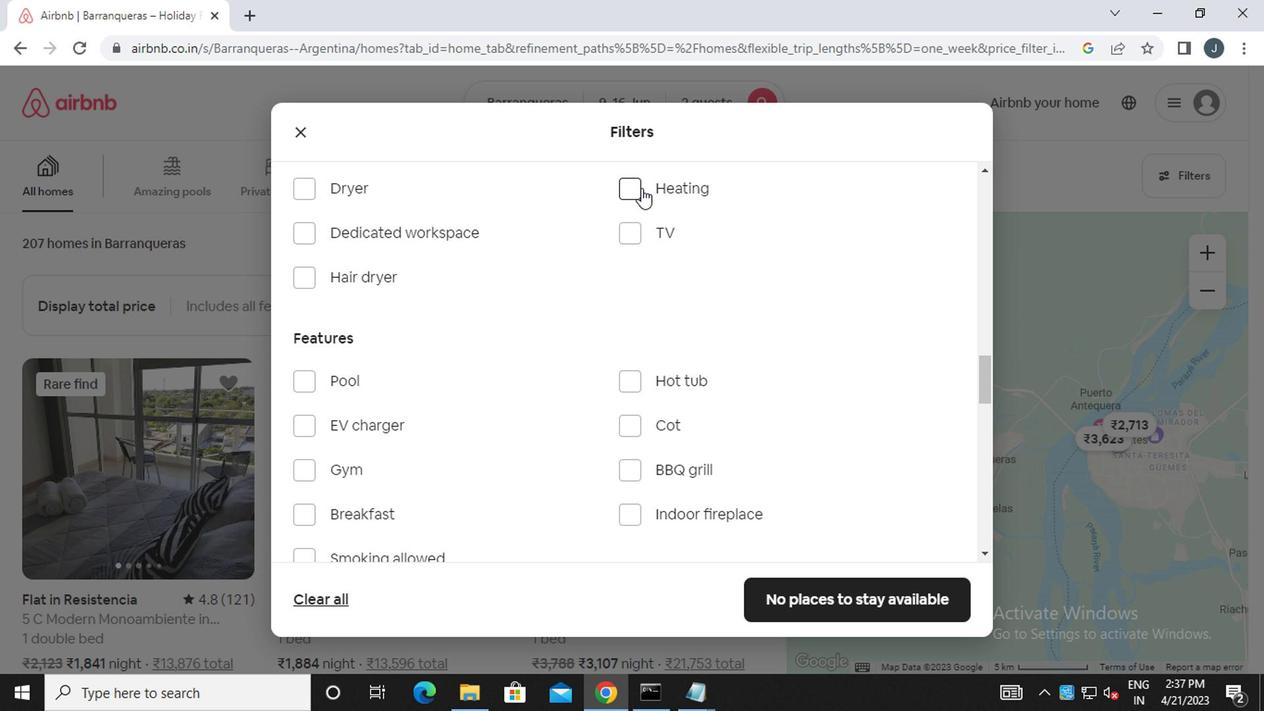 
Action: Mouse moved to (564, 302)
Screenshot: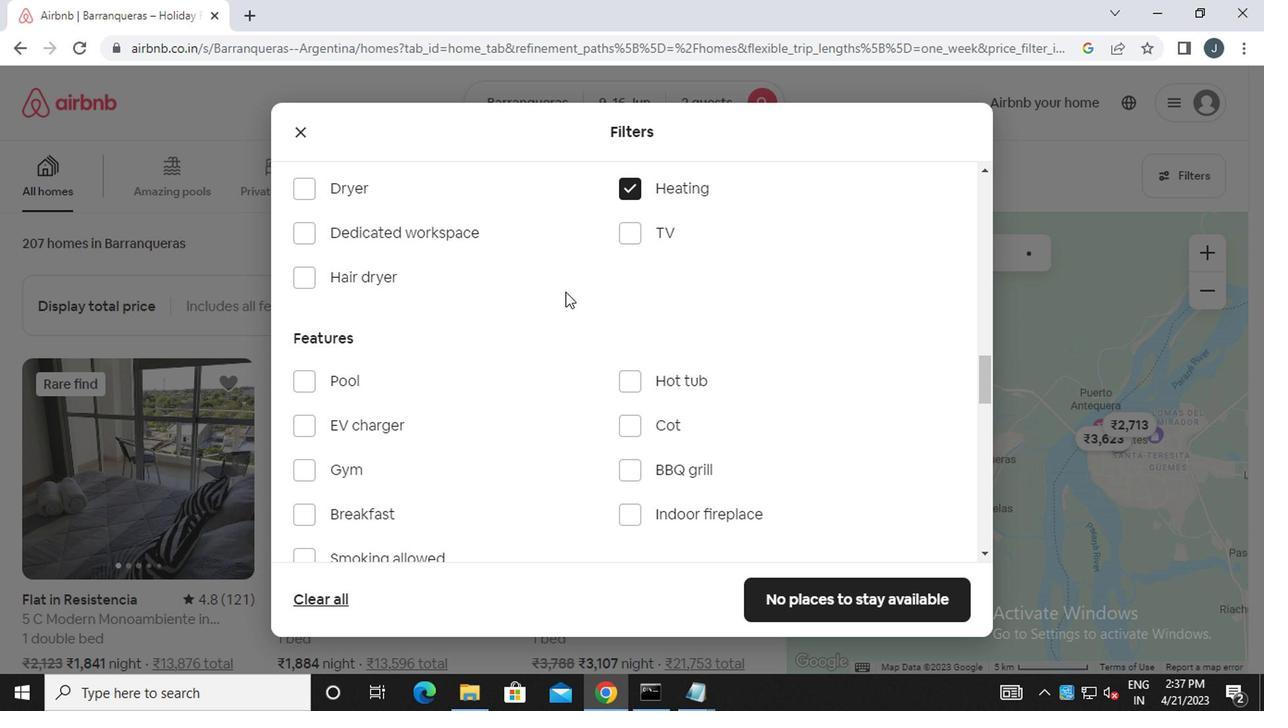 
Action: Mouse scrolled (564, 301) with delta (0, 0)
Screenshot: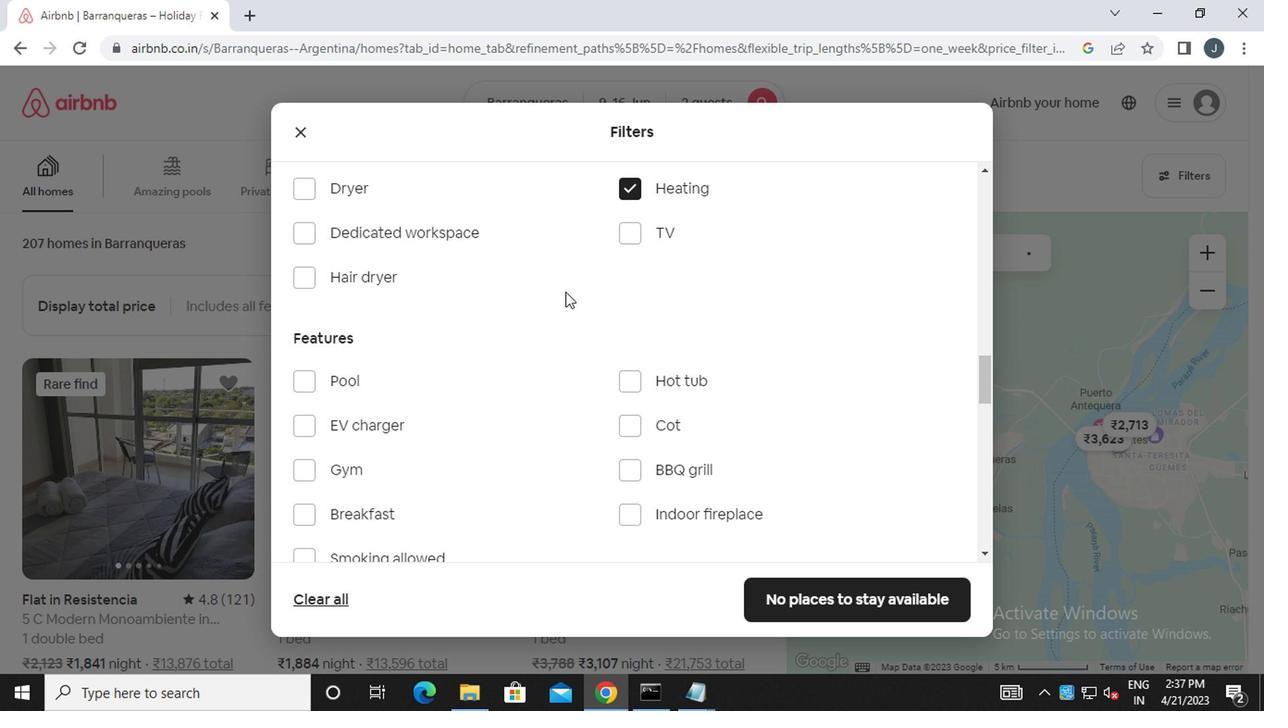 
Action: Mouse moved to (564, 303)
Screenshot: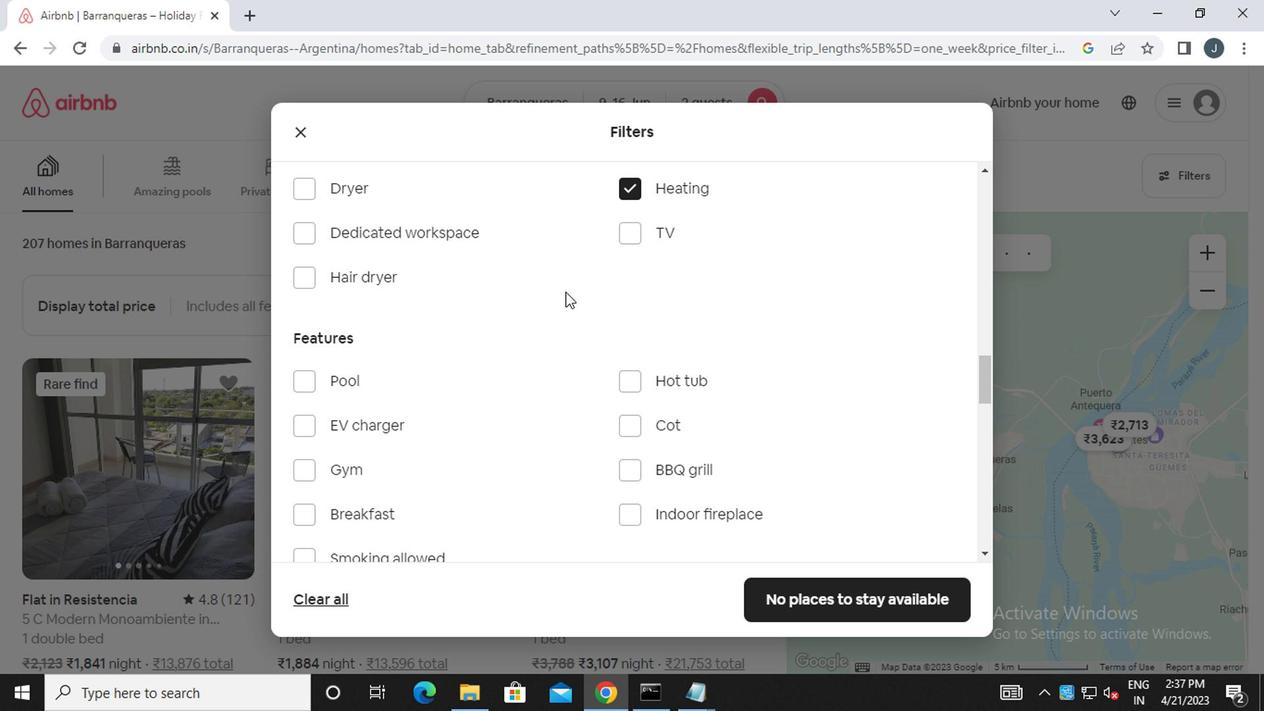
Action: Mouse scrolled (564, 302) with delta (0, -1)
Screenshot: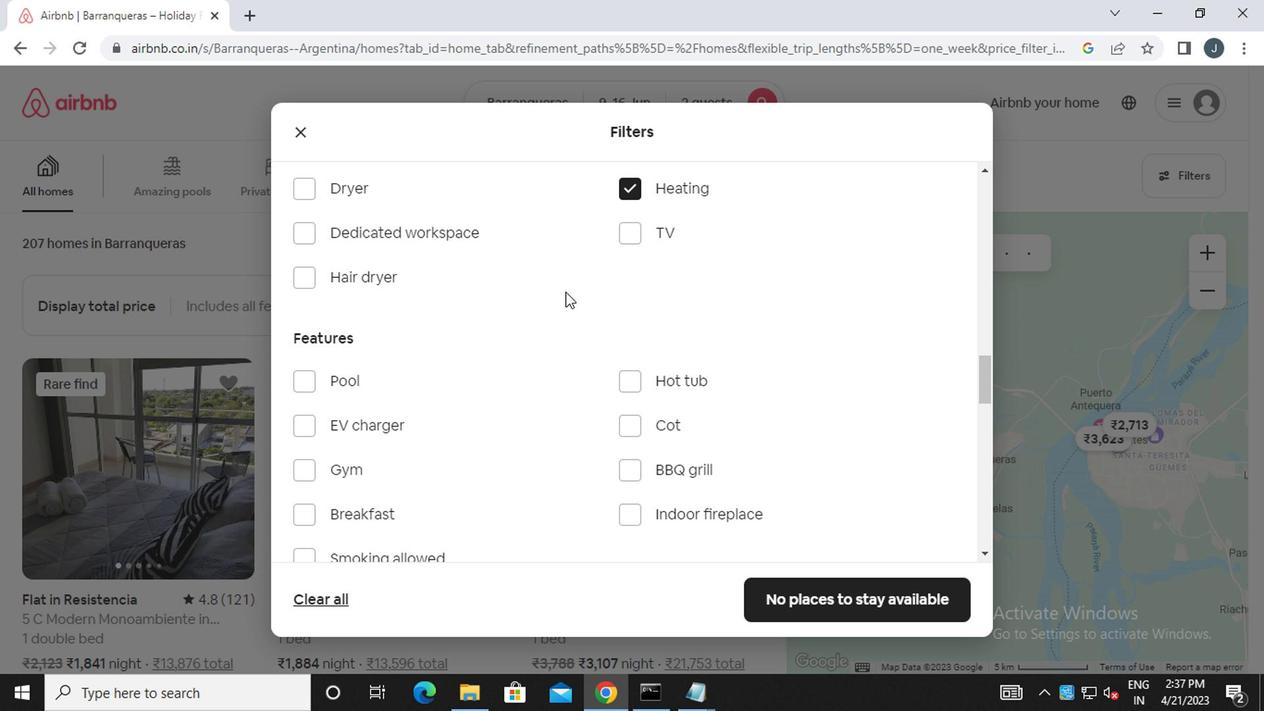 
Action: Mouse moved to (564, 304)
Screenshot: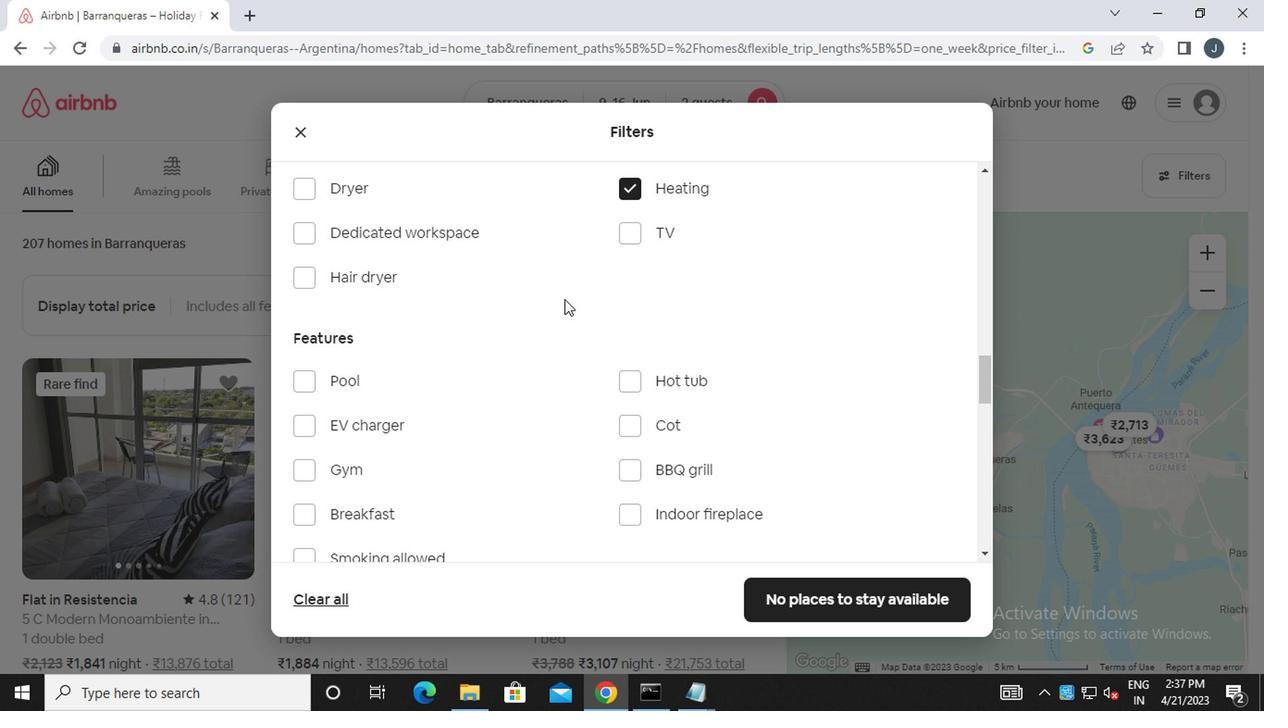 
Action: Mouse scrolled (564, 303) with delta (0, 0)
Screenshot: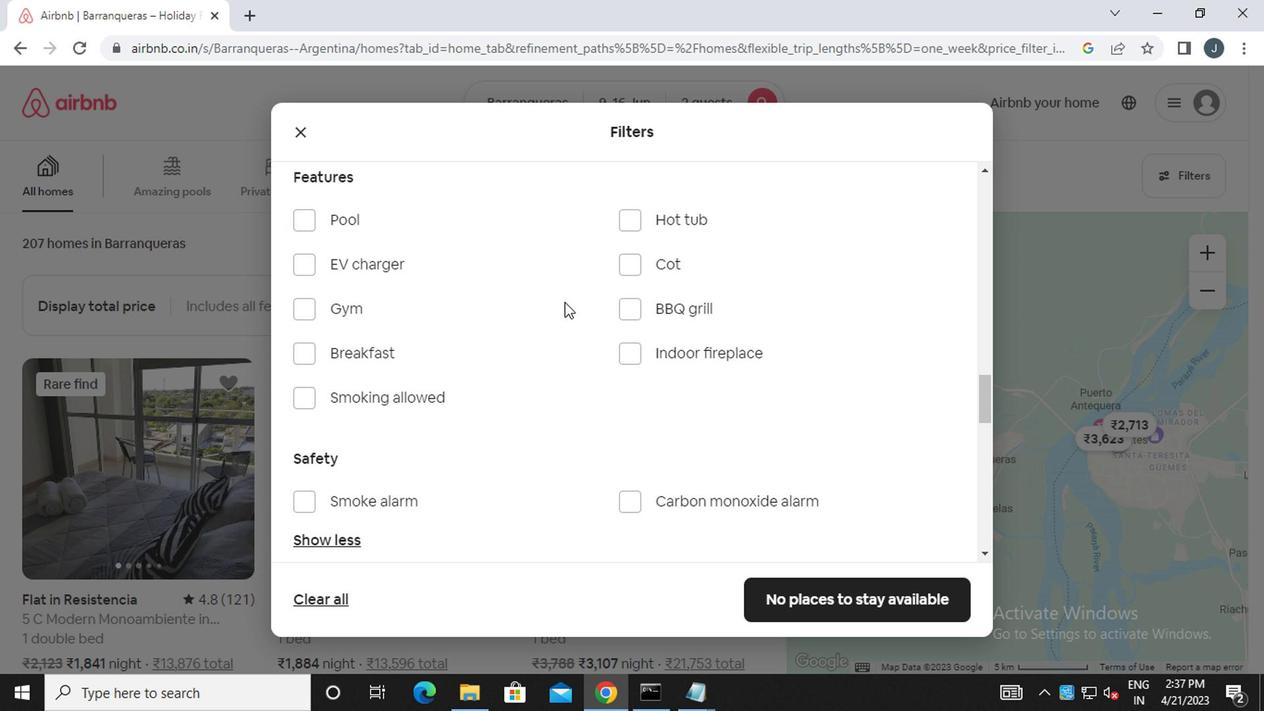 
Action: Mouse scrolled (564, 303) with delta (0, 0)
Screenshot: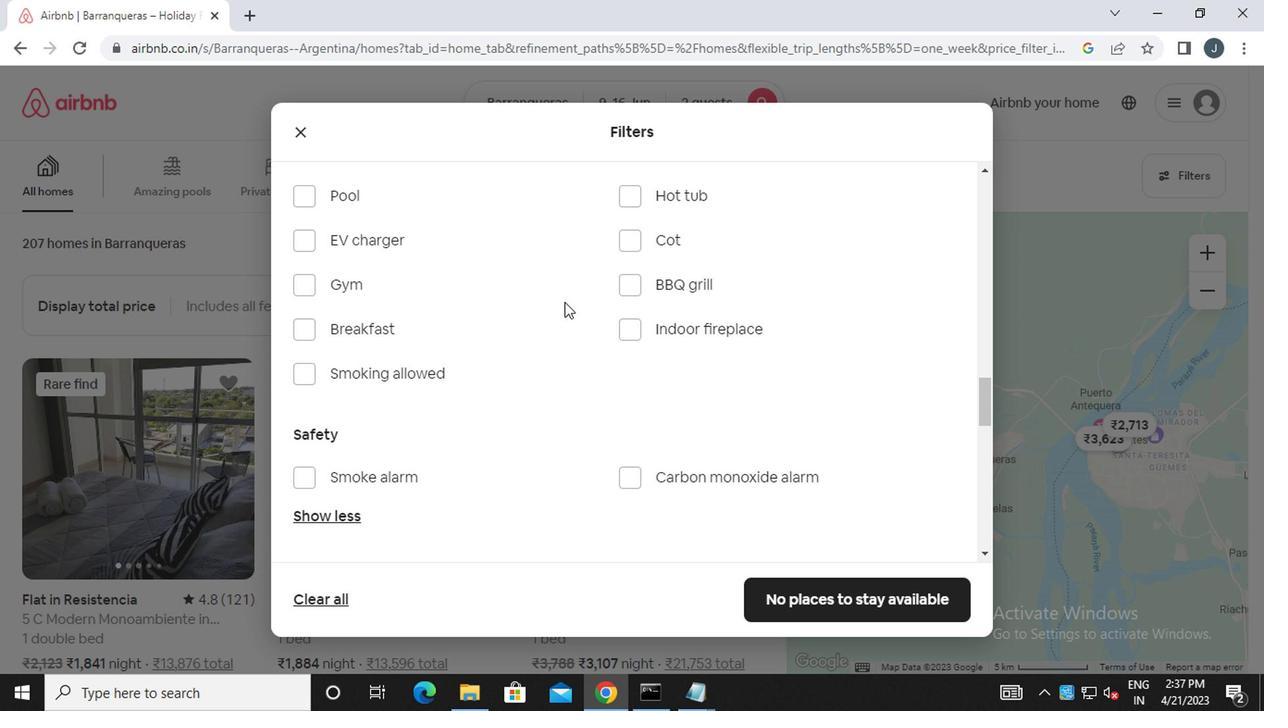 
Action: Mouse scrolled (564, 303) with delta (0, 0)
Screenshot: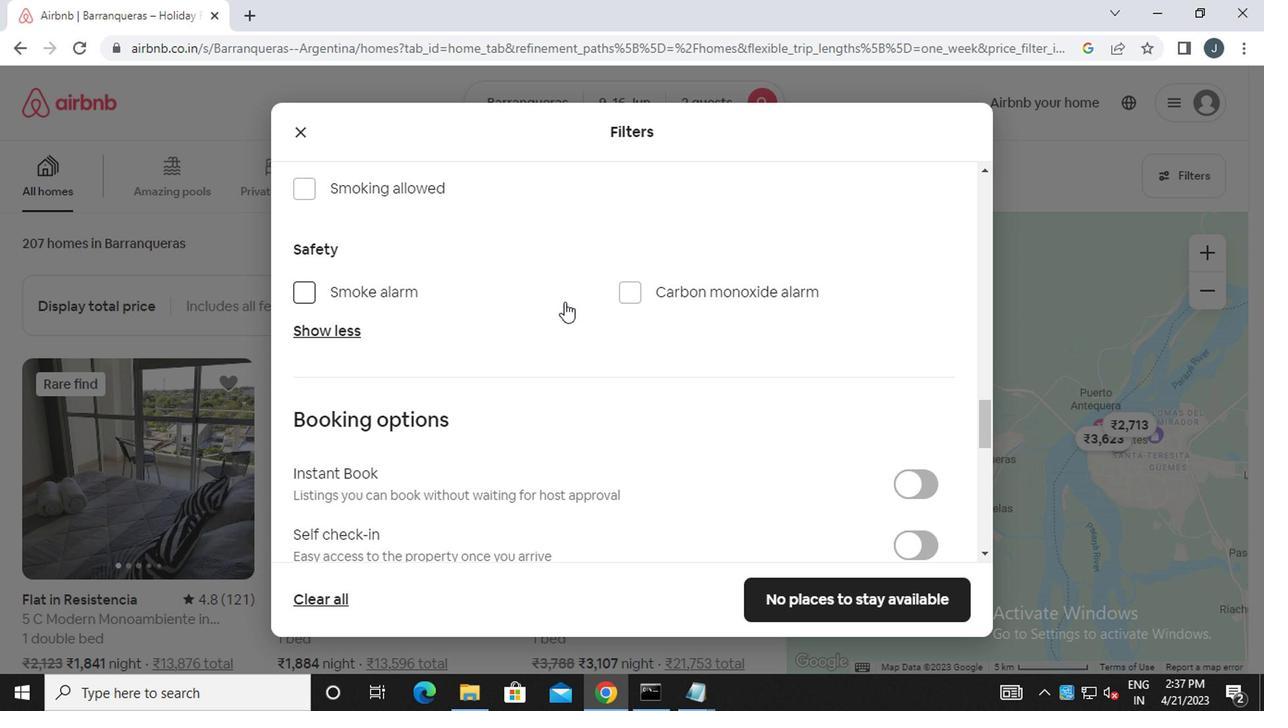 
Action: Mouse scrolled (564, 303) with delta (0, 0)
Screenshot: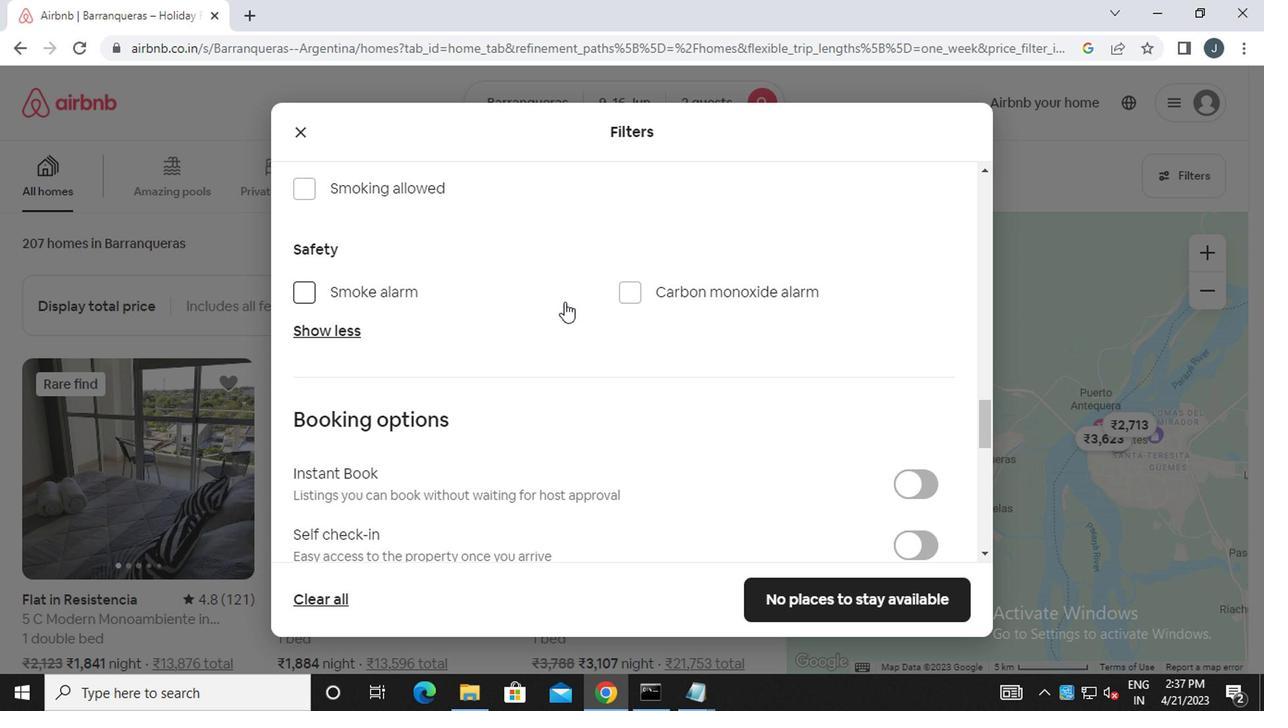 
Action: Mouse scrolled (564, 303) with delta (0, 0)
Screenshot: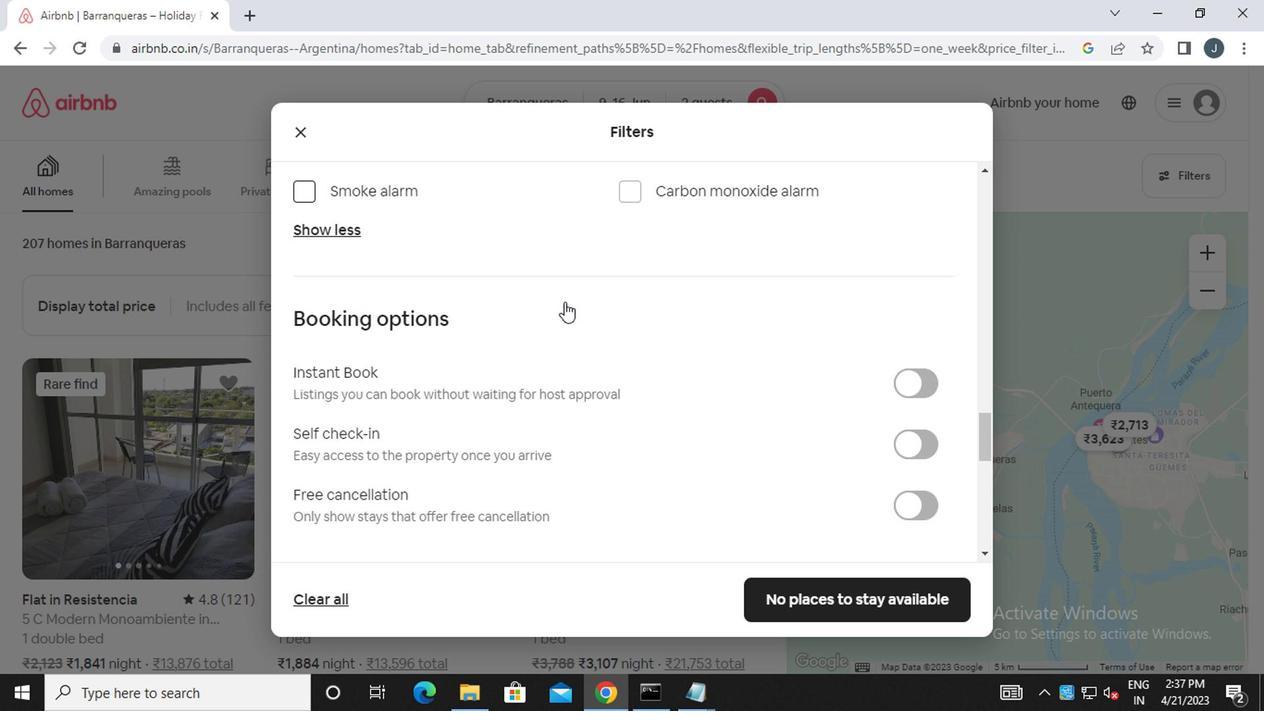 
Action: Mouse scrolled (564, 303) with delta (0, 0)
Screenshot: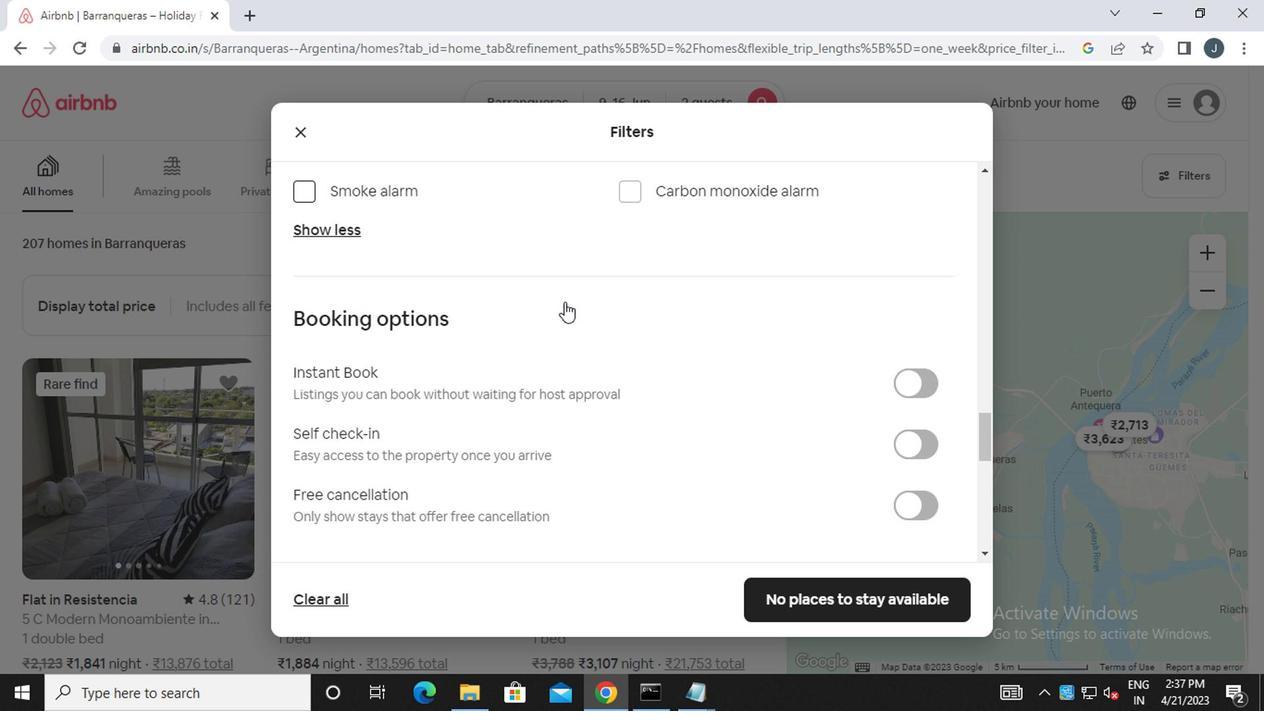 
Action: Mouse moved to (565, 306)
Screenshot: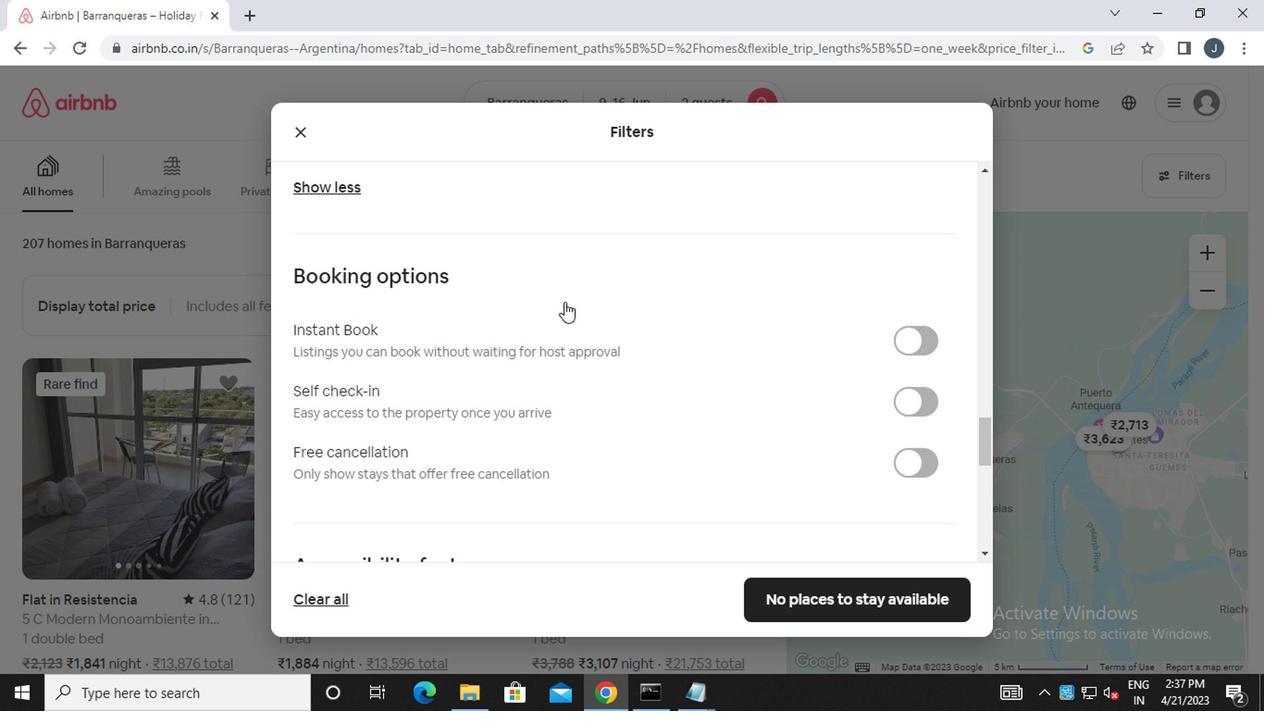 
Action: Mouse scrolled (565, 304) with delta (0, -1)
Screenshot: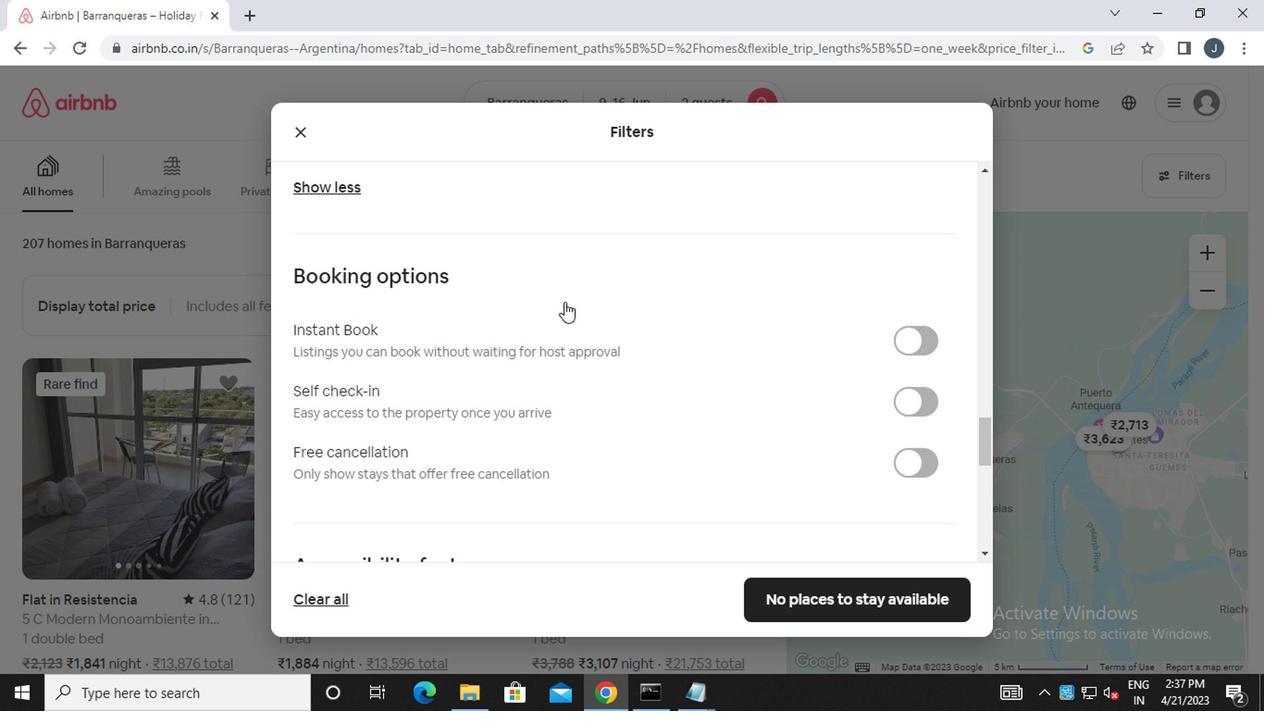 
Action: Mouse moved to (566, 306)
Screenshot: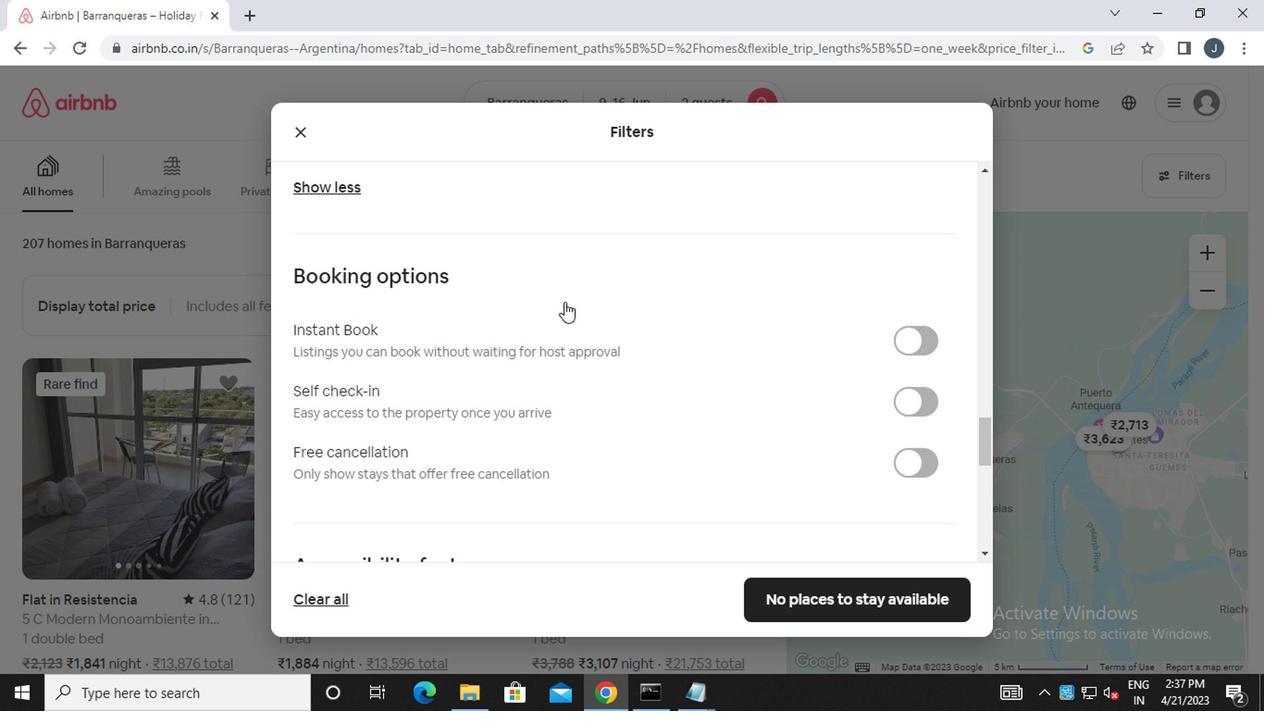 
Action: Mouse scrolled (566, 304) with delta (0, -1)
Screenshot: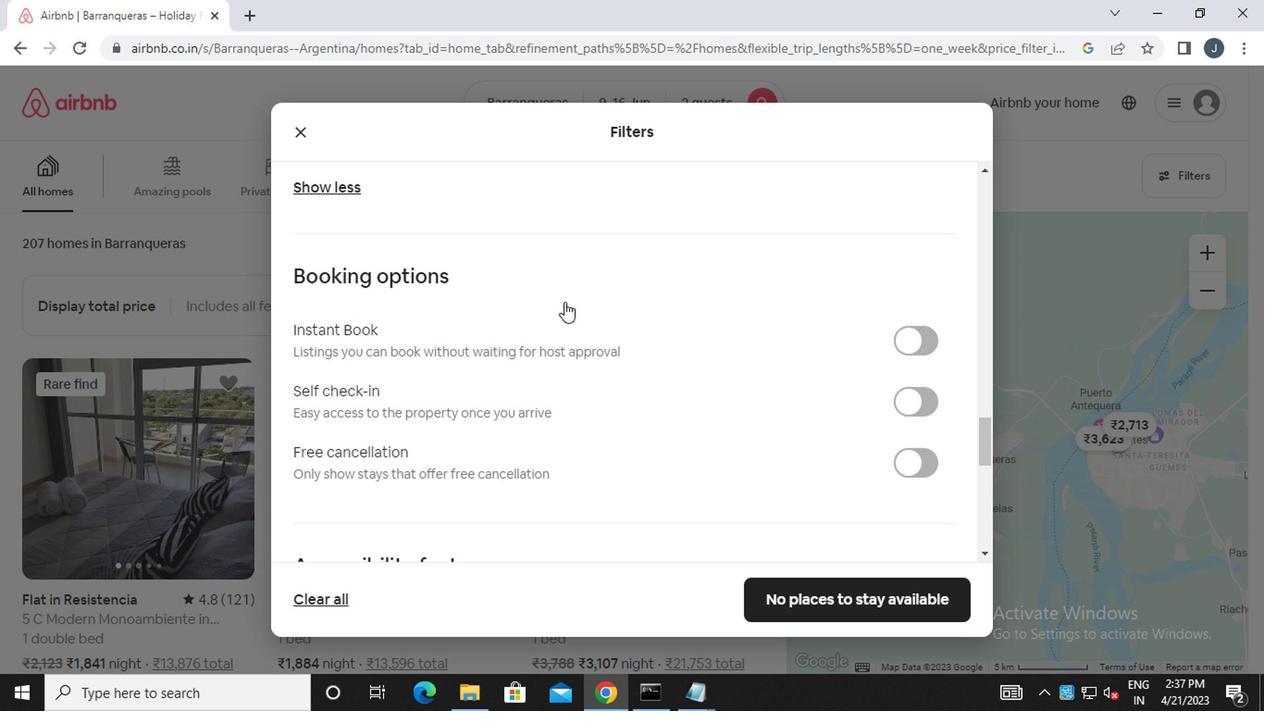 
Action: Mouse moved to (566, 306)
Screenshot: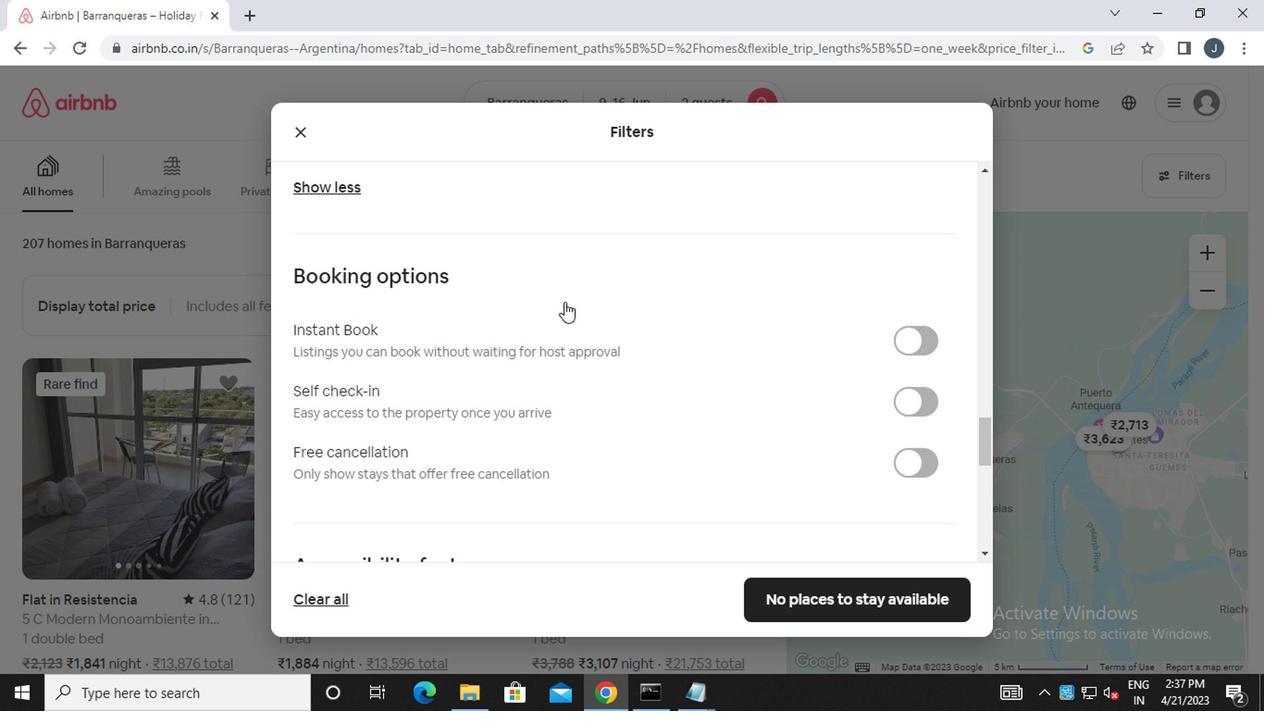 
Action: Mouse scrolled (566, 304) with delta (0, -1)
Screenshot: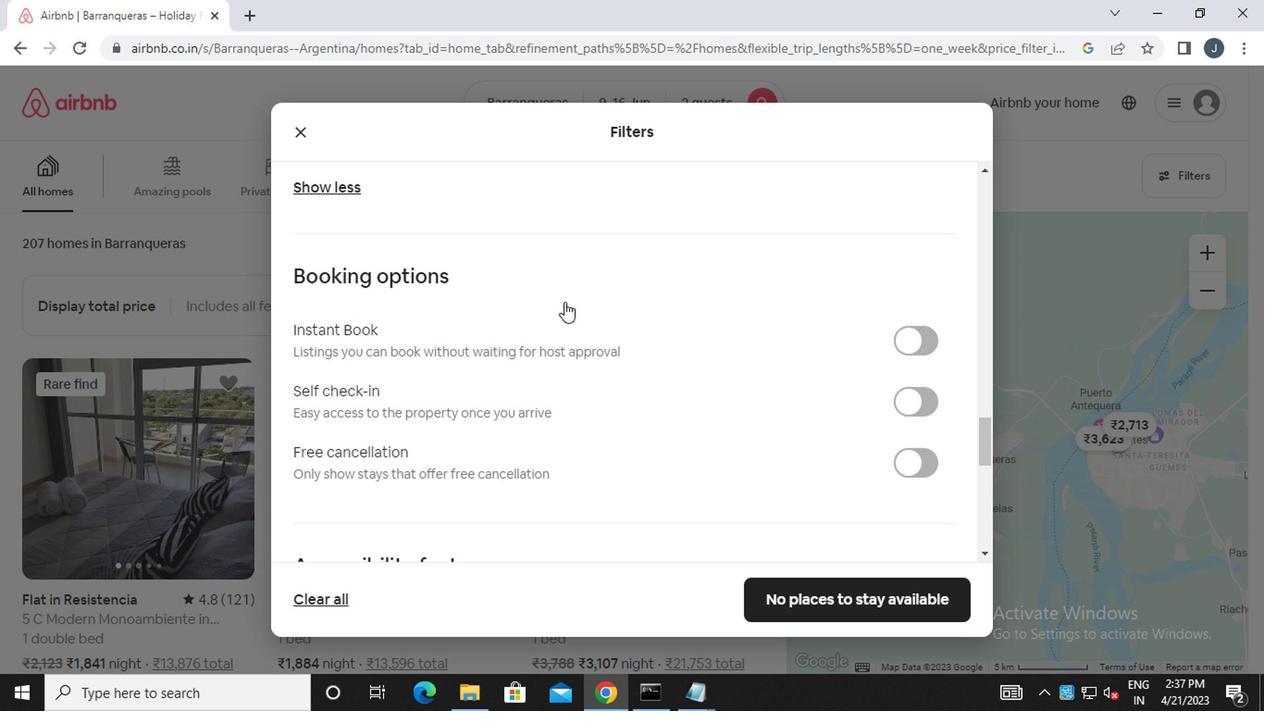 
Action: Mouse moved to (567, 306)
Screenshot: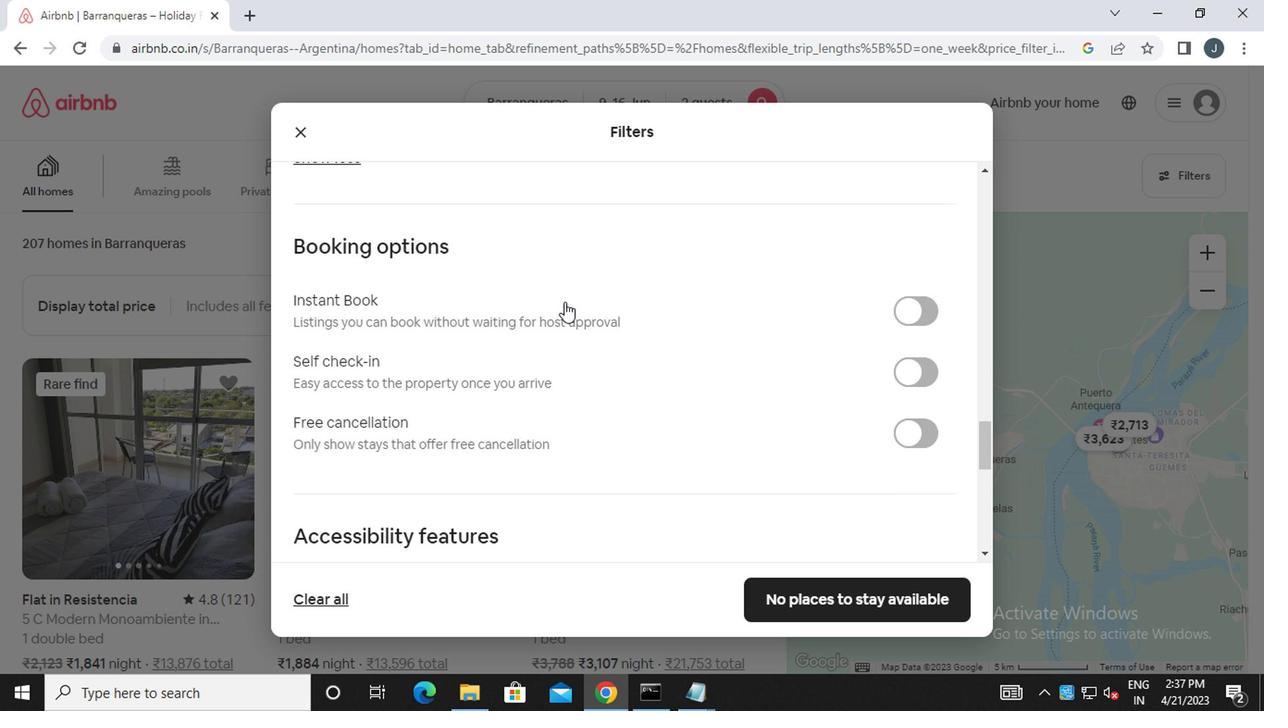 
Action: Mouse scrolled (567, 304) with delta (0, -1)
Screenshot: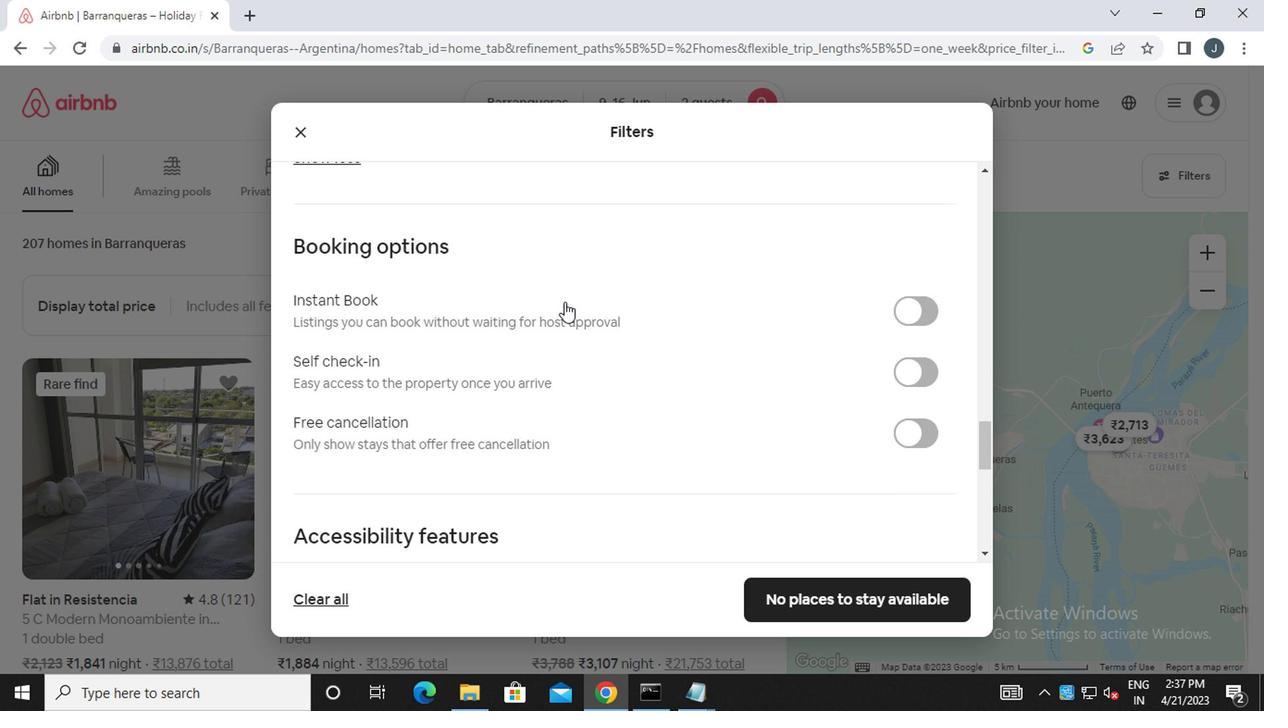
Action: Mouse moved to (568, 306)
Screenshot: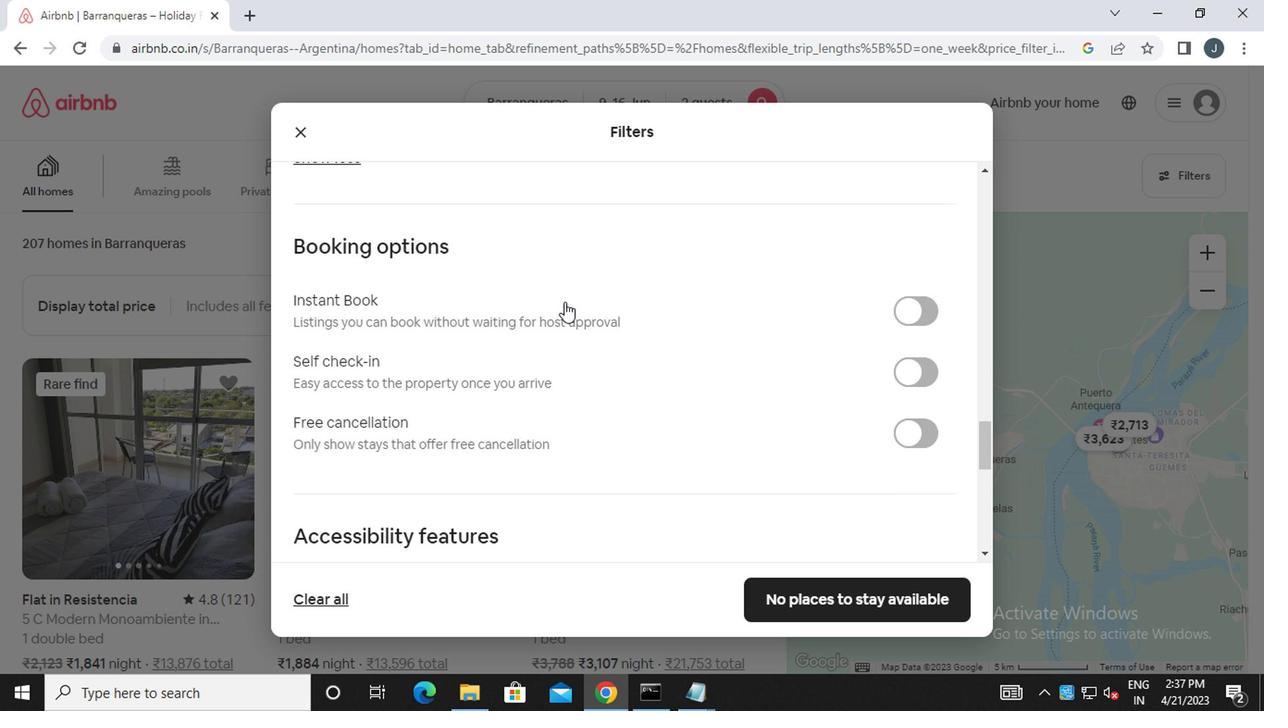 
Action: Mouse scrolled (568, 304) with delta (0, -1)
Screenshot: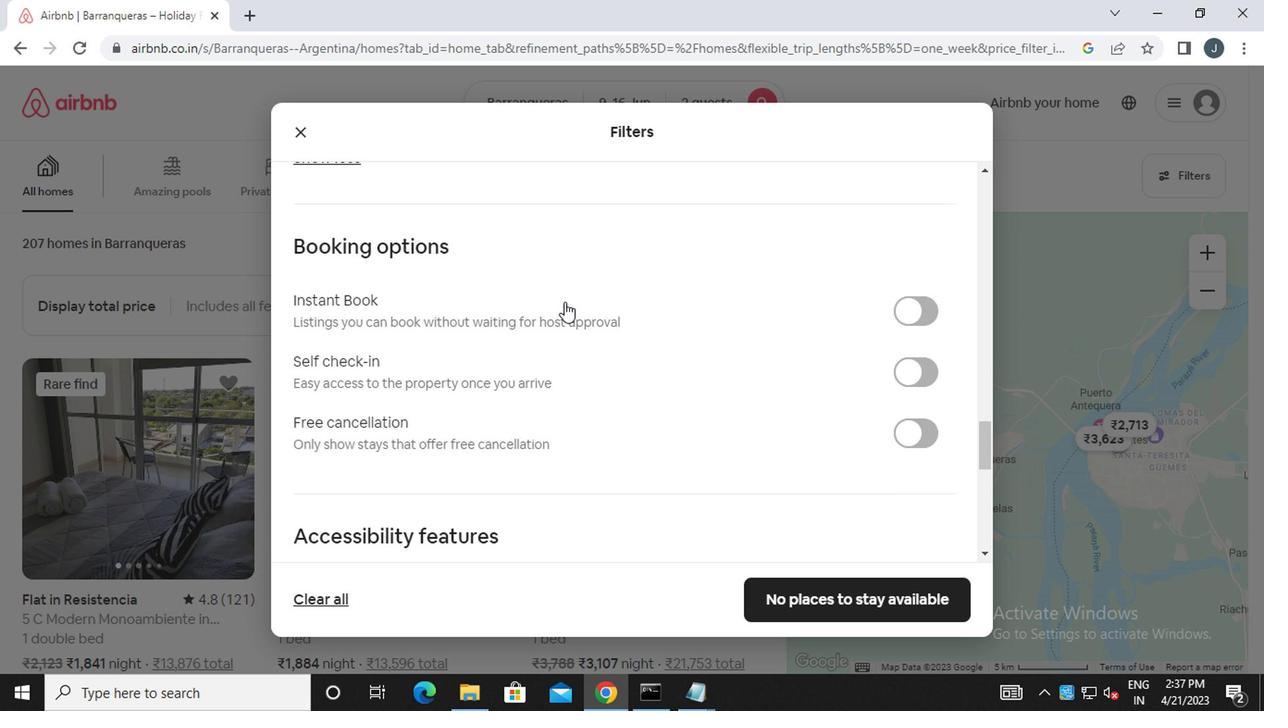 
Action: Mouse moved to (596, 313)
Screenshot: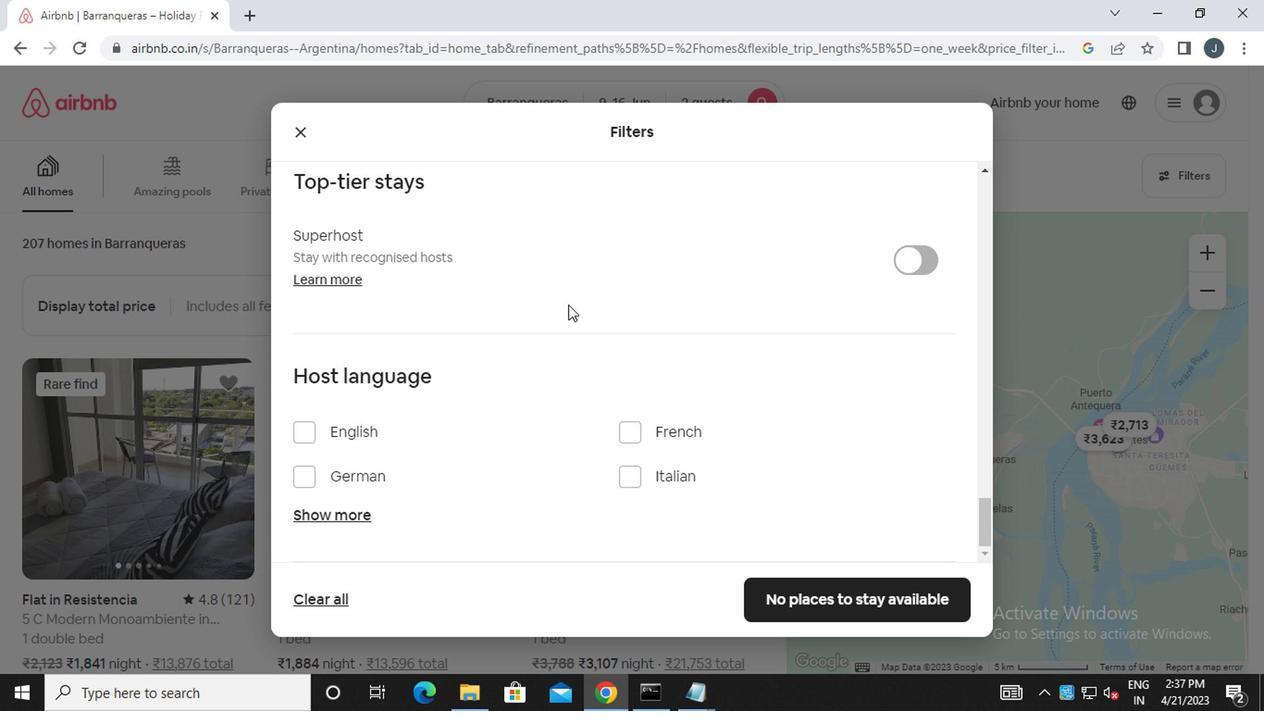 
Action: Mouse scrolled (596, 314) with delta (0, 0)
Screenshot: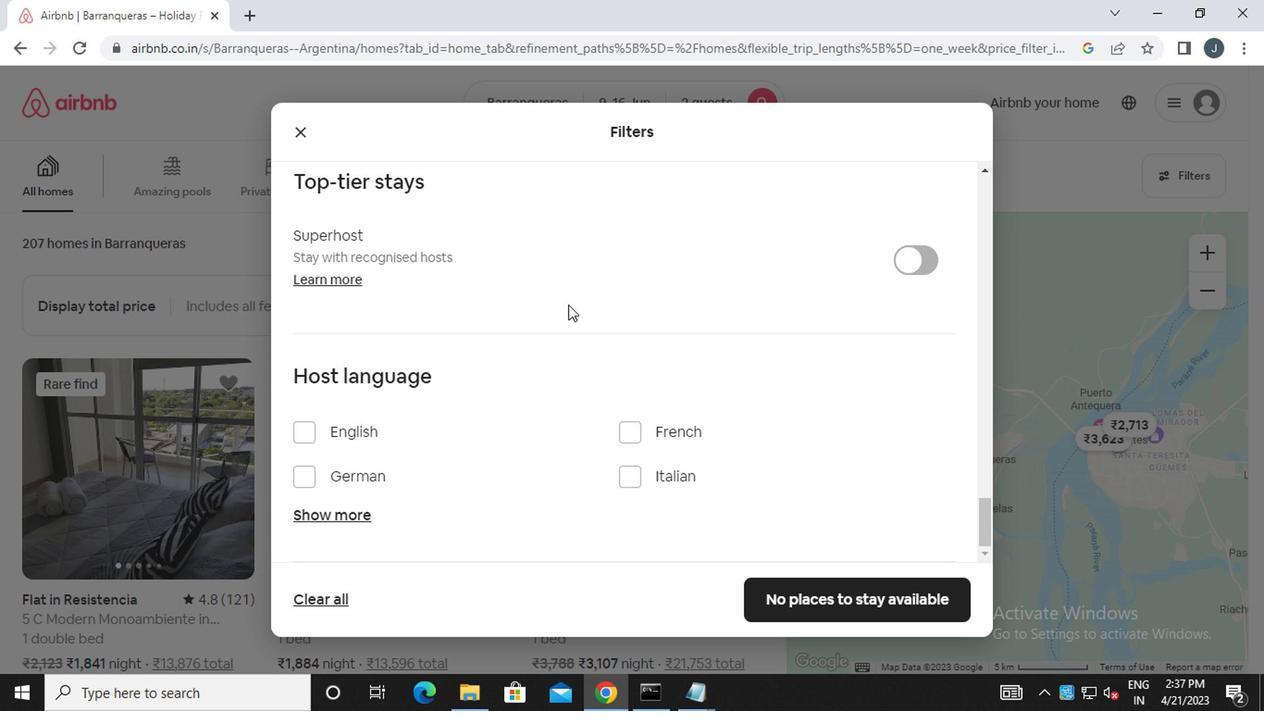 
Action: Mouse scrolled (596, 314) with delta (0, 0)
Screenshot: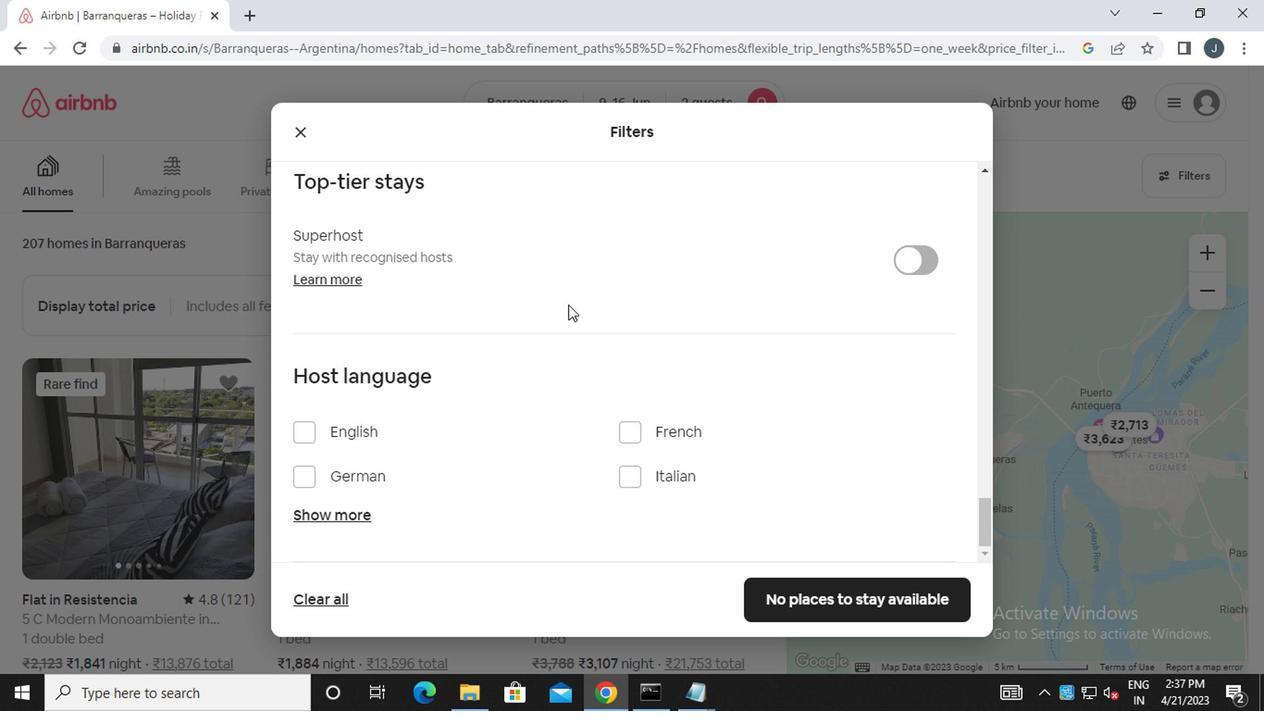 
Action: Mouse scrolled (596, 314) with delta (0, 0)
Screenshot: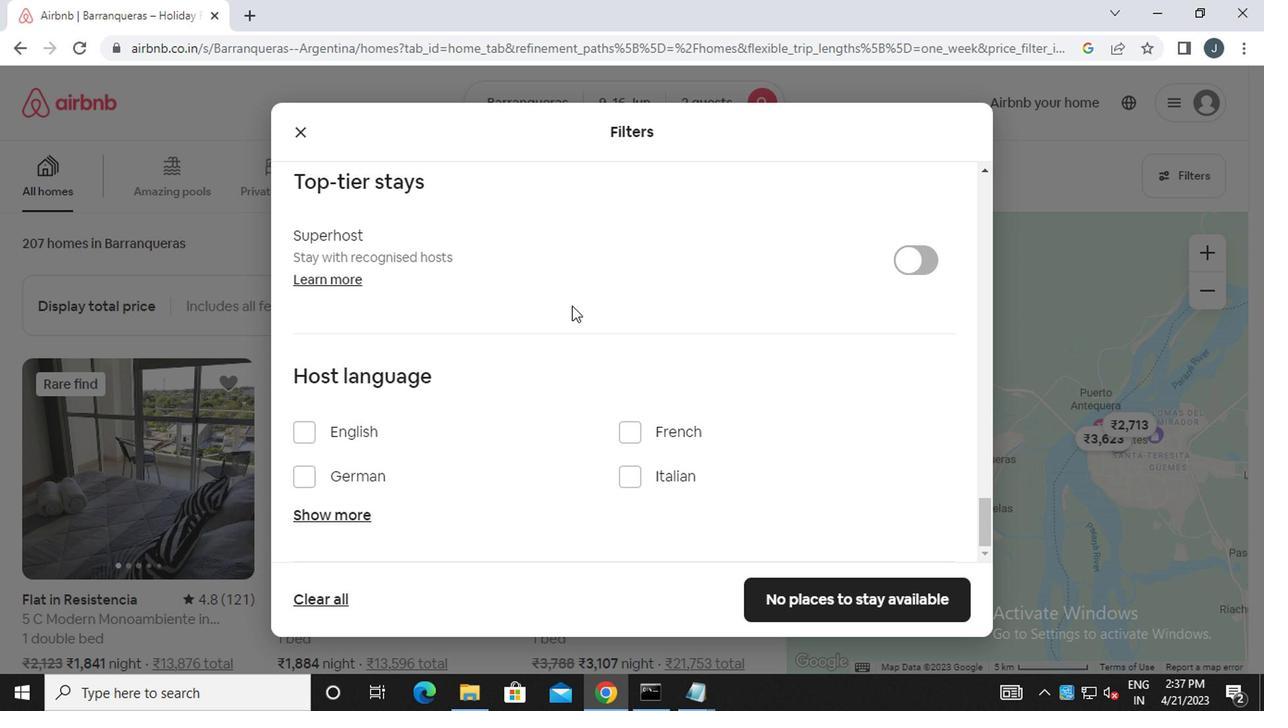 
Action: Mouse scrolled (596, 314) with delta (0, 0)
Screenshot: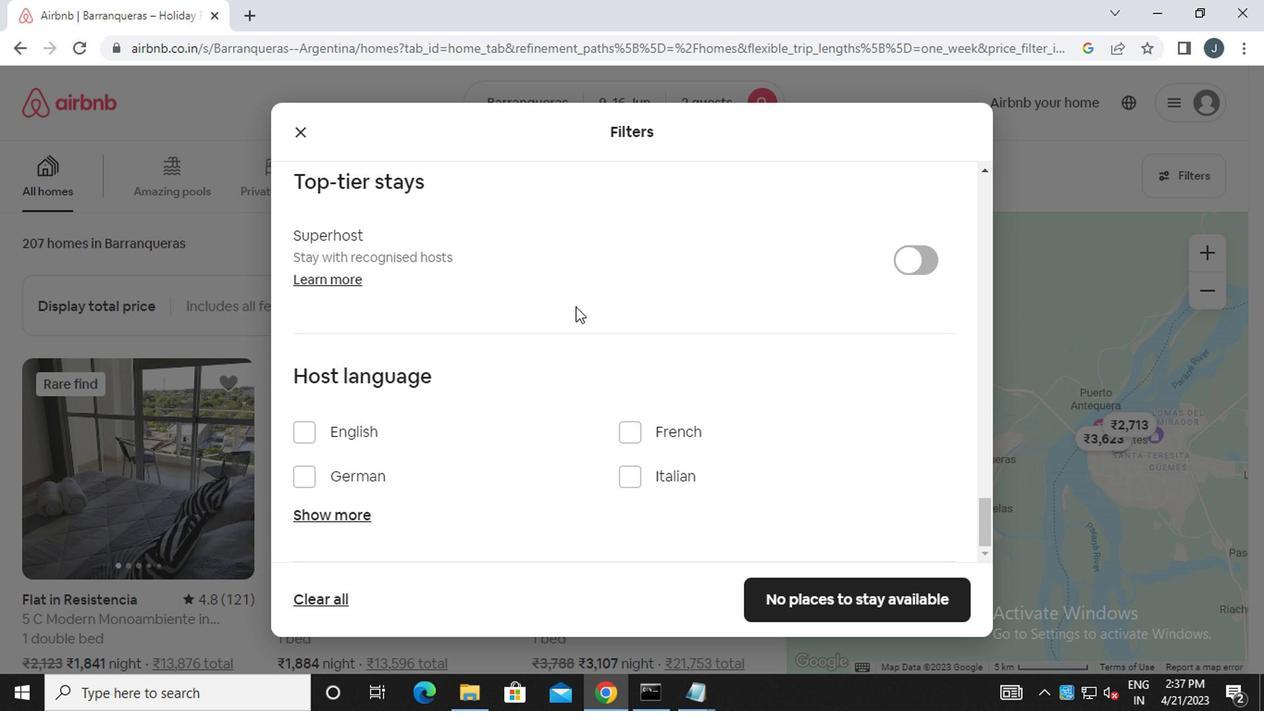 
Action: Mouse moved to (899, 276)
Screenshot: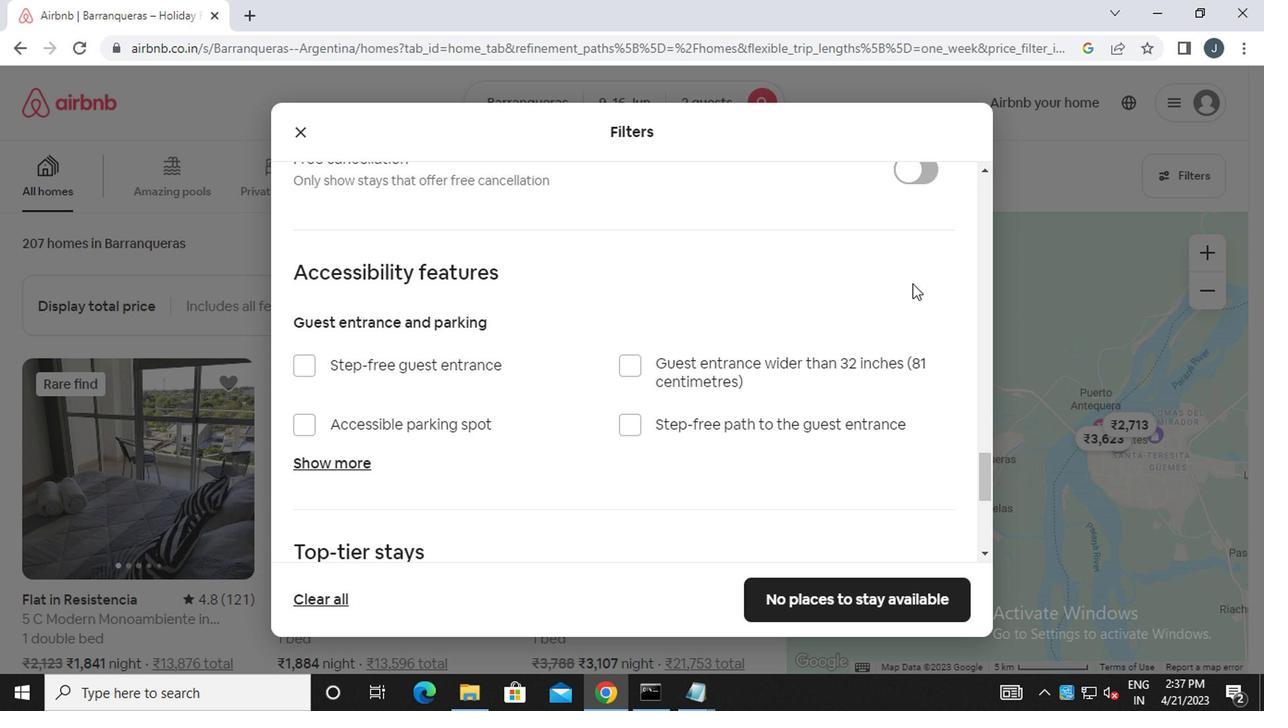 
Action: Mouse scrolled (899, 277) with delta (0, 1)
Screenshot: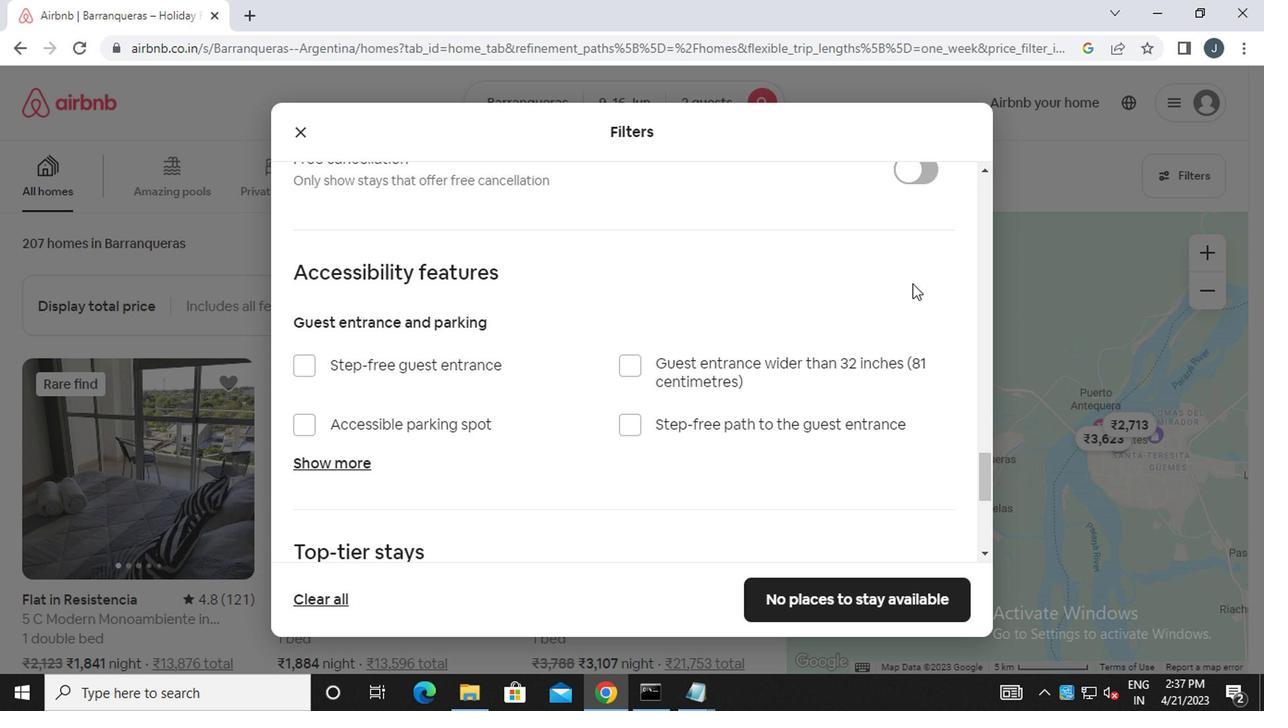 
Action: Mouse scrolled (899, 277) with delta (0, 1)
Screenshot: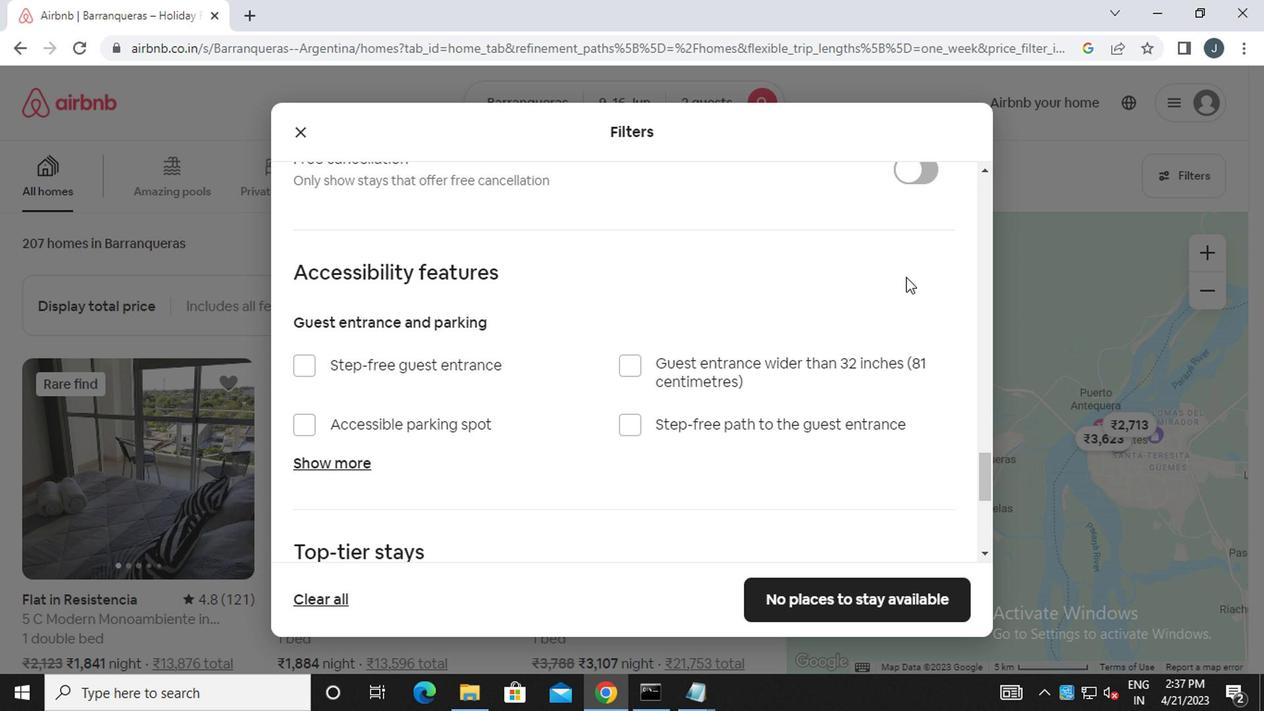 
Action: Mouse moved to (920, 287)
Screenshot: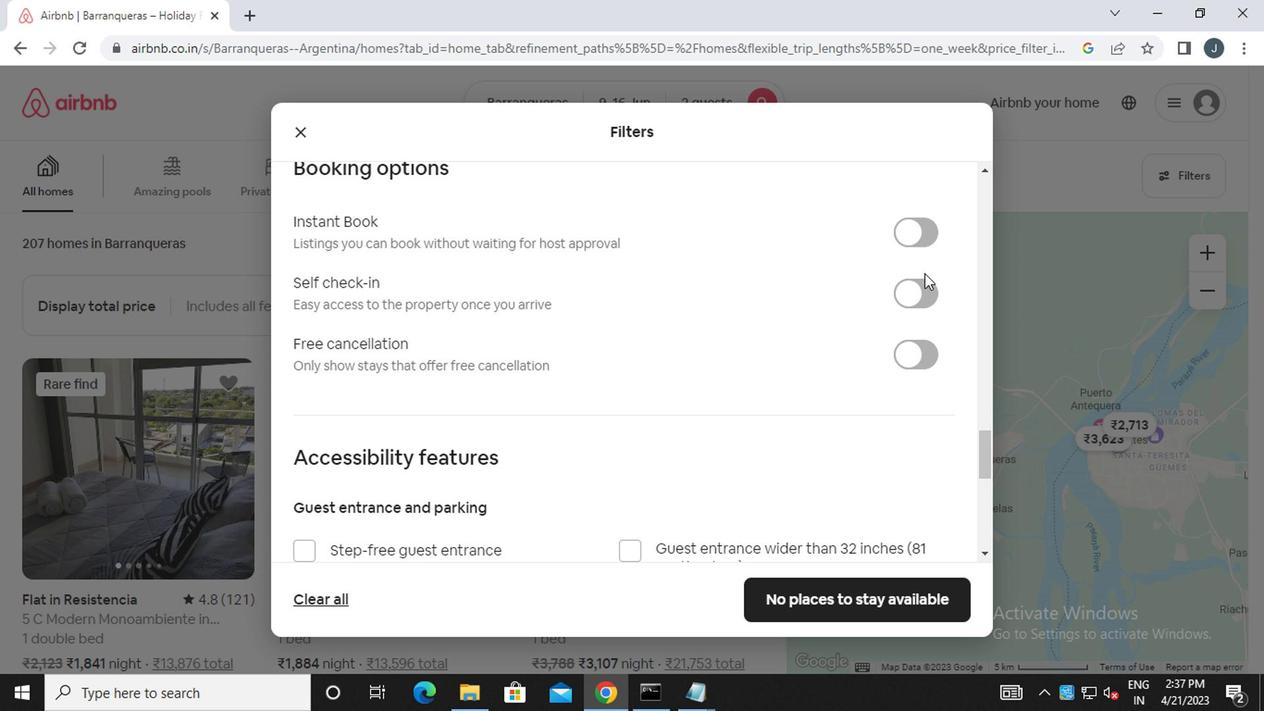 
Action: Mouse pressed left at (920, 287)
Screenshot: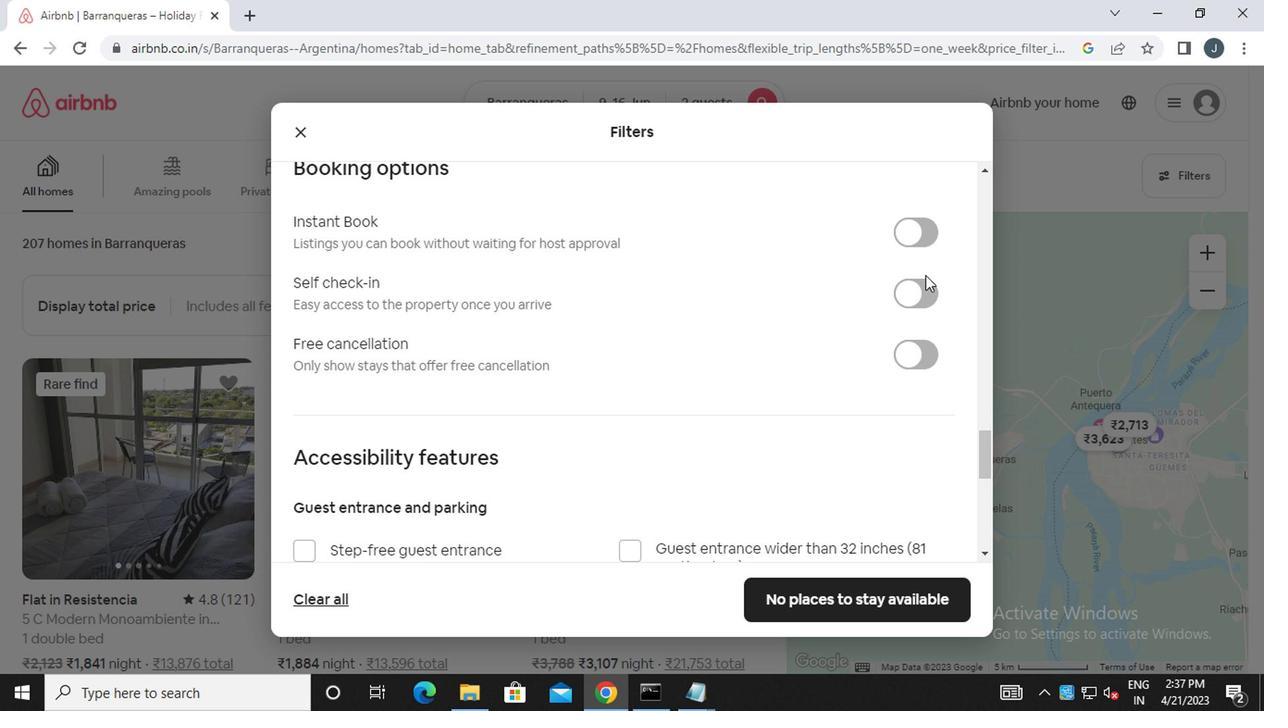 
Action: Mouse moved to (652, 346)
Screenshot: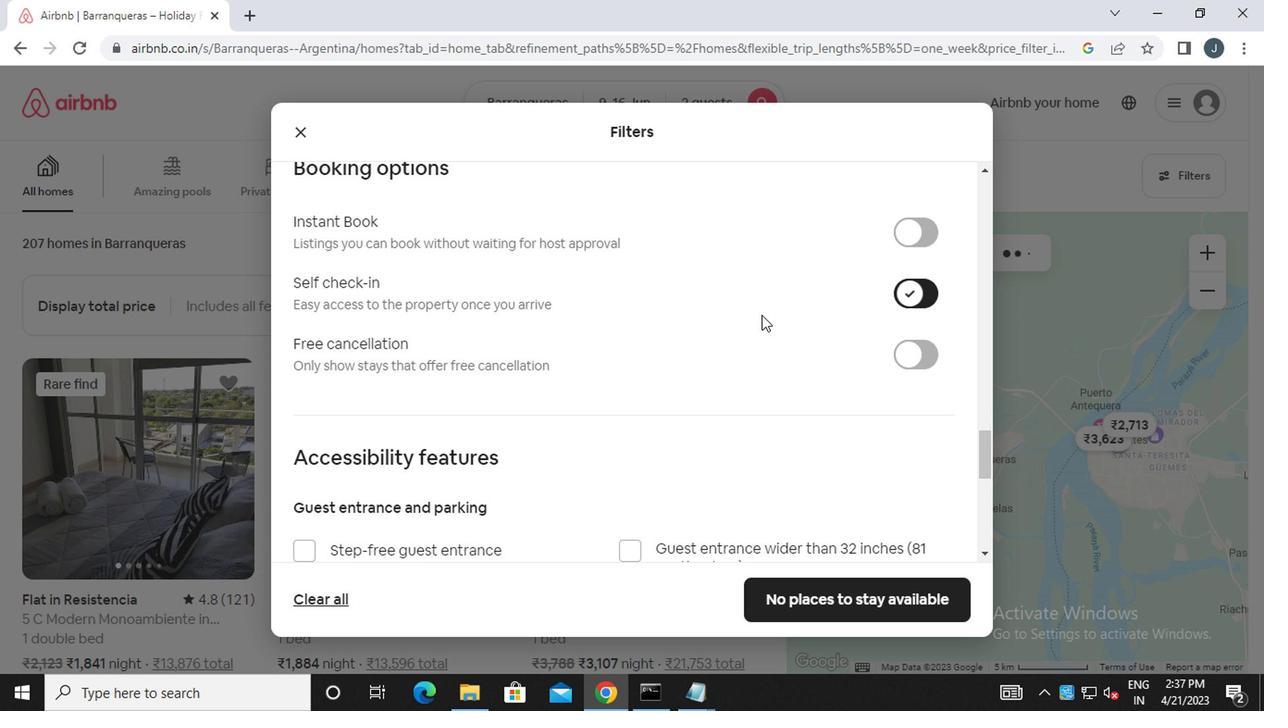 
Action: Mouse scrolled (652, 345) with delta (0, 0)
Screenshot: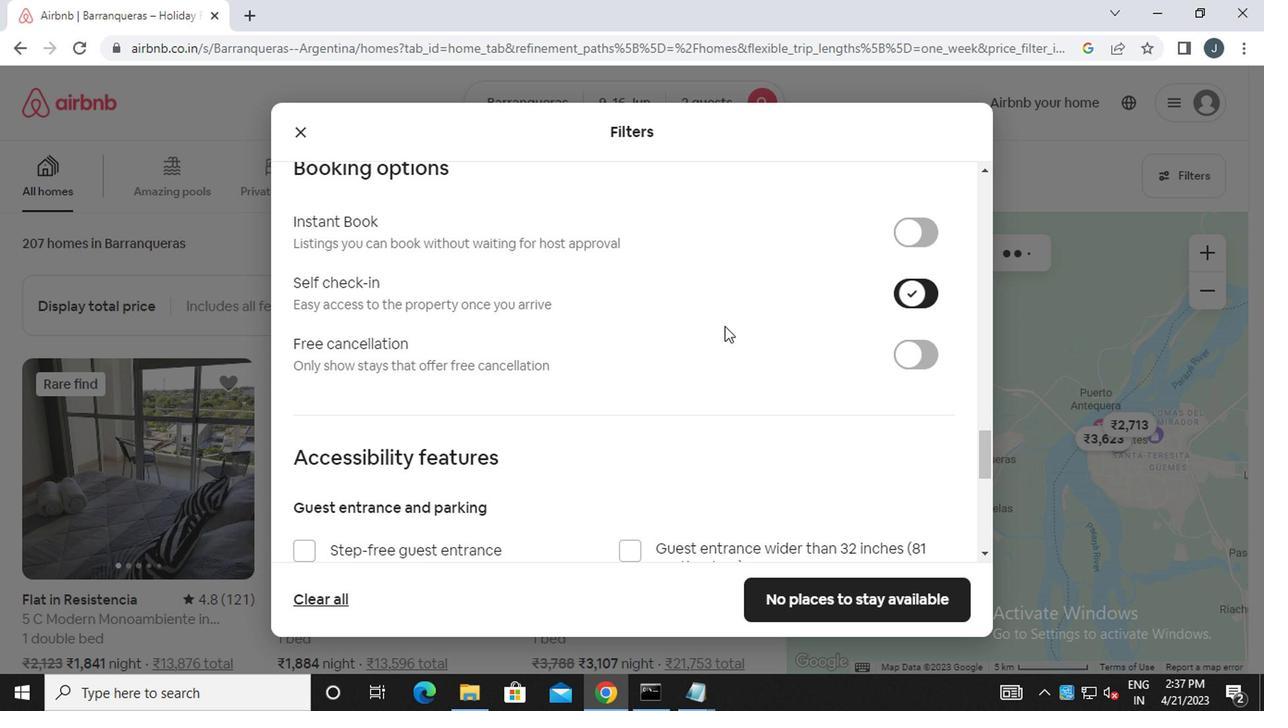 
Action: Mouse moved to (652, 347)
Screenshot: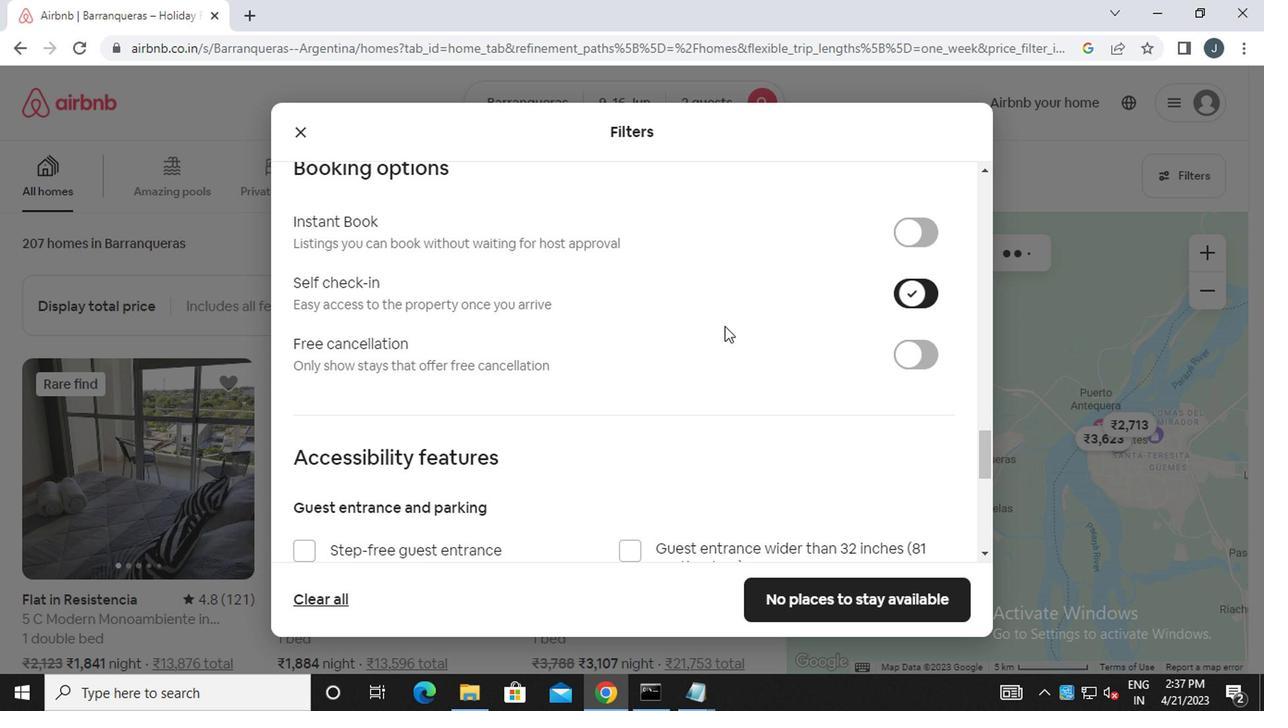 
Action: Mouse scrolled (652, 346) with delta (0, -1)
Screenshot: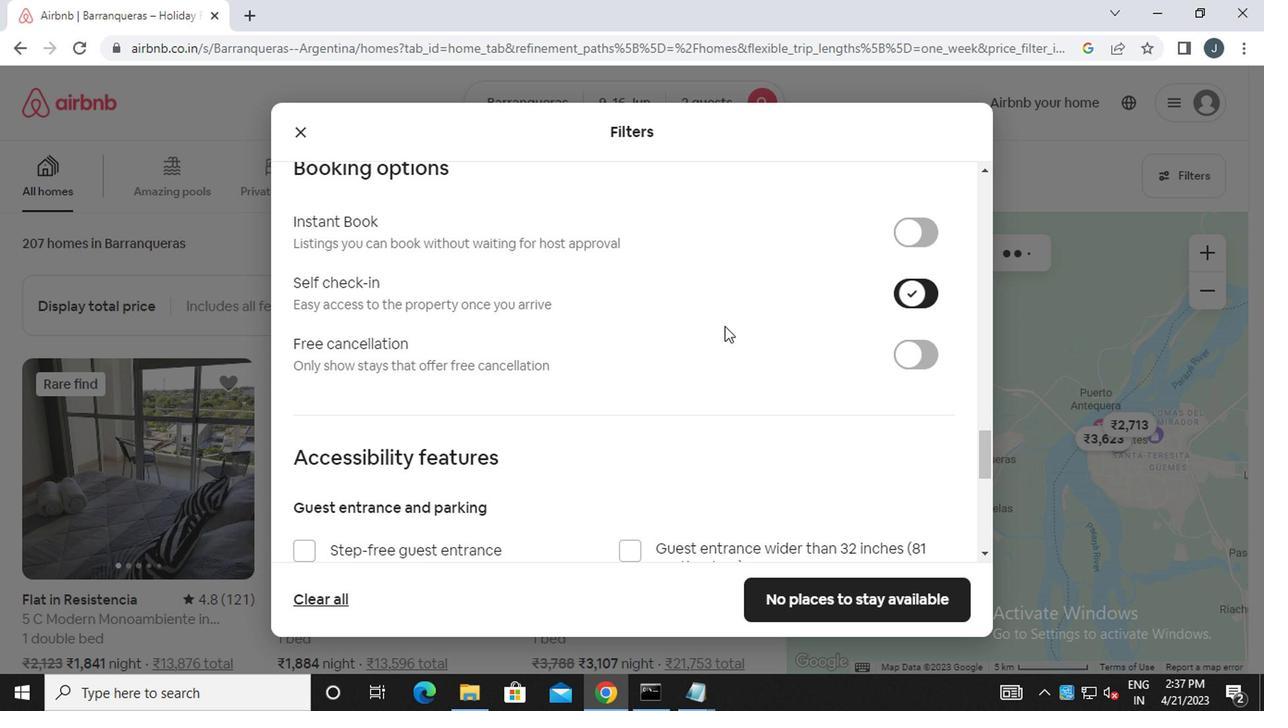 
Action: Mouse moved to (650, 348)
Screenshot: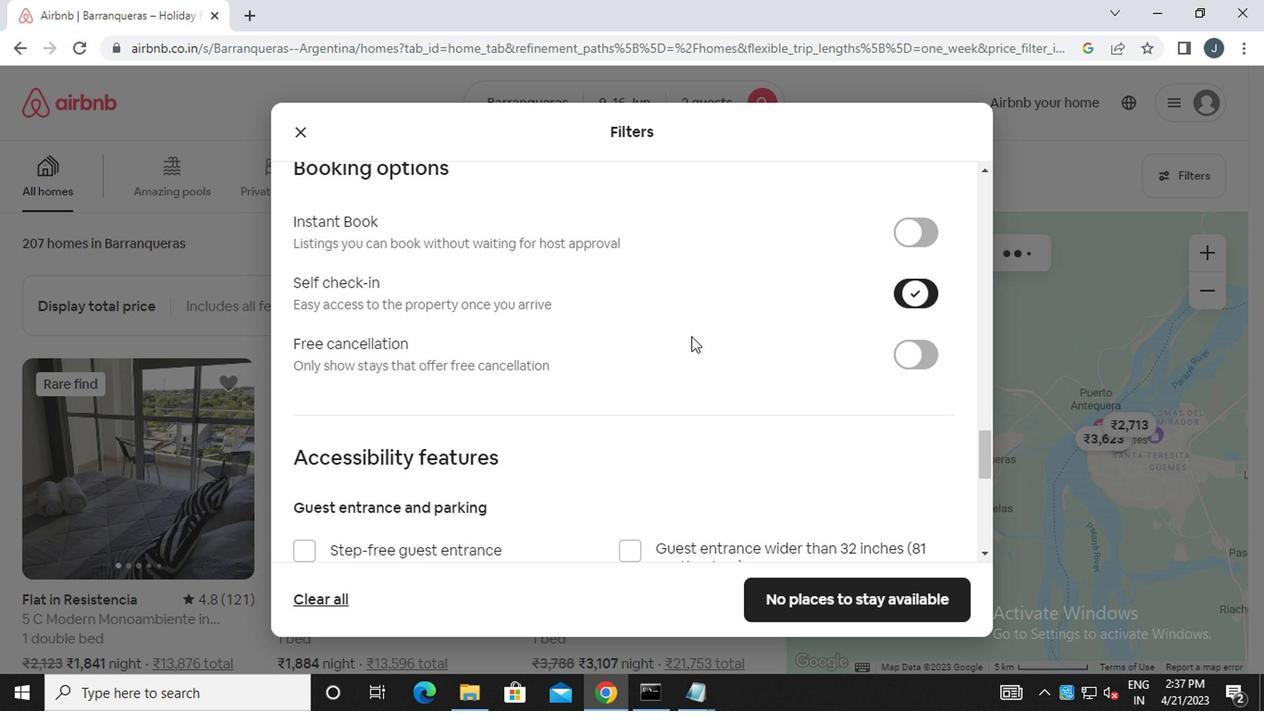 
Action: Mouse scrolled (650, 347) with delta (0, 0)
Screenshot: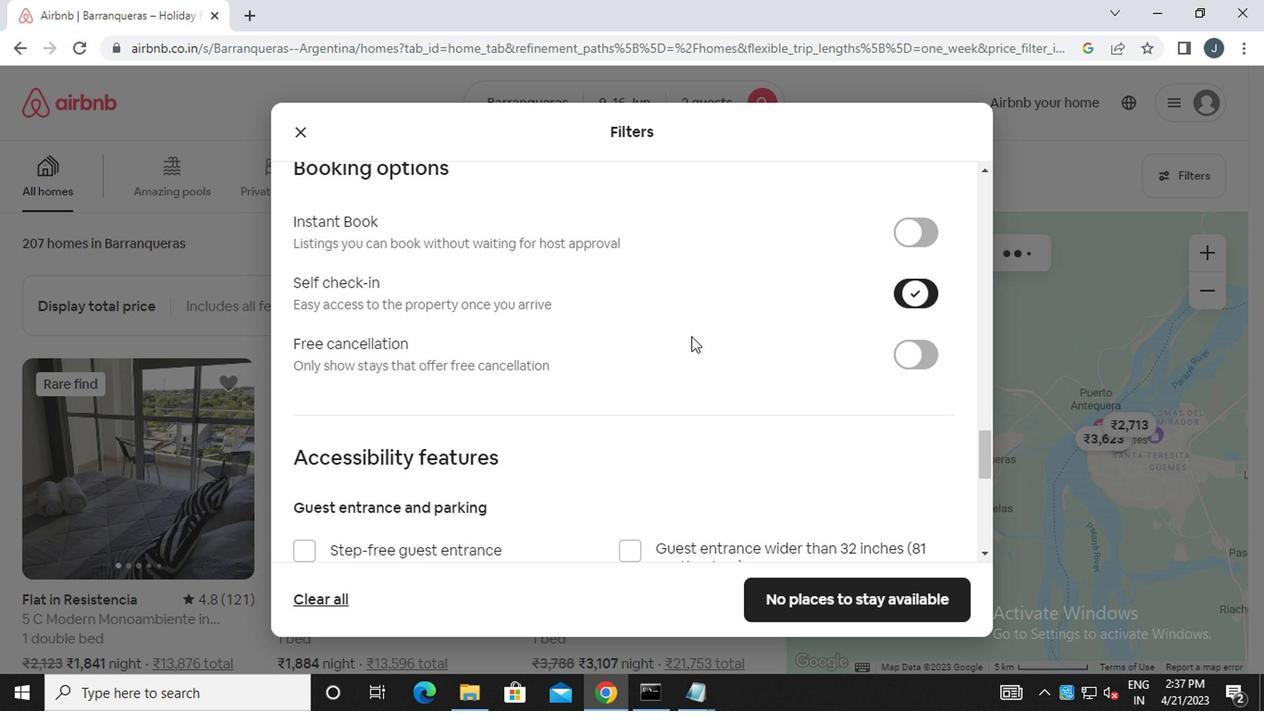 
Action: Mouse moved to (648, 348)
Screenshot: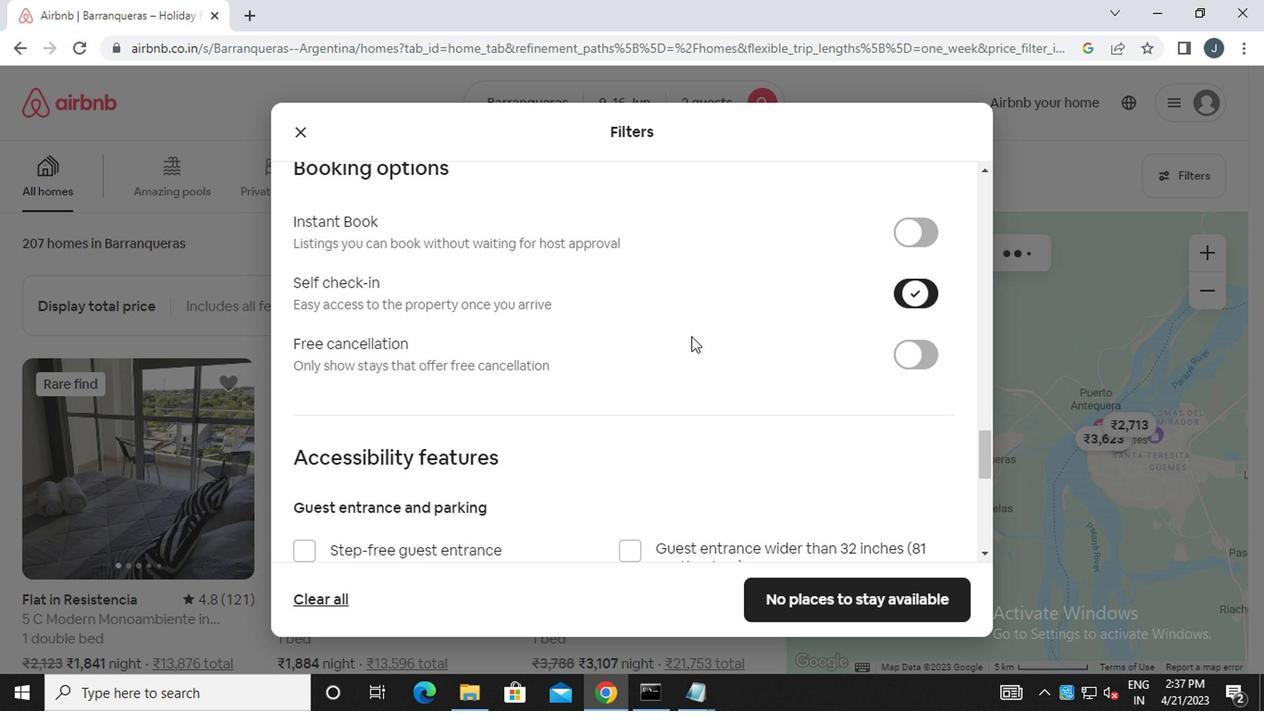 
Action: Mouse scrolled (648, 347) with delta (0, 0)
Screenshot: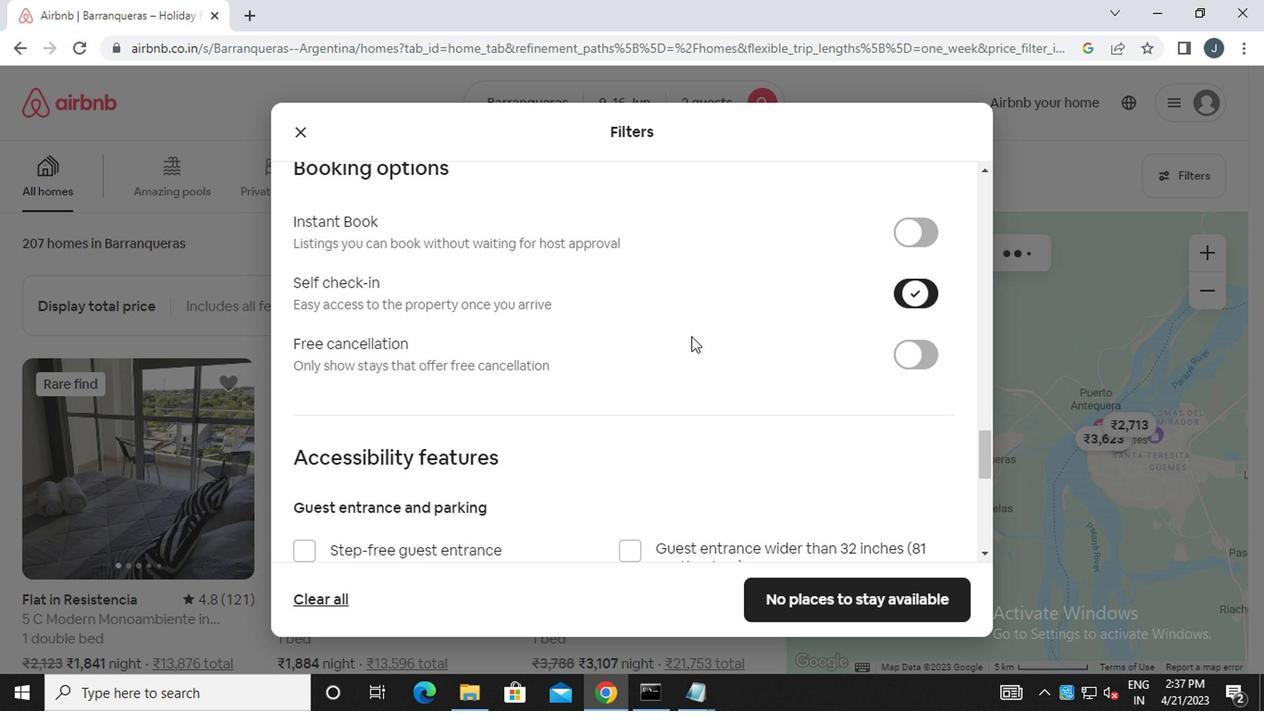 
Action: Mouse scrolled (648, 347) with delta (0, 0)
Screenshot: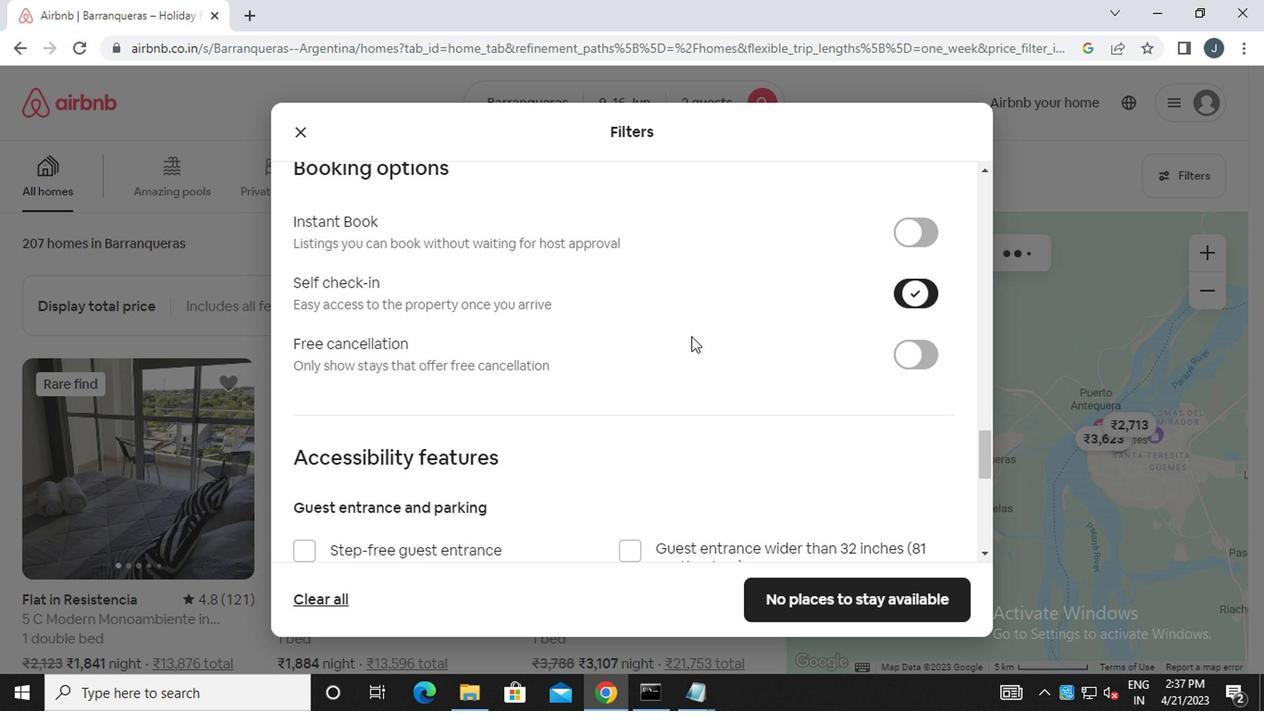 
Action: Mouse moved to (648, 348)
Screenshot: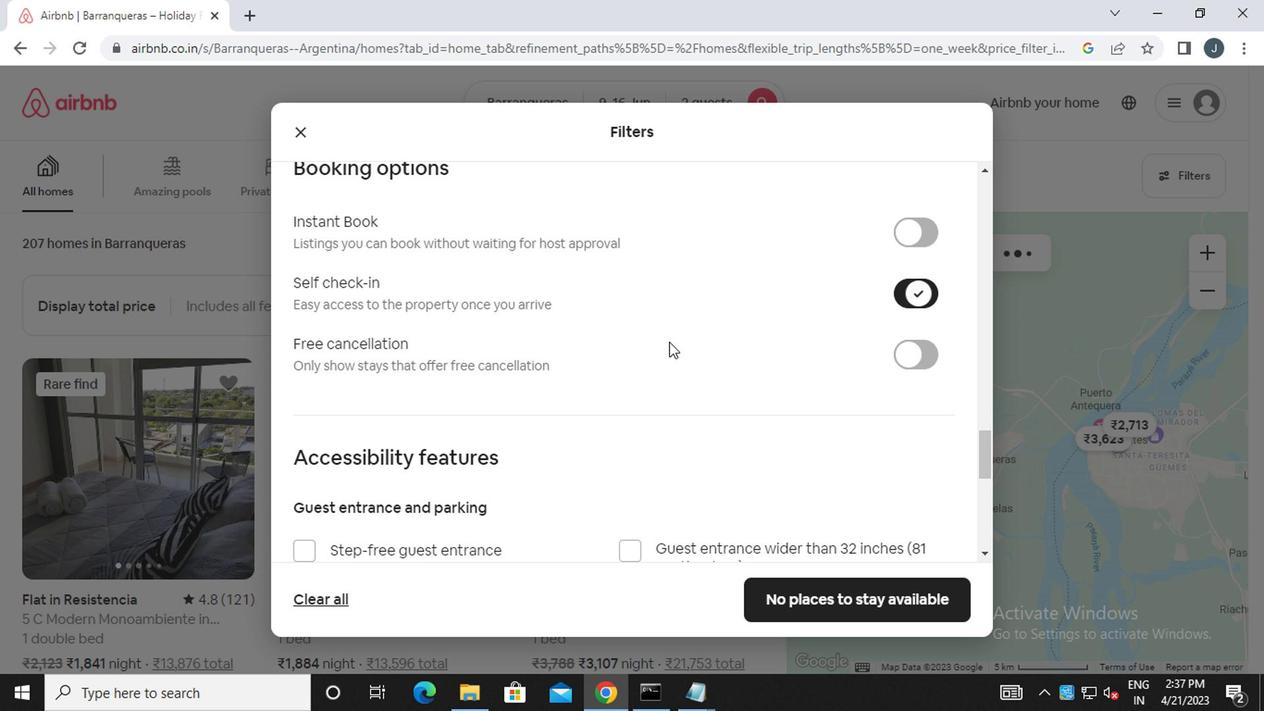 
Action: Mouse scrolled (648, 347) with delta (0, 0)
Screenshot: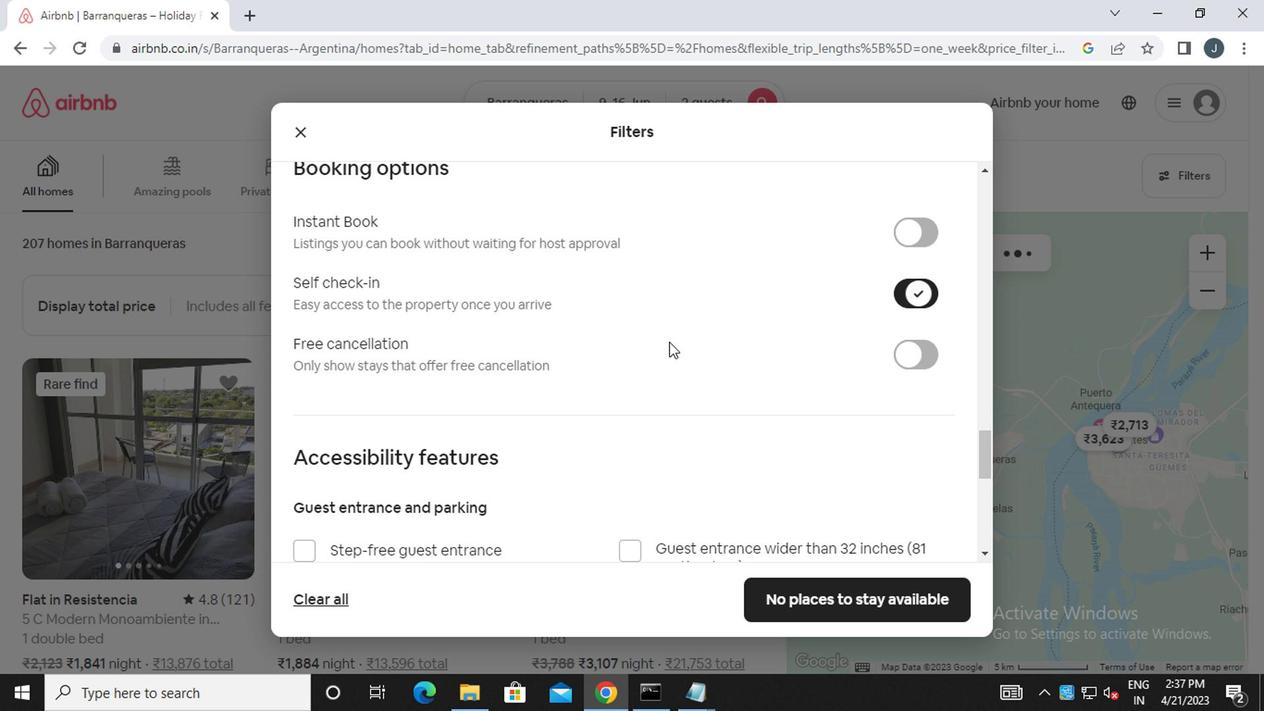 
Action: Mouse moved to (636, 353)
Screenshot: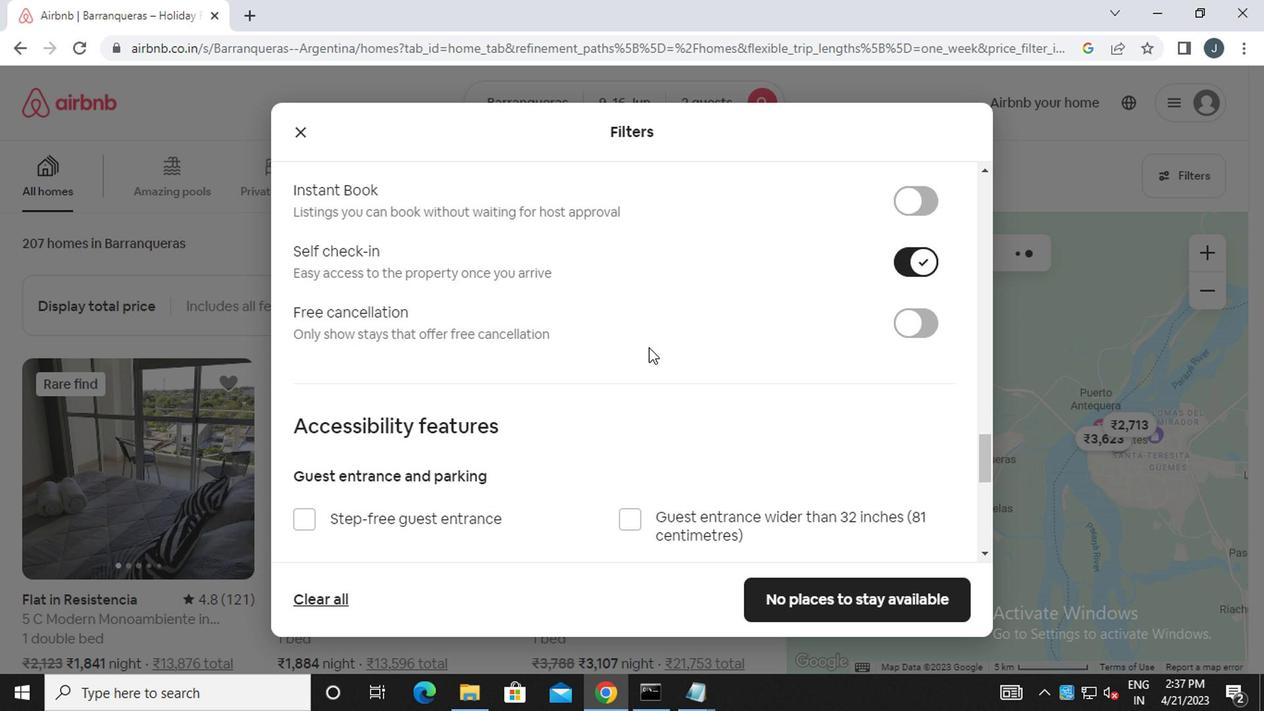 
Action: Mouse scrolled (636, 352) with delta (0, 0)
Screenshot: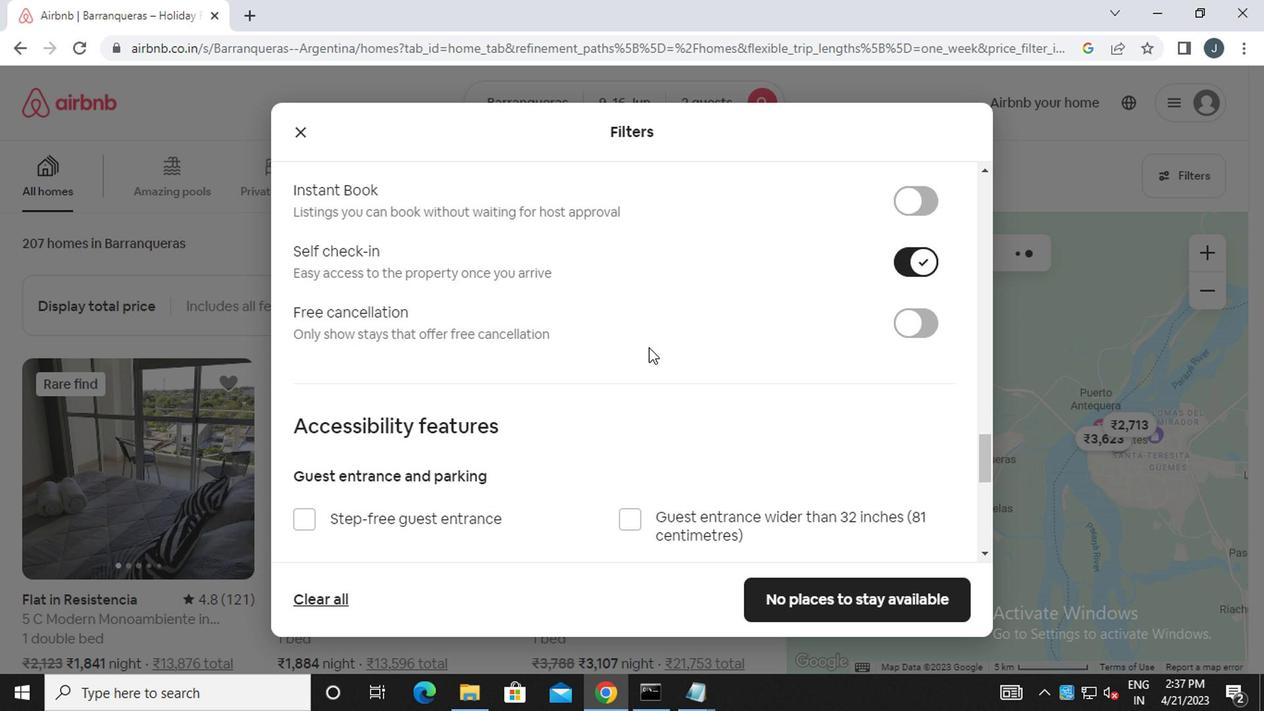 
Action: Mouse scrolled (636, 352) with delta (0, 0)
Screenshot: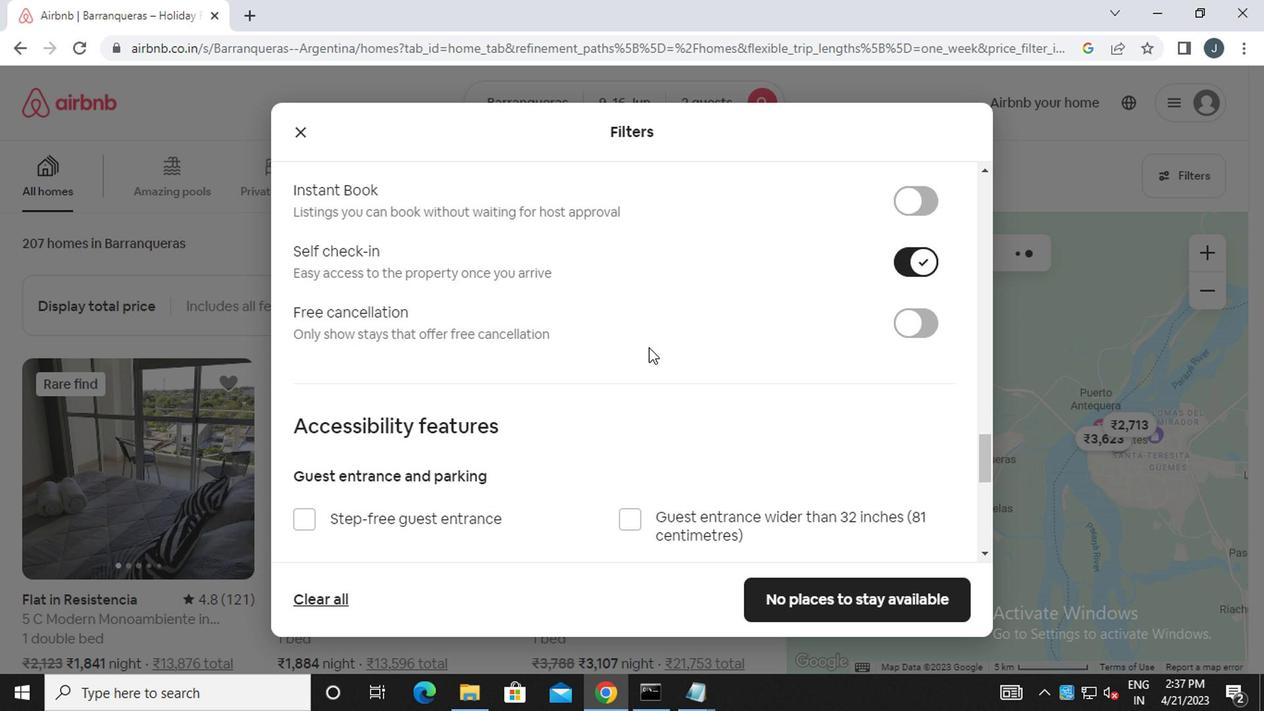 
Action: Mouse scrolled (636, 352) with delta (0, 0)
Screenshot: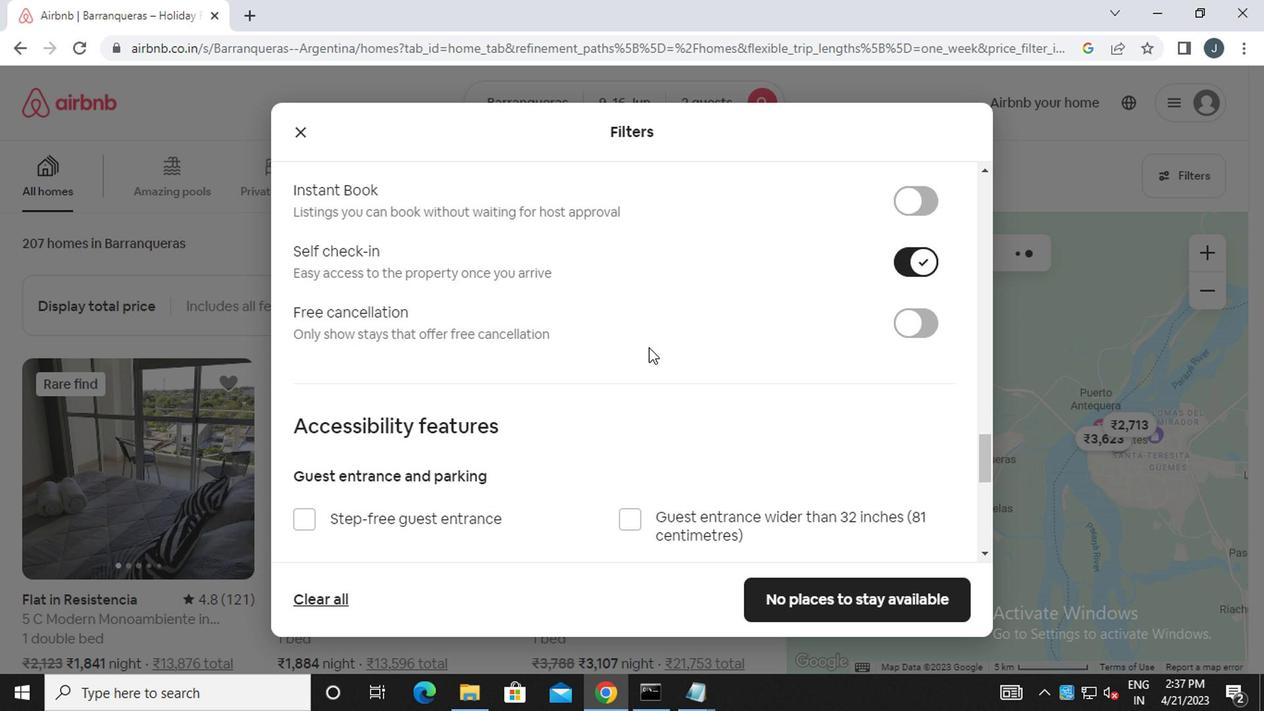 
Action: Mouse moved to (636, 353)
Screenshot: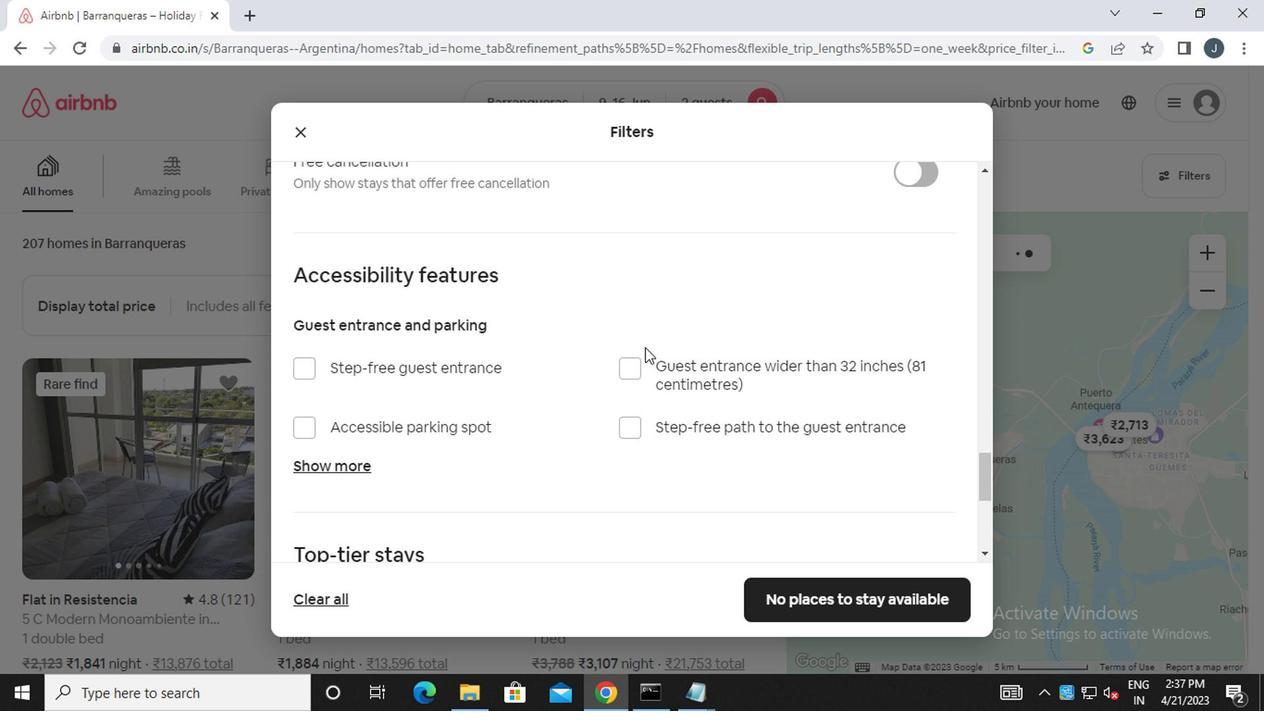 
Action: Mouse scrolled (636, 352) with delta (0, 0)
Screenshot: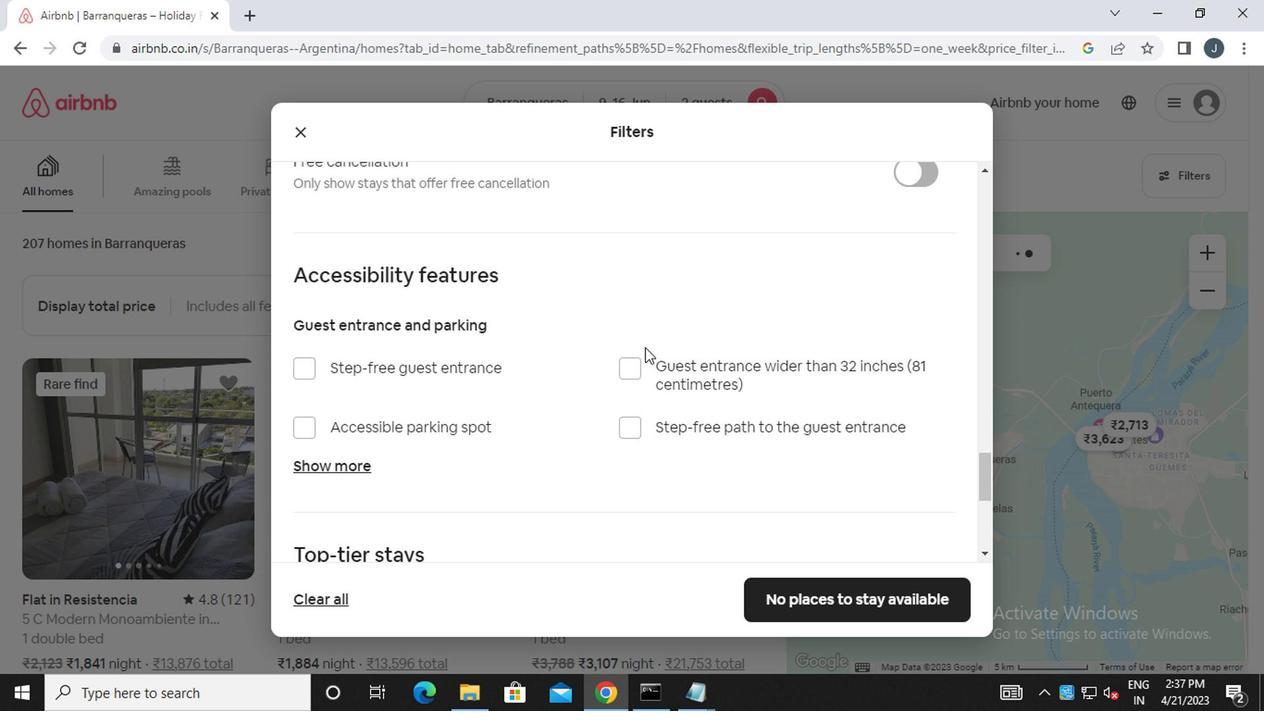
Action: Mouse scrolled (636, 352) with delta (0, 0)
Screenshot: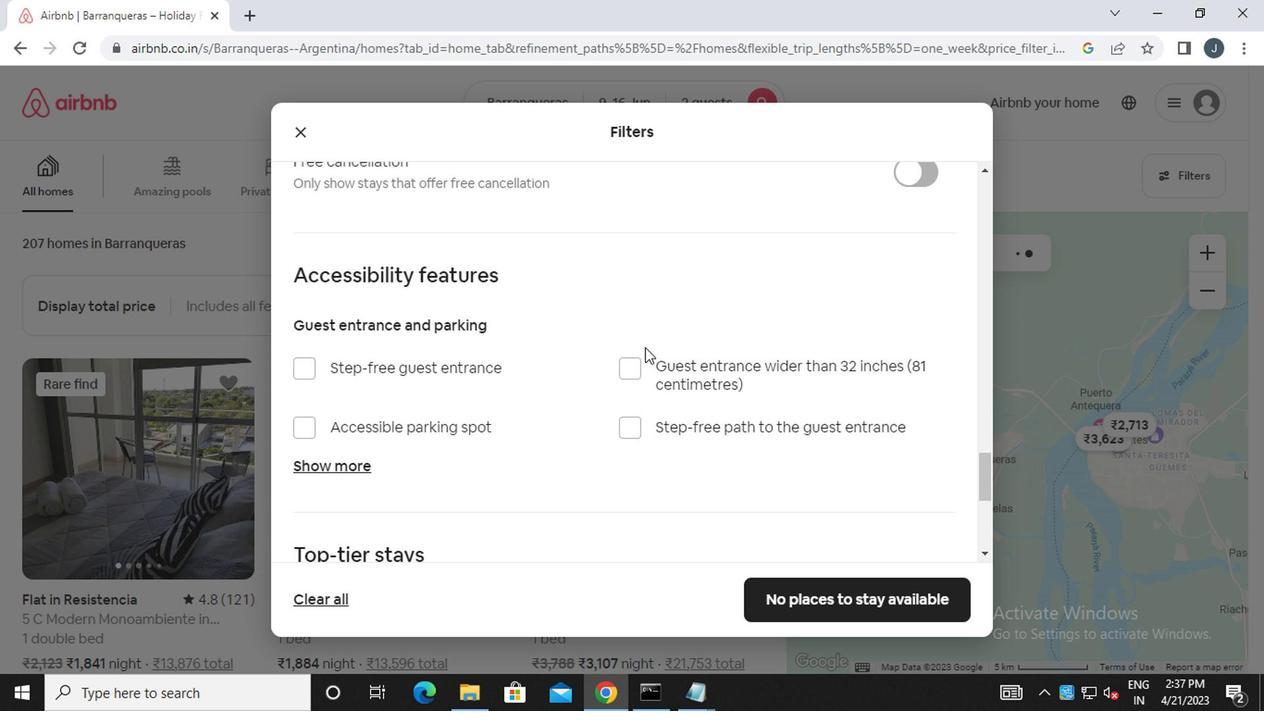 
Action: Mouse scrolled (636, 352) with delta (0, 0)
Screenshot: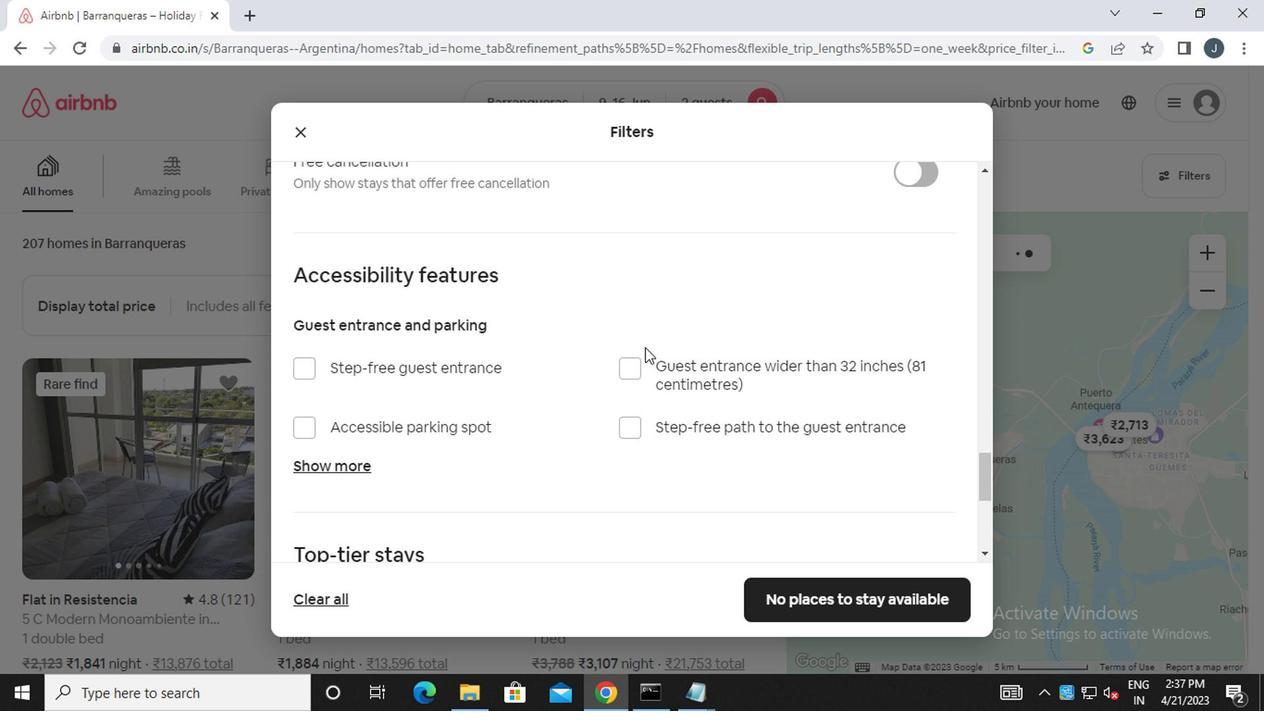 
Action: Mouse moved to (633, 357)
Screenshot: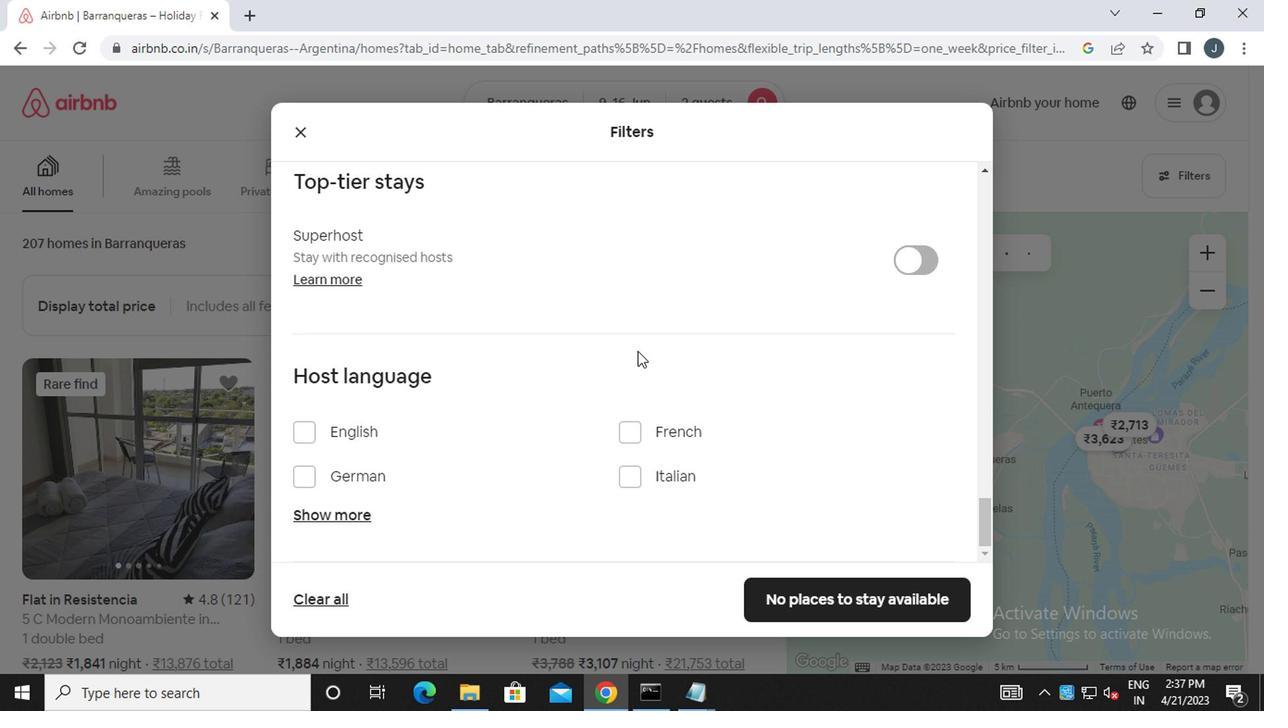 
Action: Mouse scrolled (633, 357) with delta (0, 0)
Screenshot: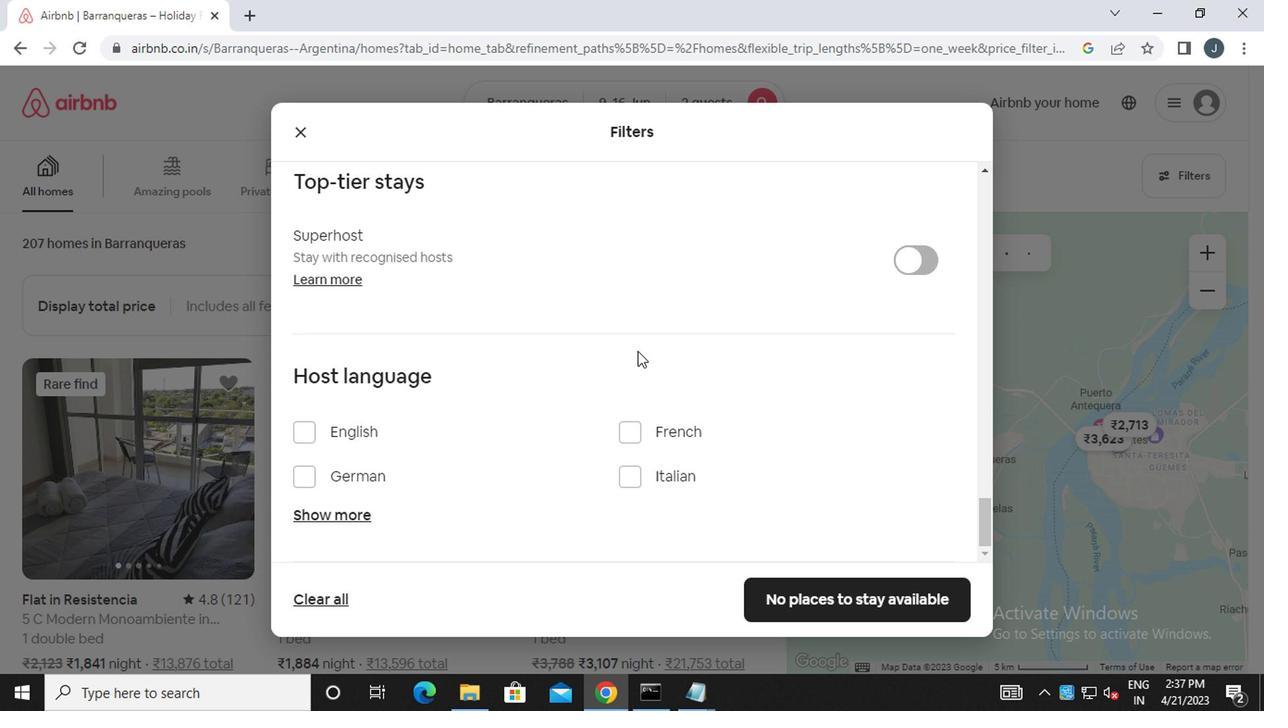 
Action: Mouse moved to (632, 359)
Screenshot: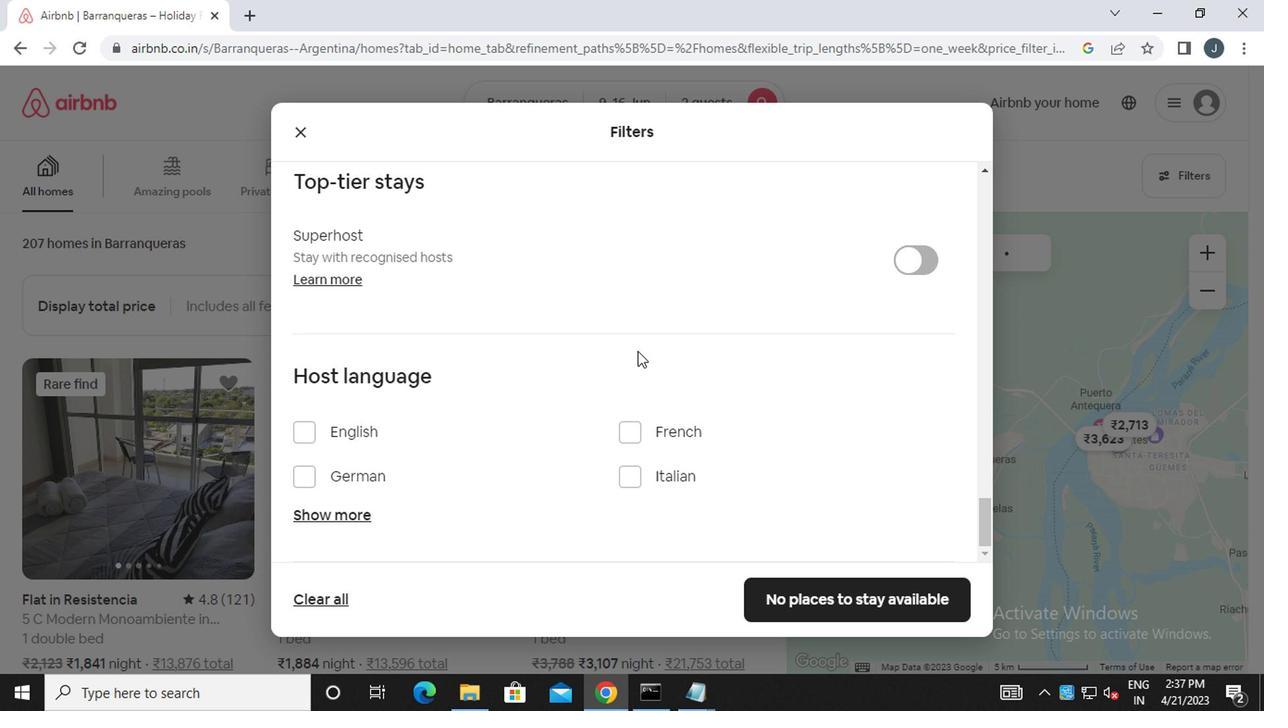 
Action: Mouse scrolled (632, 359) with delta (0, 0)
Screenshot: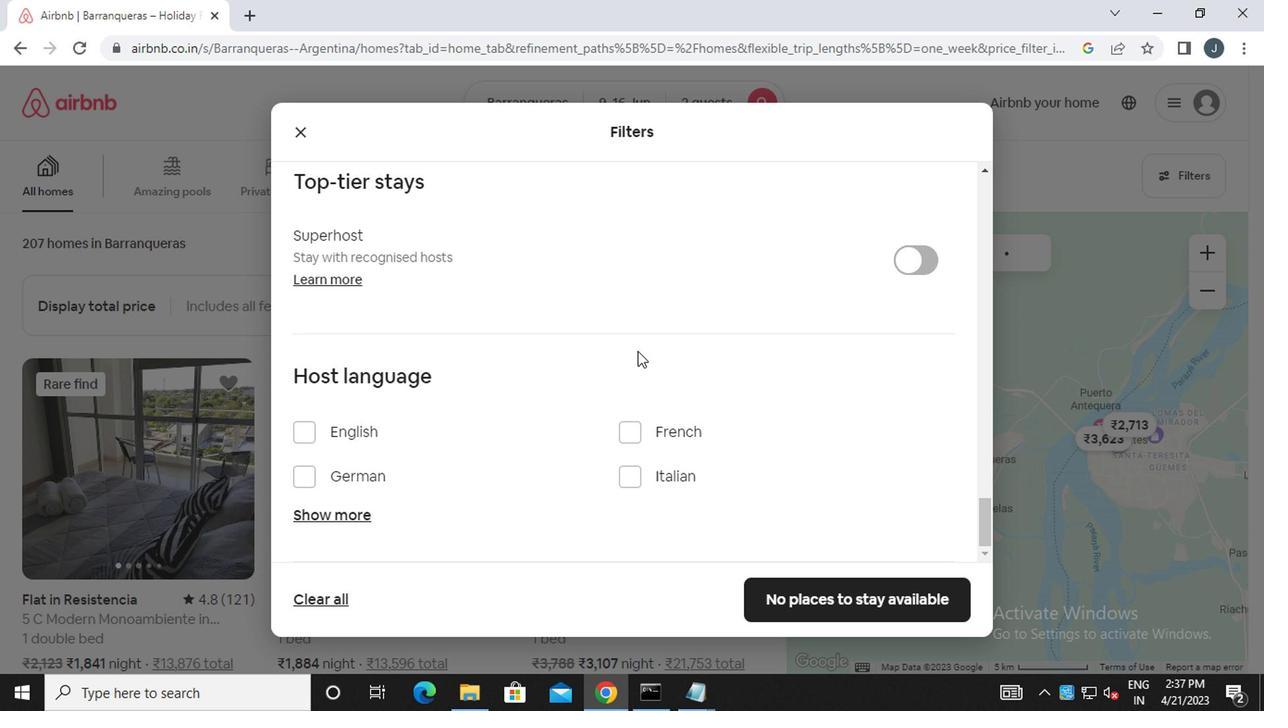 
Action: Mouse scrolled (632, 359) with delta (0, 0)
Screenshot: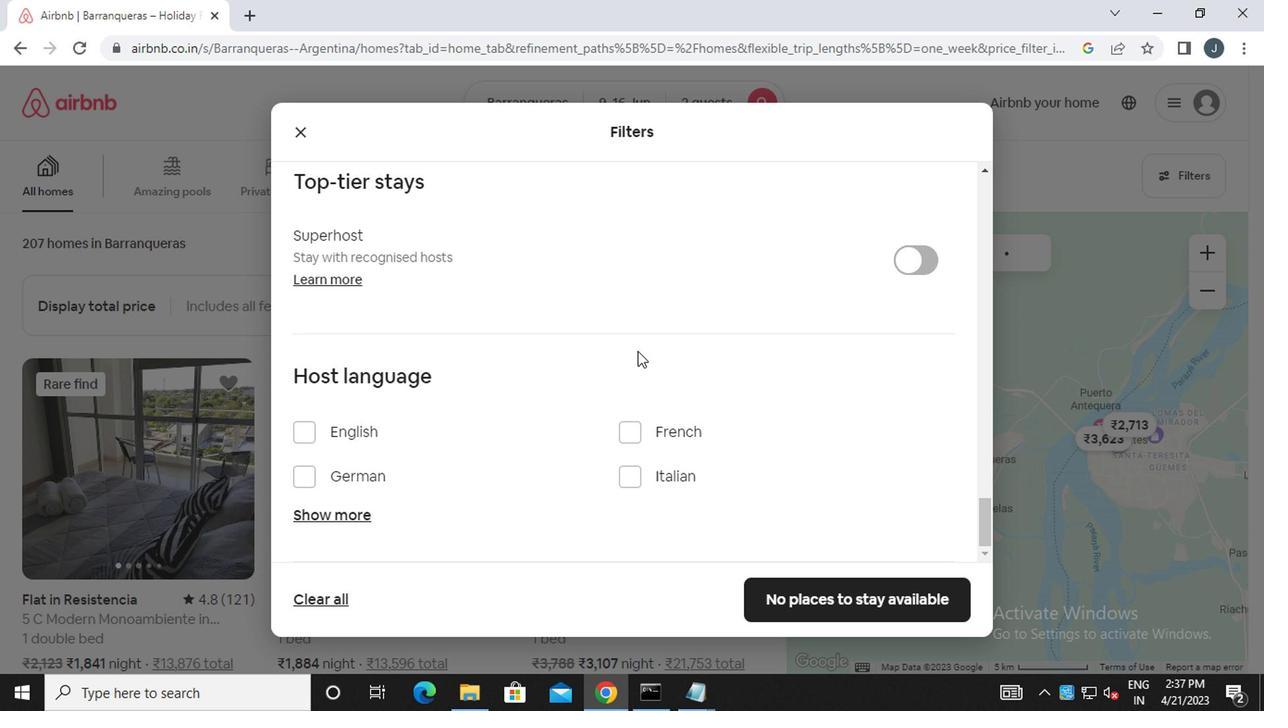 
Action: Mouse scrolled (632, 359) with delta (0, 0)
Screenshot: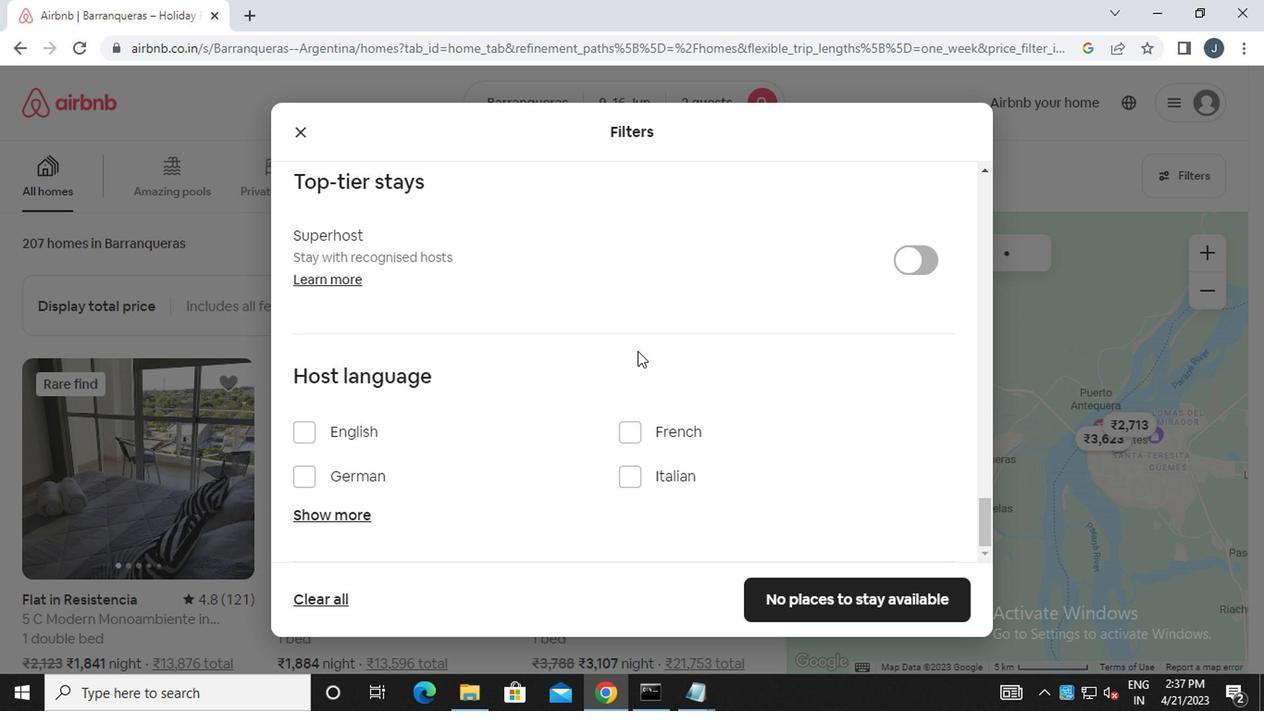 
Action: Mouse moved to (341, 438)
Screenshot: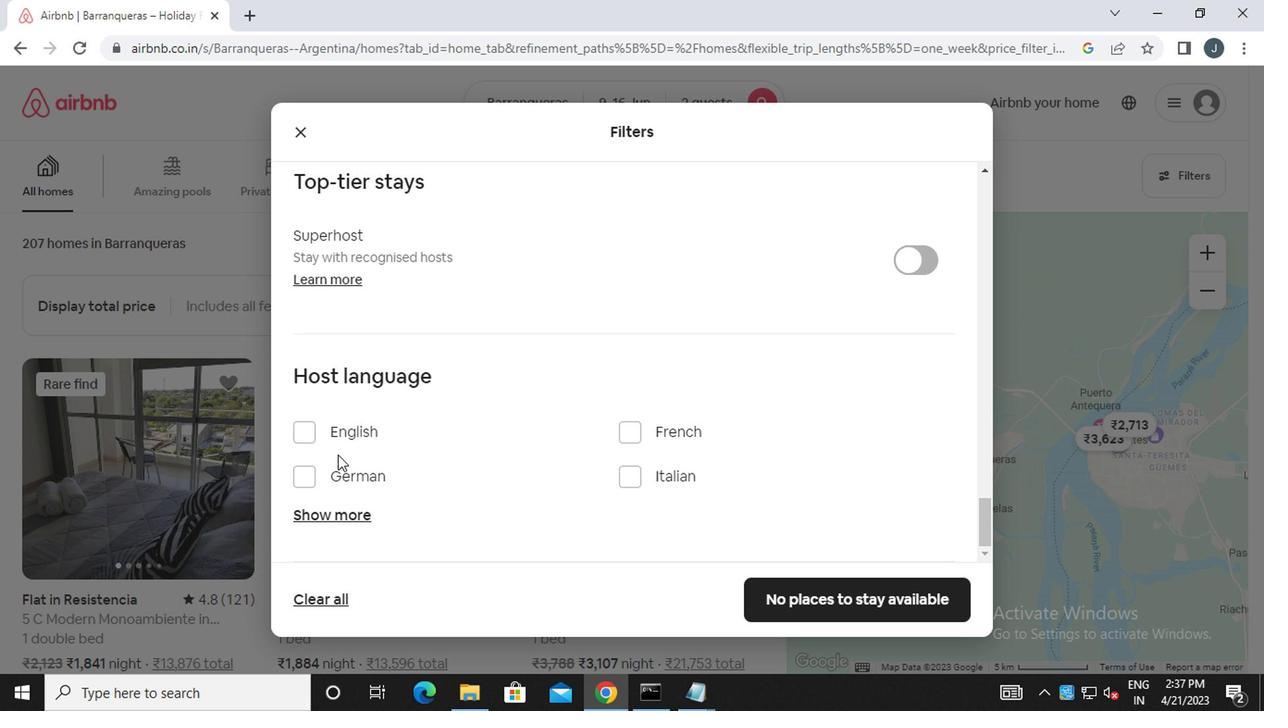 
Action: Mouse pressed left at (341, 438)
Screenshot: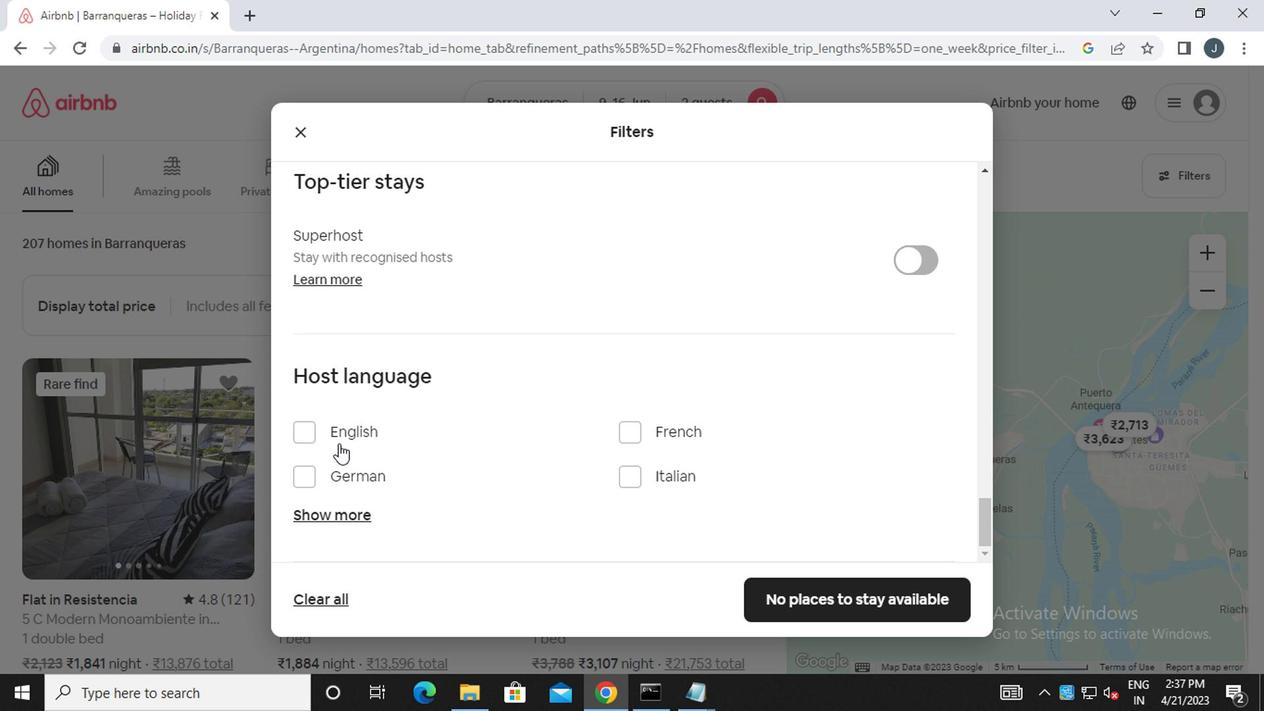 
Action: Mouse moved to (809, 613)
Screenshot: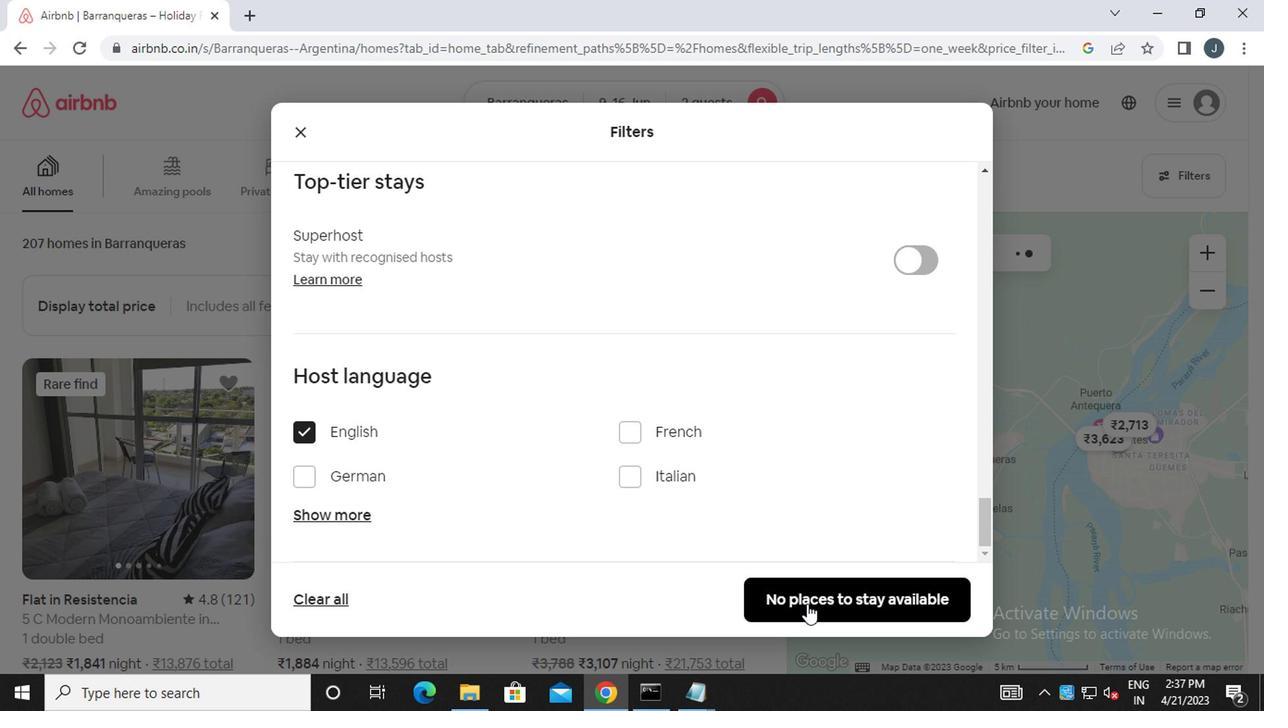 
Action: Mouse pressed left at (809, 613)
Screenshot: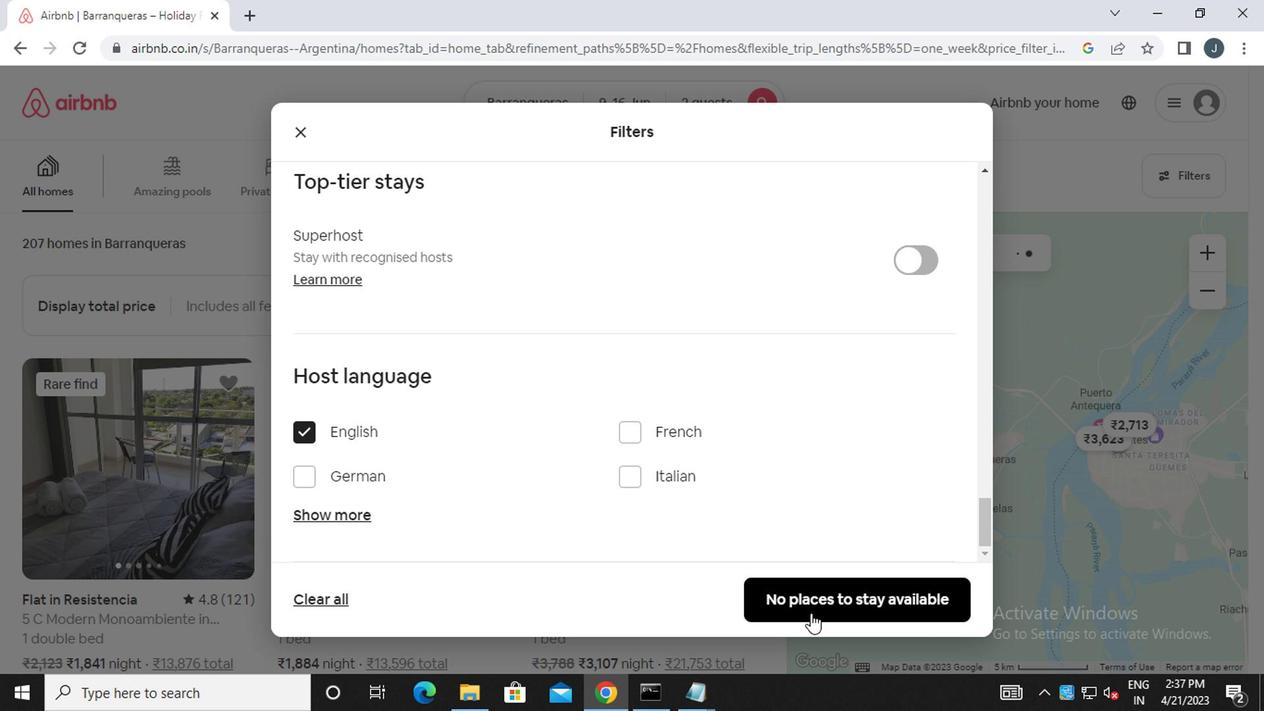 
Action: Mouse moved to (764, 581)
Screenshot: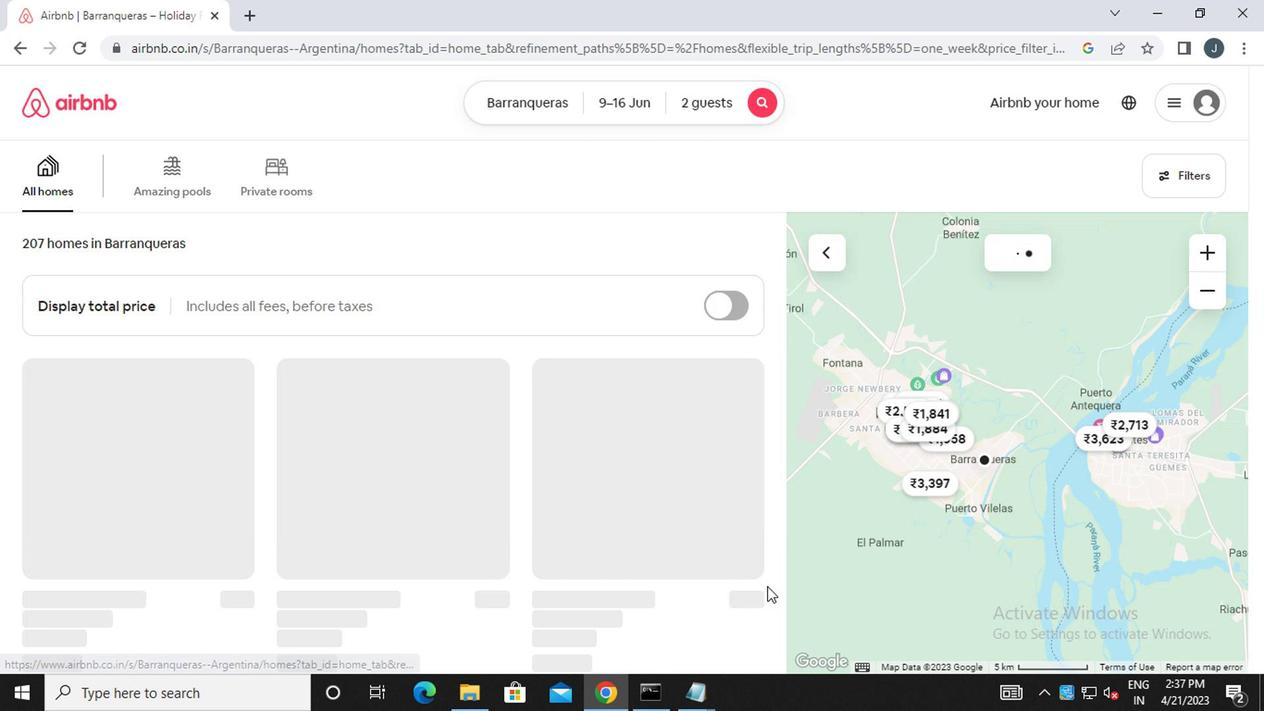 
